 Task: Search one way flight ticket for 2 adults, 4 children and 1 infant on lap in business from Lincoln: Lincoln Airport (was Lincoln Municipal) to Springfield: Abraham Lincoln Capital Airport on 5-2-2023. Choice of flights is Westjet. Number of bags: 8 checked bags. Price is upto 60000. Outbound departure time preference is 4:45.
Action: Mouse moved to (359, 312)
Screenshot: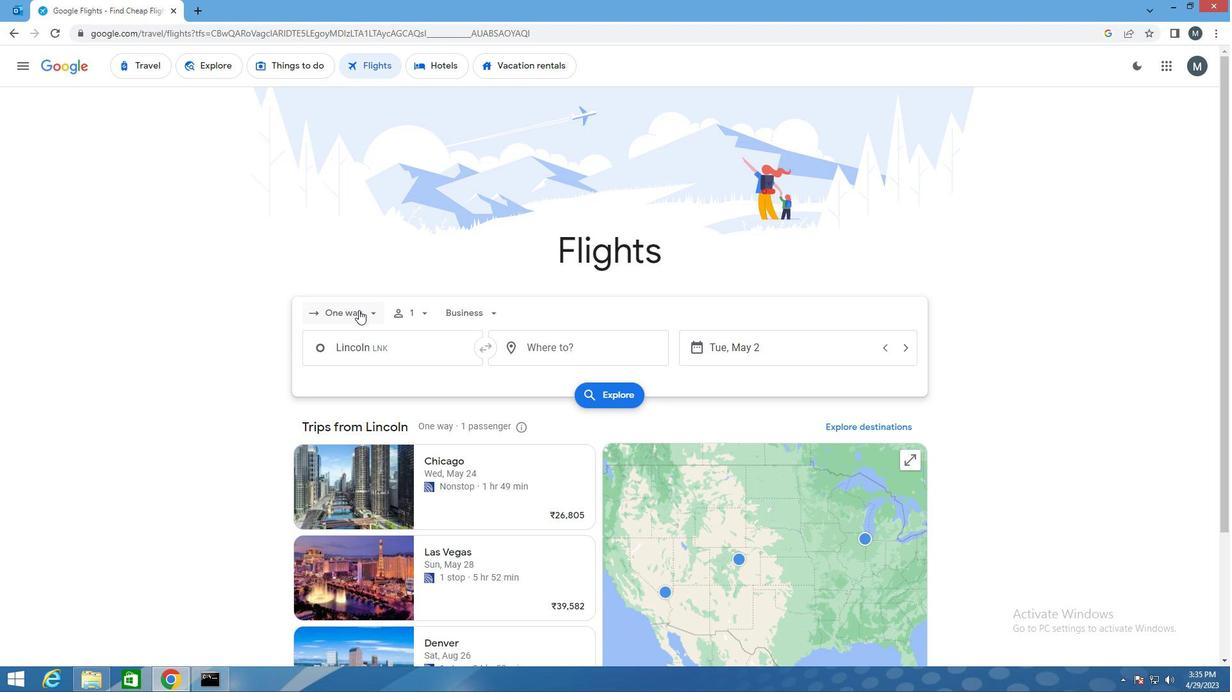 
Action: Mouse pressed left at (359, 312)
Screenshot: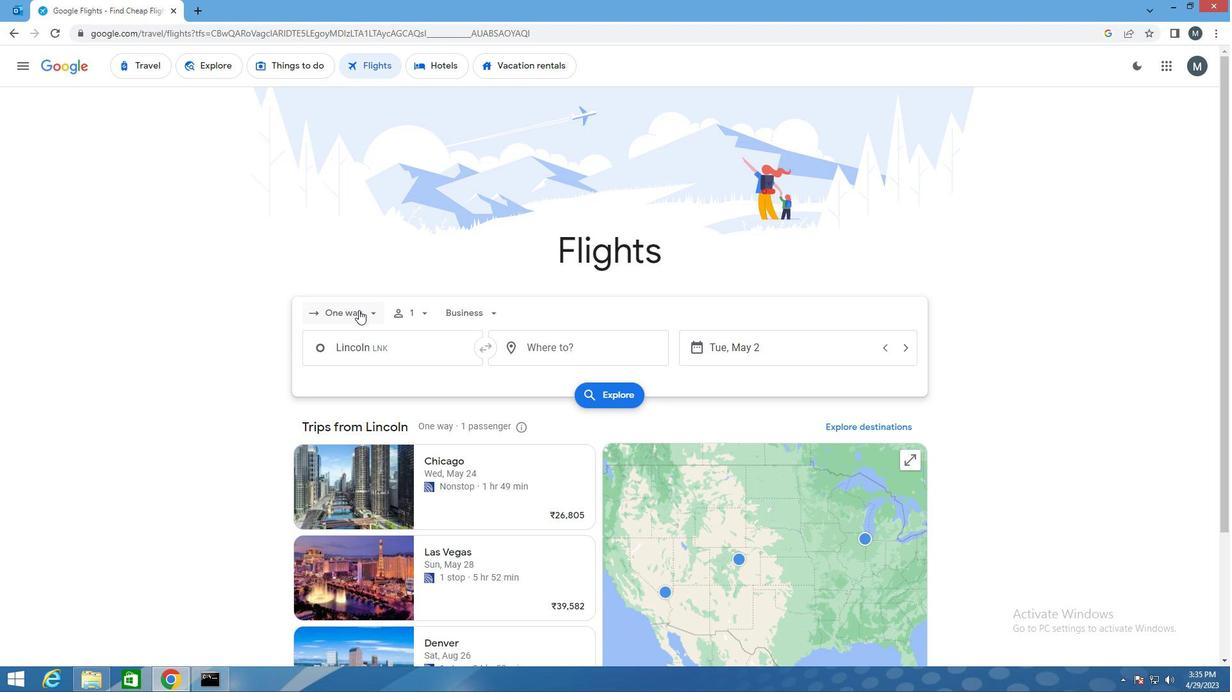 
Action: Mouse moved to (366, 370)
Screenshot: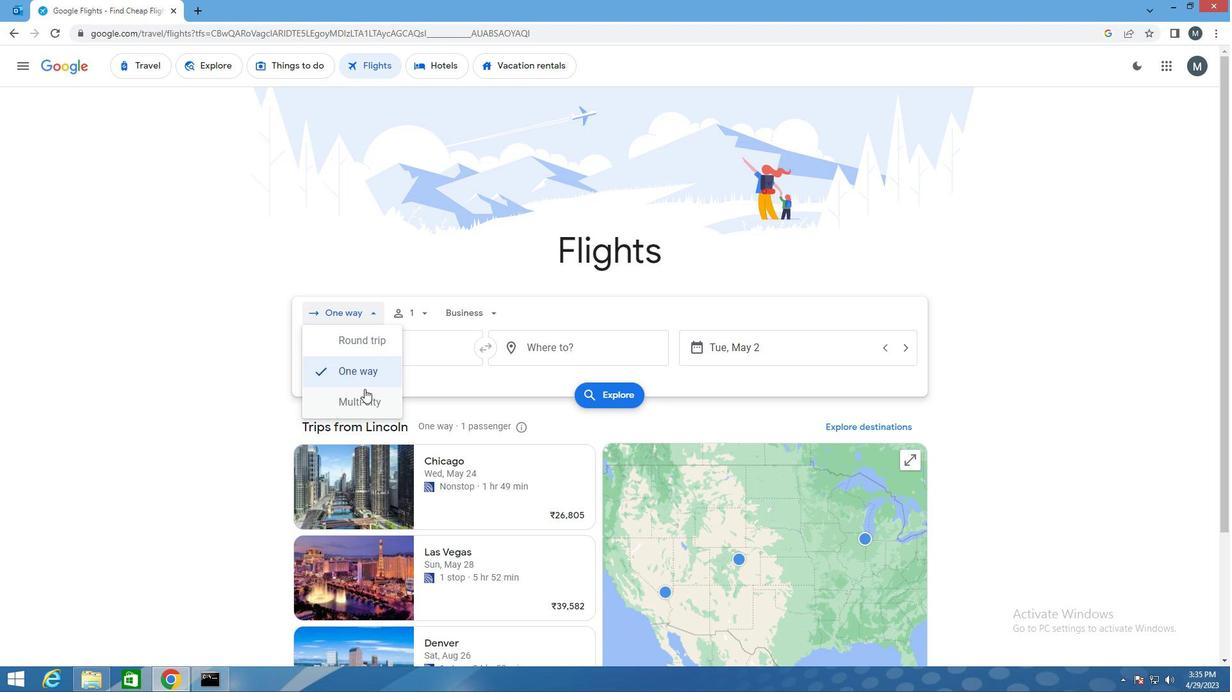 
Action: Mouse pressed left at (366, 370)
Screenshot: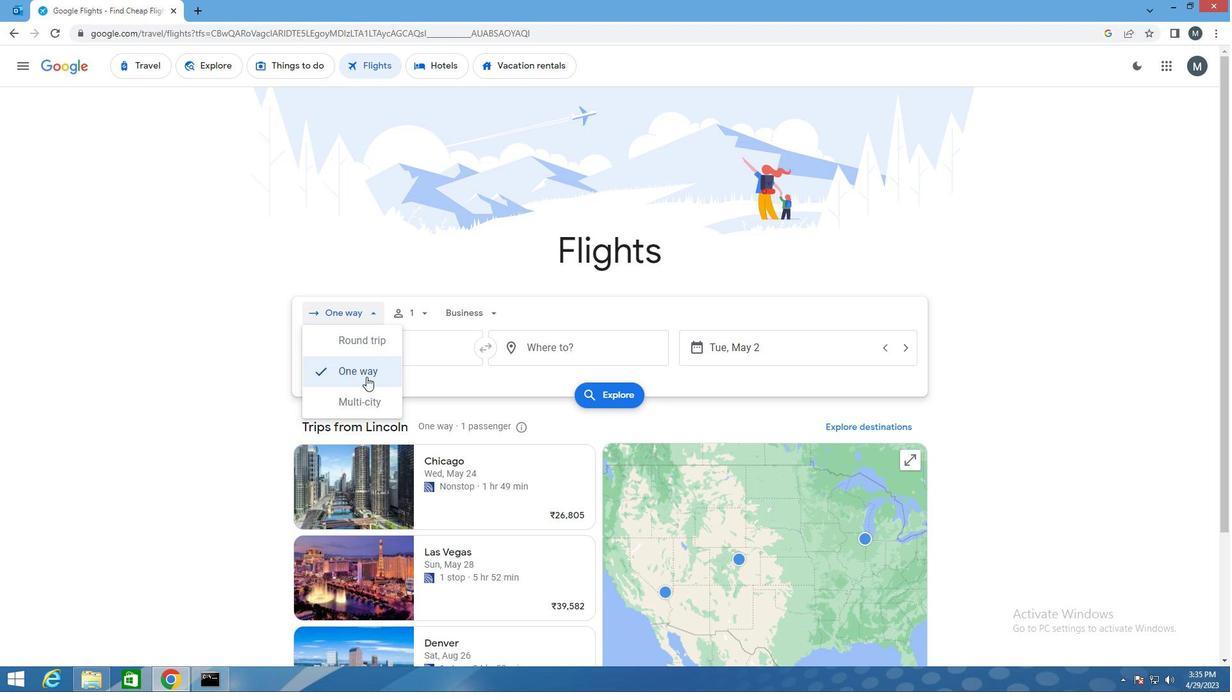 
Action: Mouse moved to (429, 316)
Screenshot: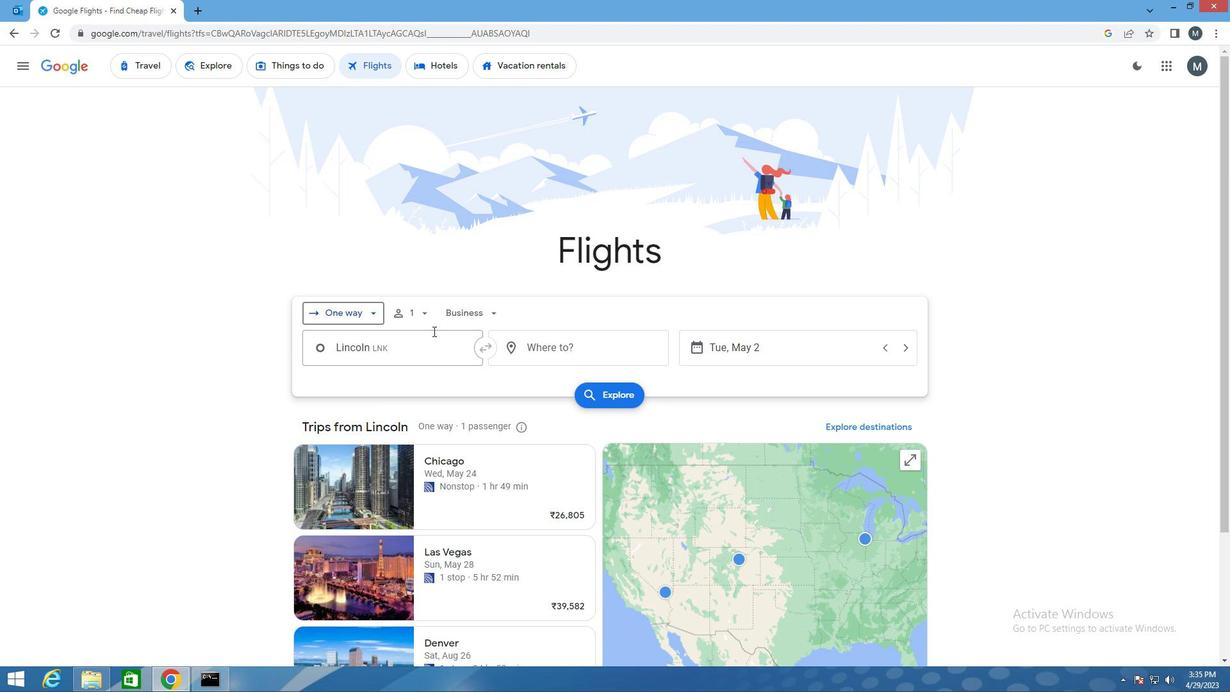 
Action: Mouse pressed left at (429, 316)
Screenshot: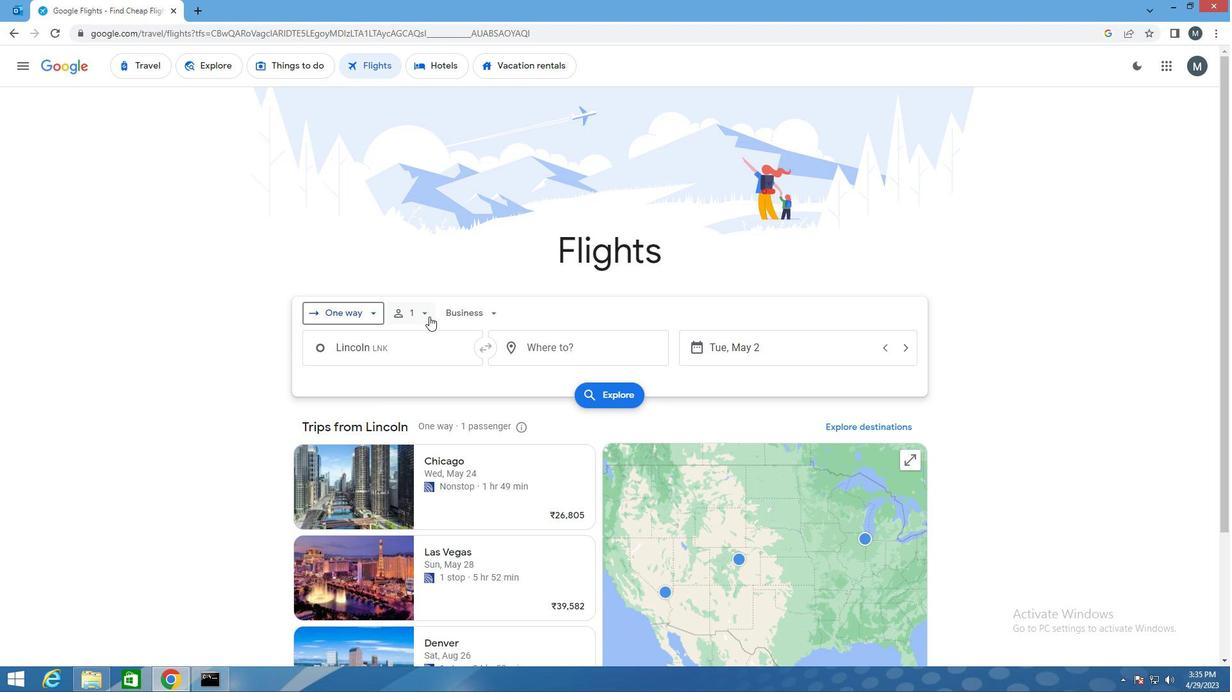 
Action: Mouse moved to (517, 347)
Screenshot: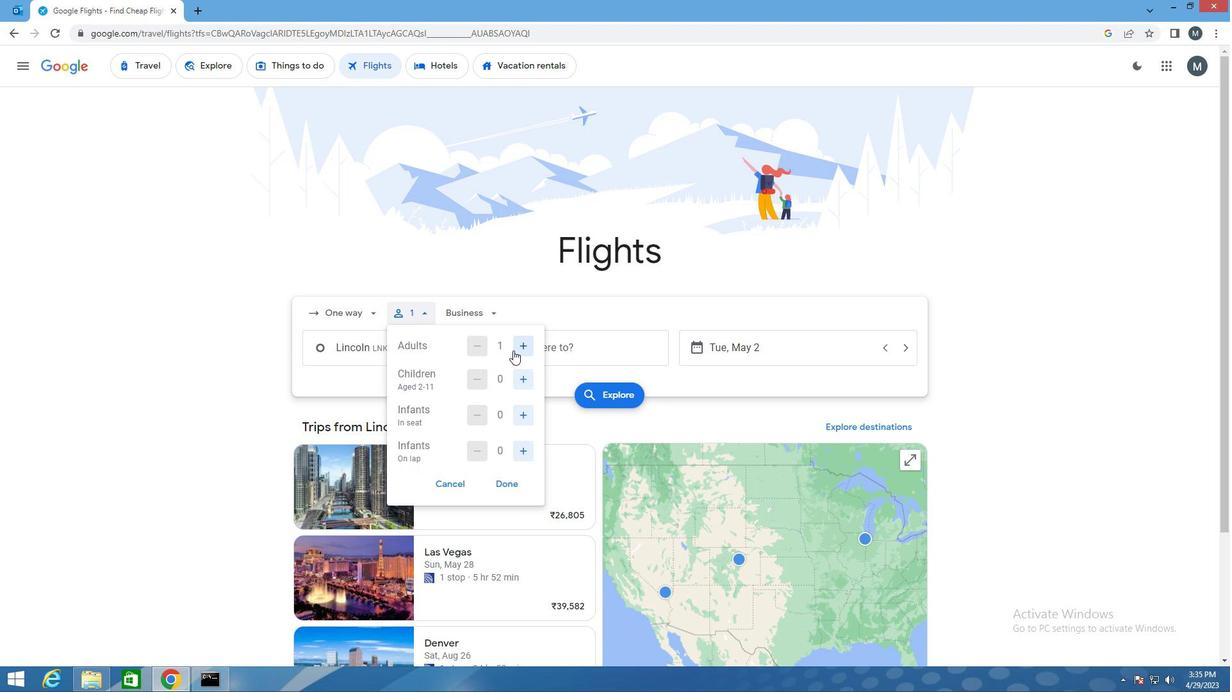 
Action: Mouse pressed left at (517, 347)
Screenshot: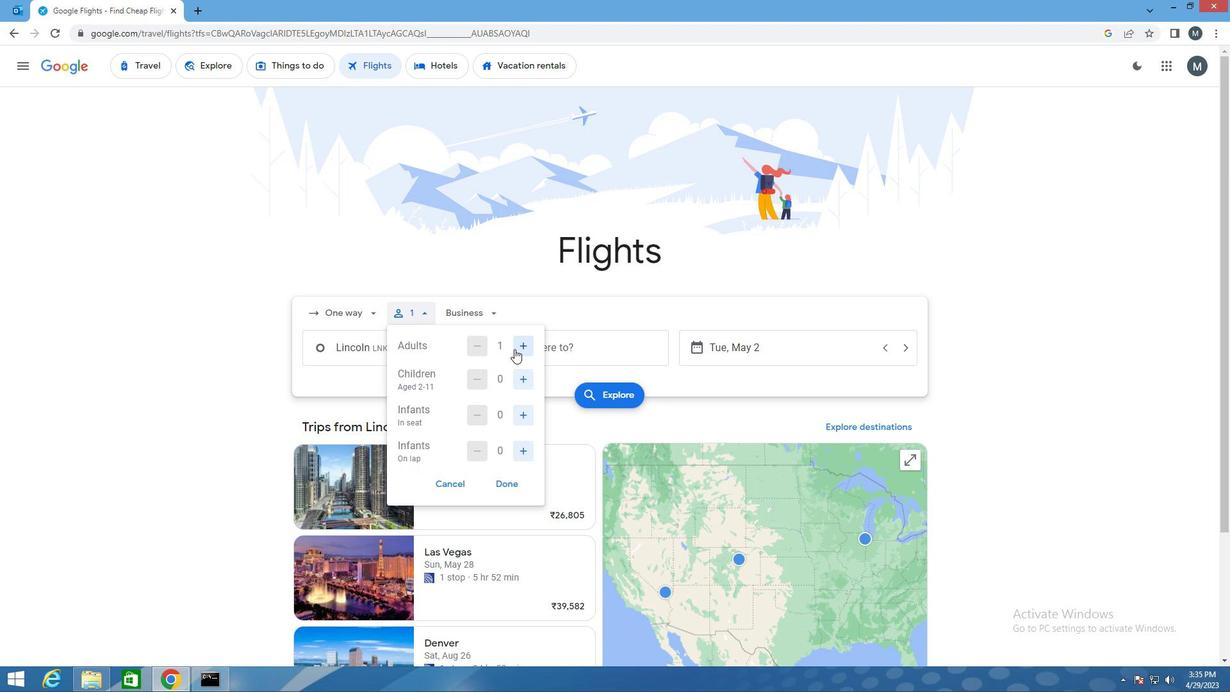 
Action: Mouse moved to (533, 377)
Screenshot: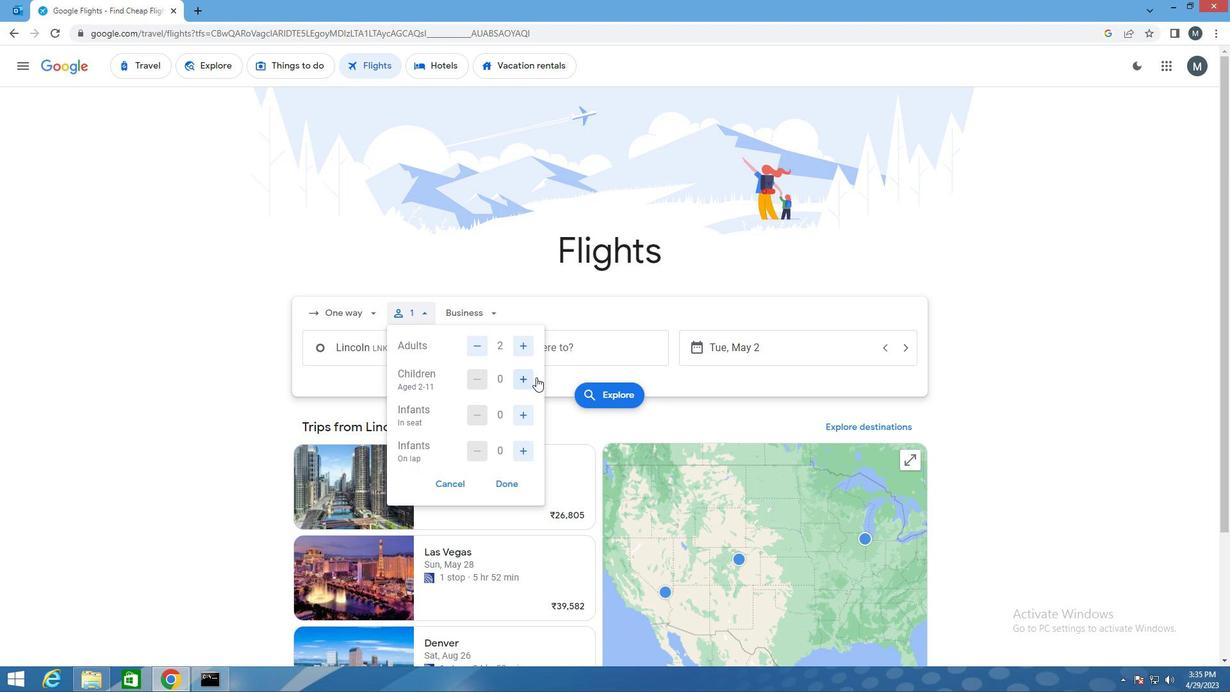 
Action: Mouse pressed left at (533, 377)
Screenshot: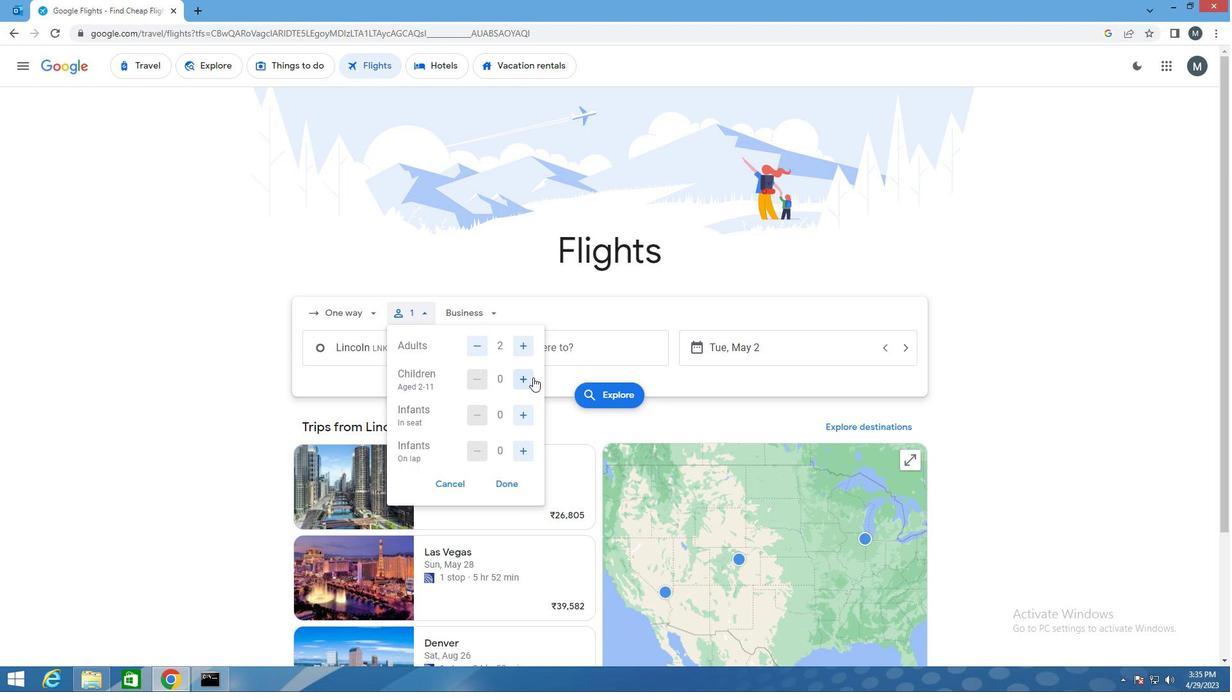 
Action: Mouse moved to (532, 377)
Screenshot: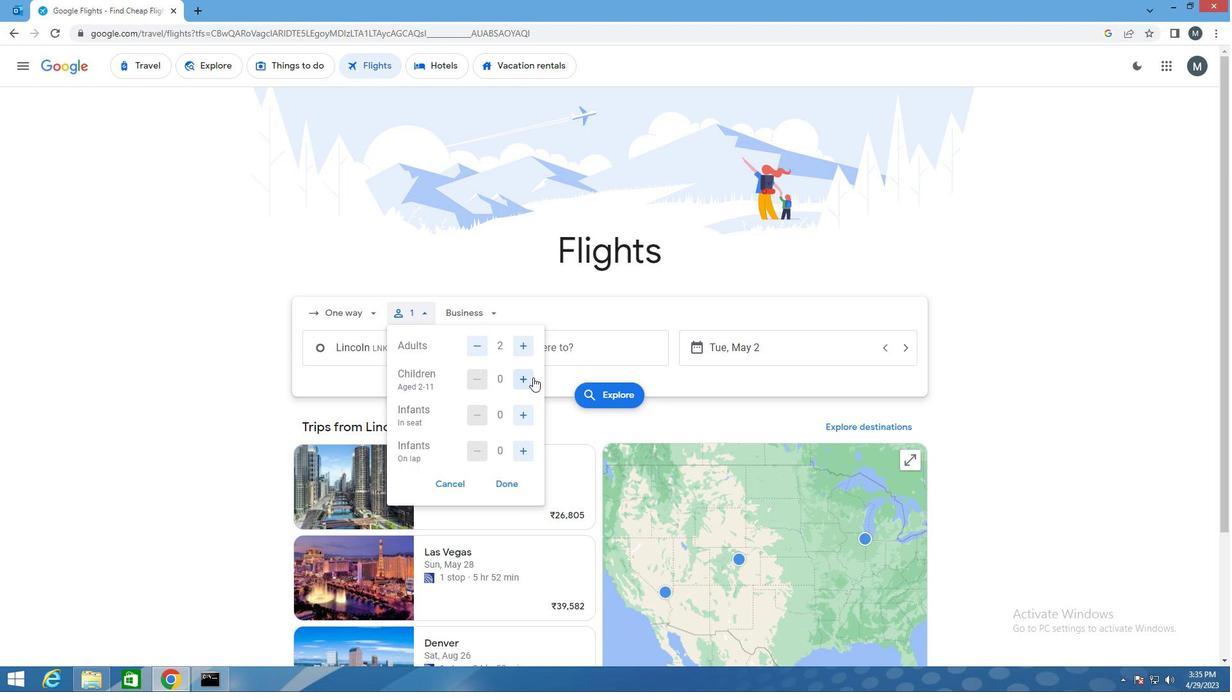 
Action: Mouse pressed left at (532, 377)
Screenshot: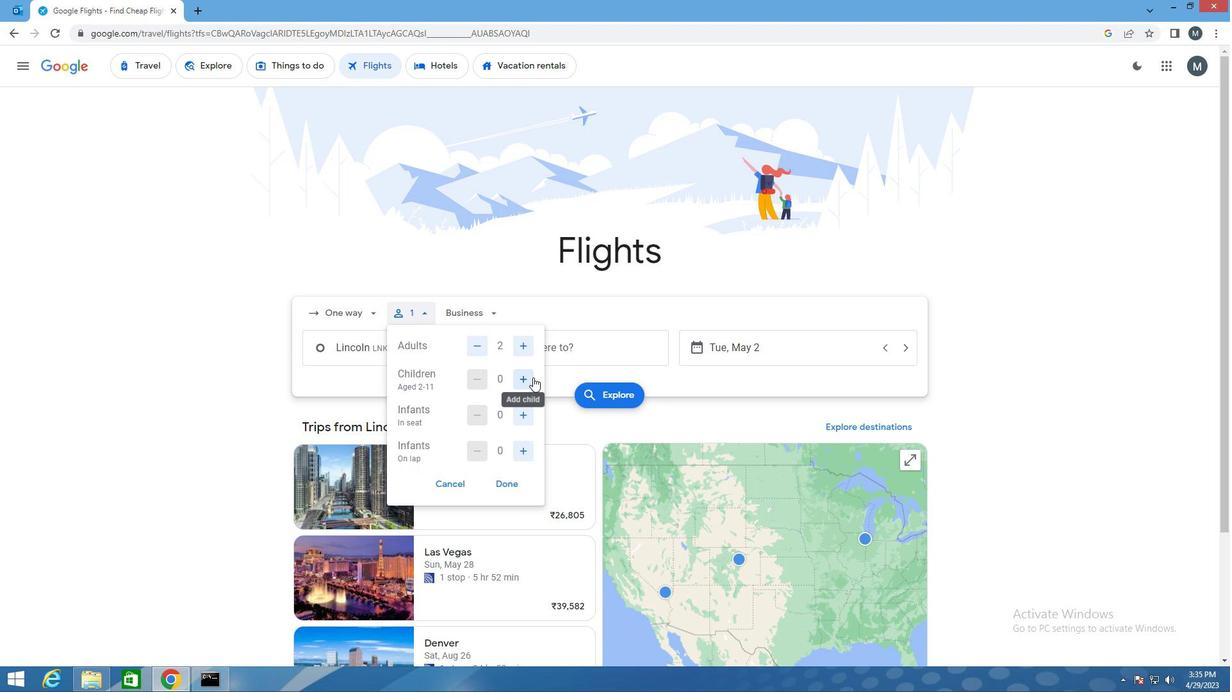 
Action: Mouse pressed left at (532, 377)
Screenshot: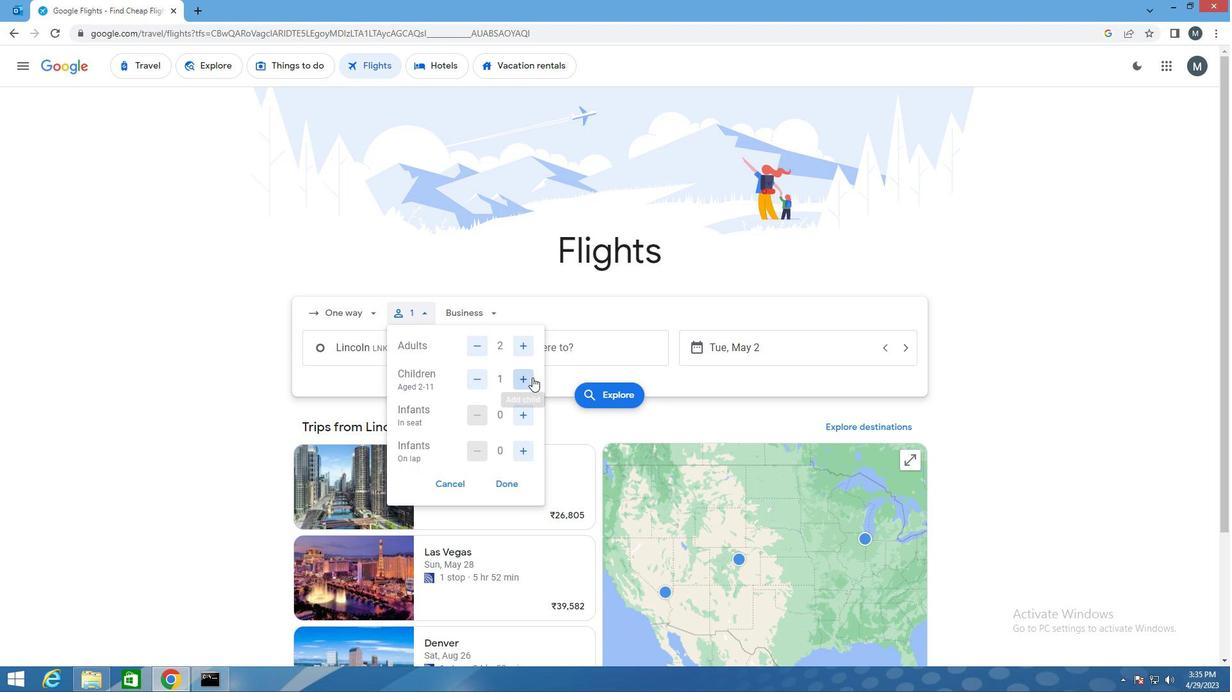 
Action: Mouse moved to (532, 378)
Screenshot: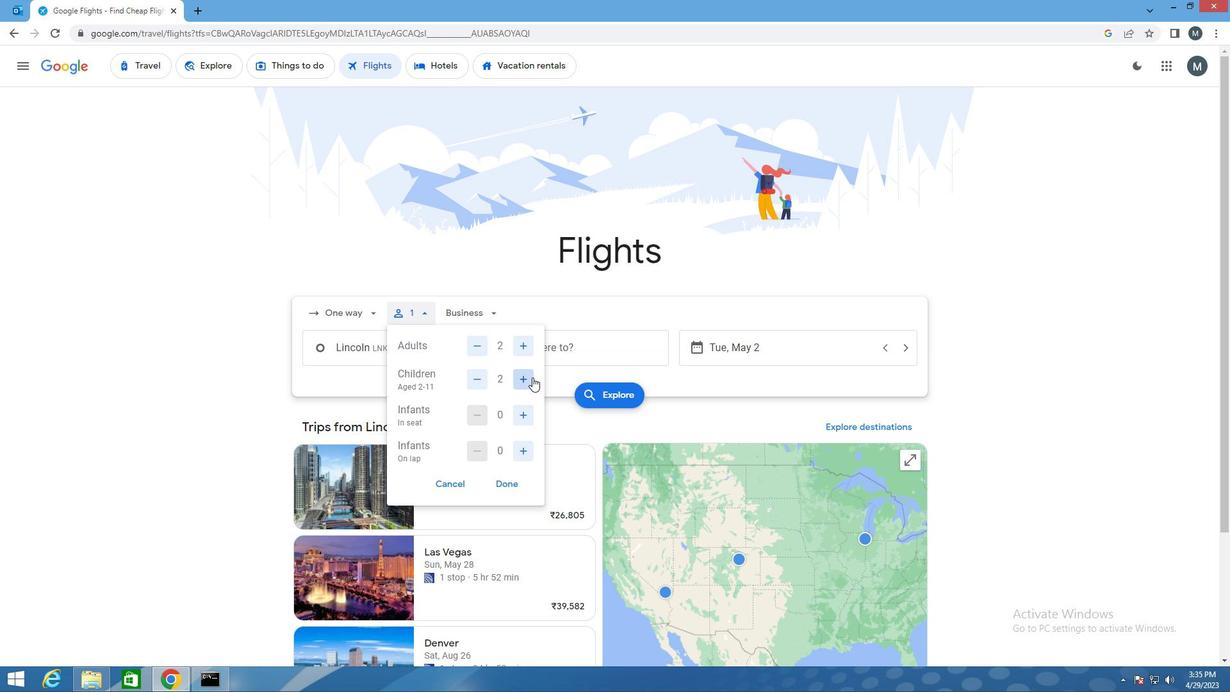 
Action: Mouse pressed left at (532, 378)
Screenshot: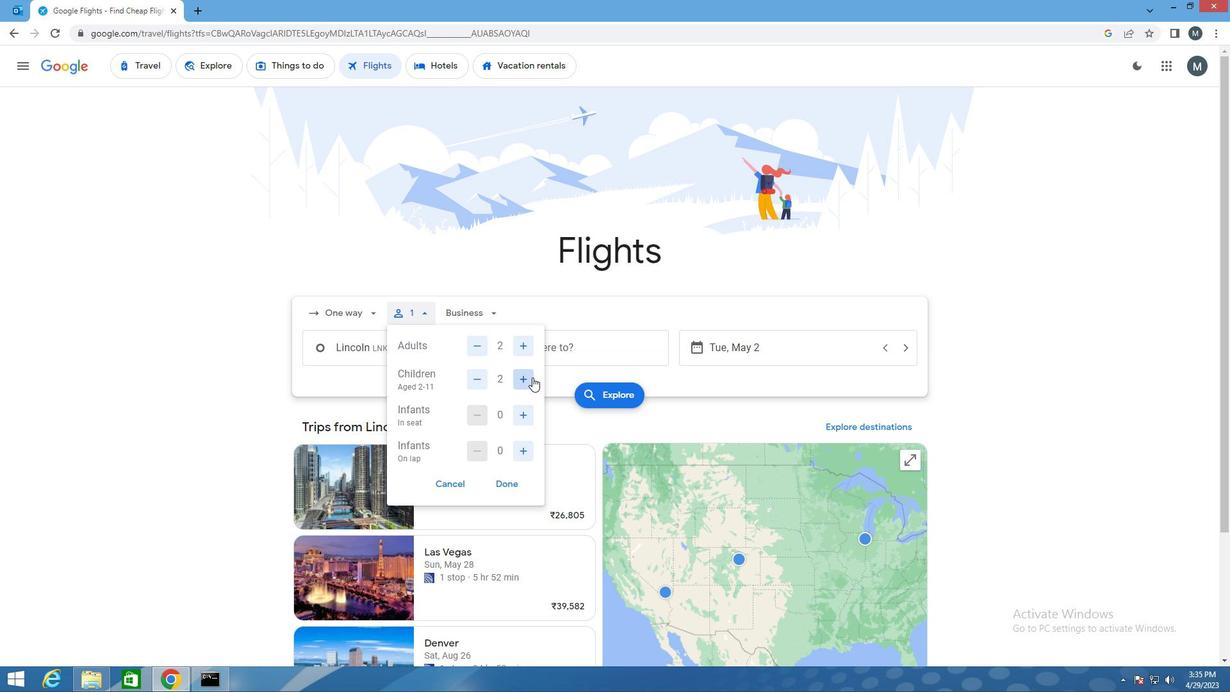 
Action: Mouse moved to (519, 455)
Screenshot: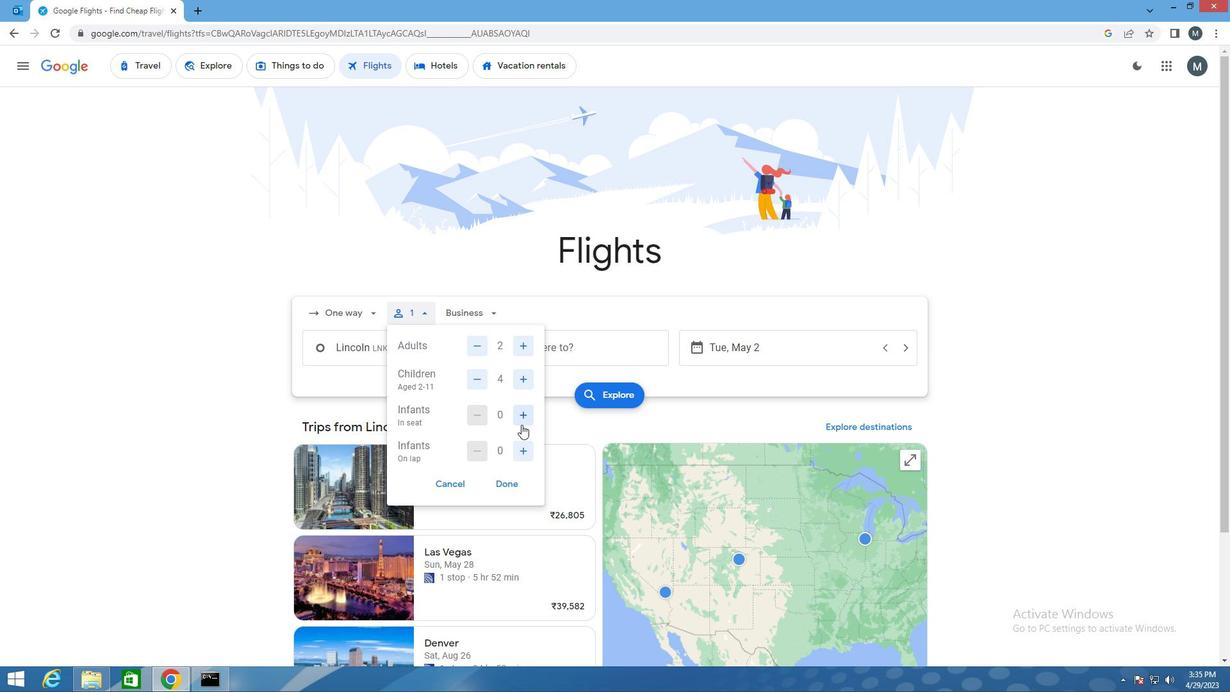 
Action: Mouse pressed left at (519, 455)
Screenshot: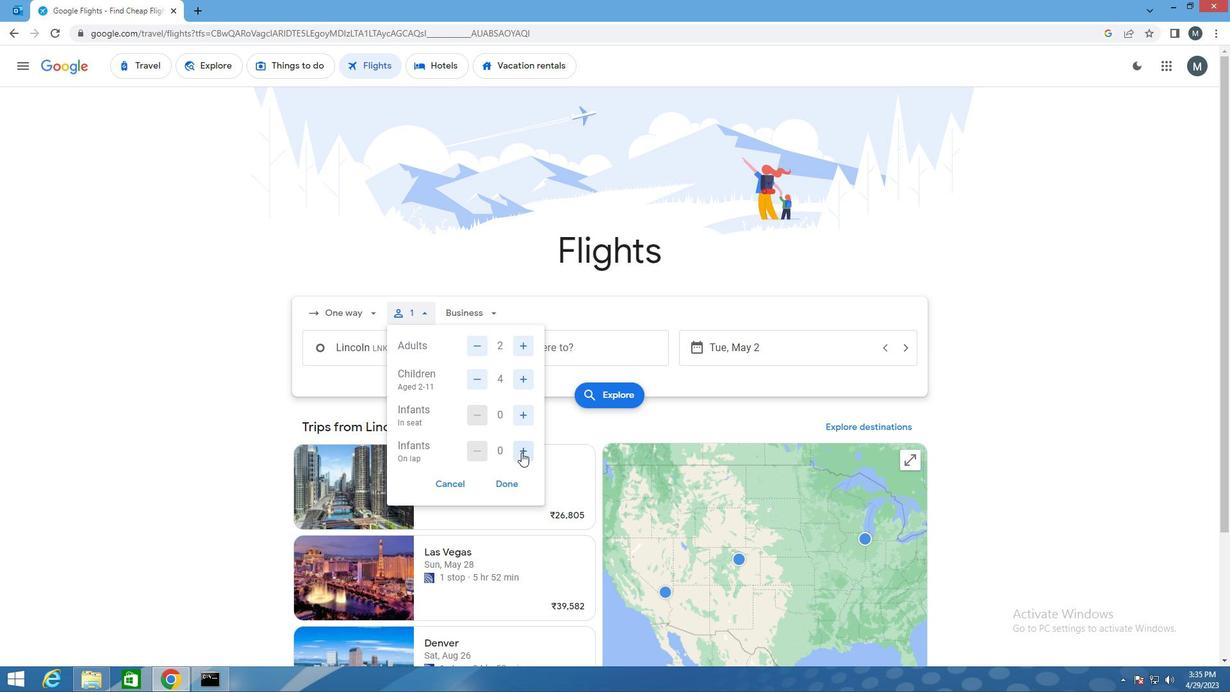 
Action: Mouse moved to (499, 485)
Screenshot: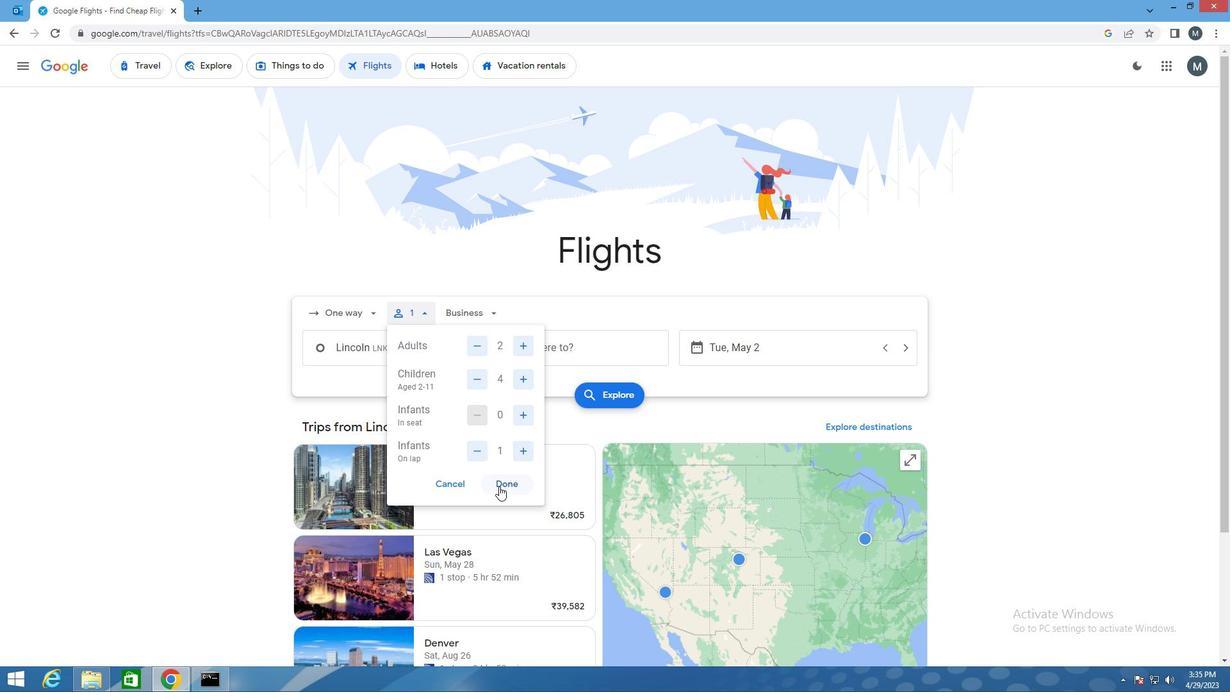
Action: Mouse pressed left at (499, 485)
Screenshot: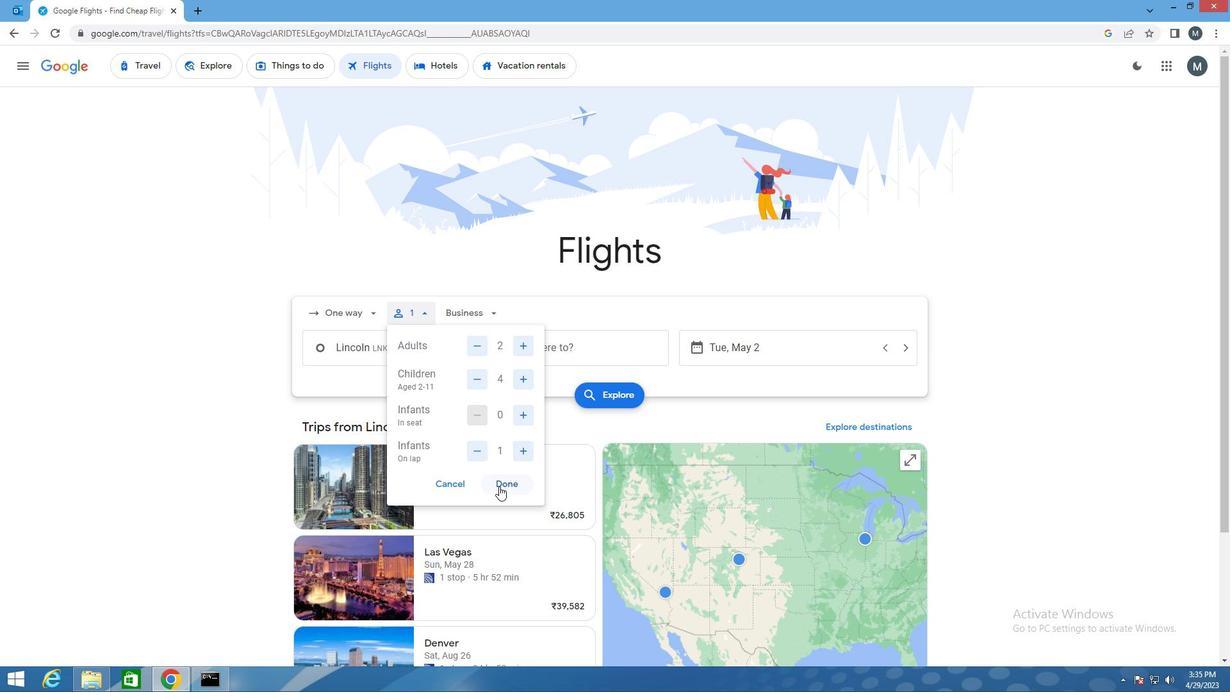 
Action: Mouse moved to (484, 312)
Screenshot: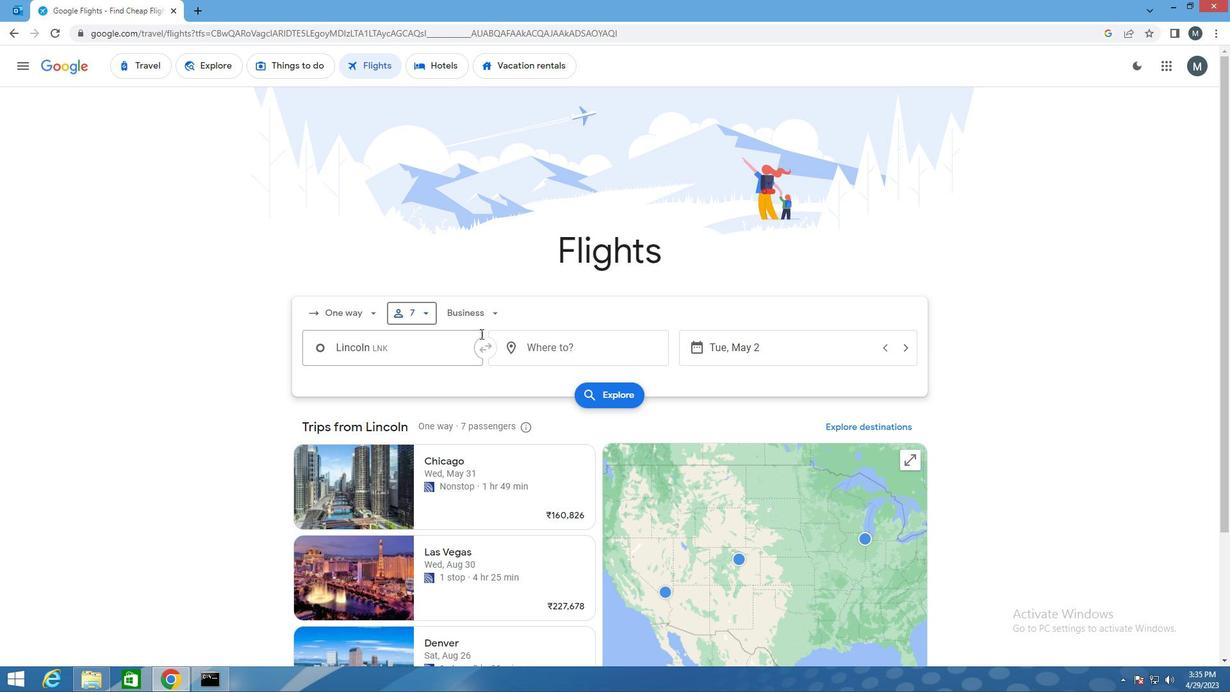 
Action: Mouse pressed left at (484, 312)
Screenshot: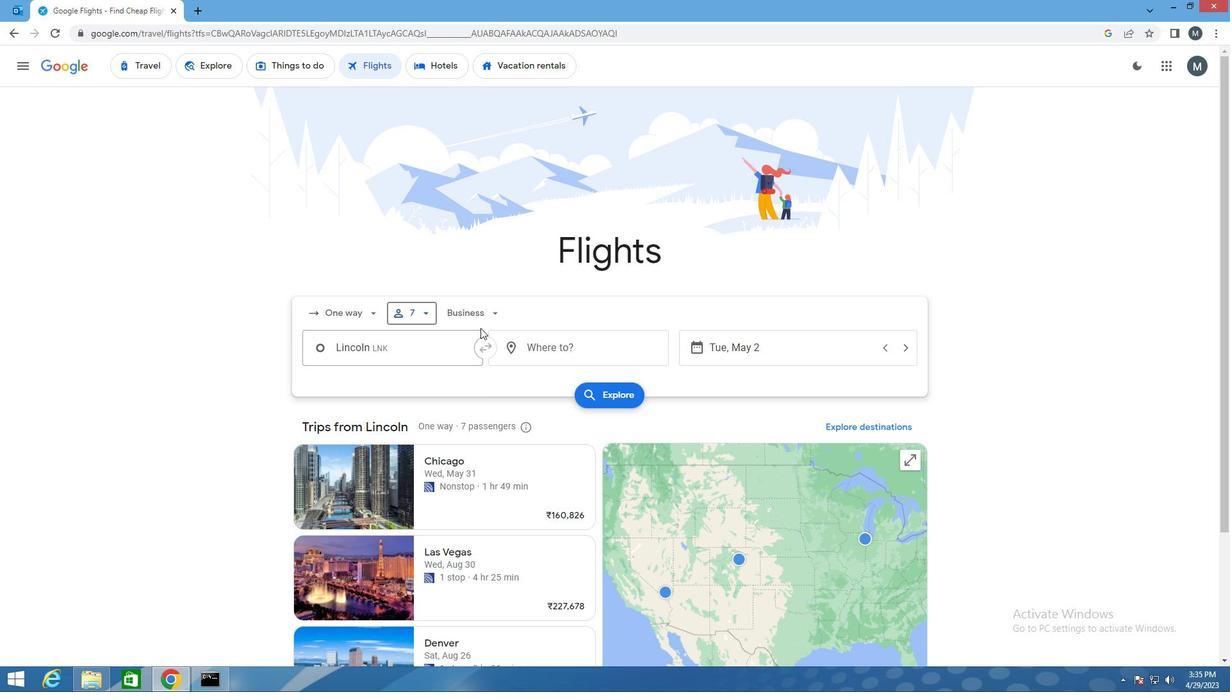 
Action: Mouse moved to (503, 401)
Screenshot: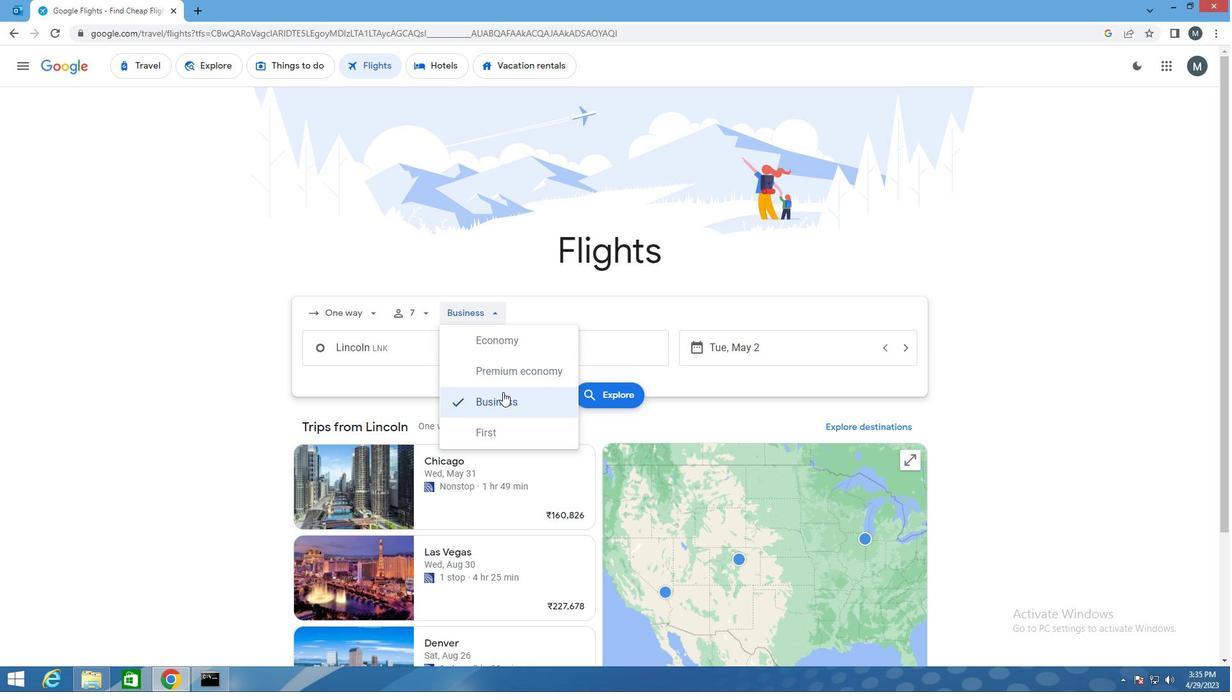 
Action: Mouse pressed left at (503, 401)
Screenshot: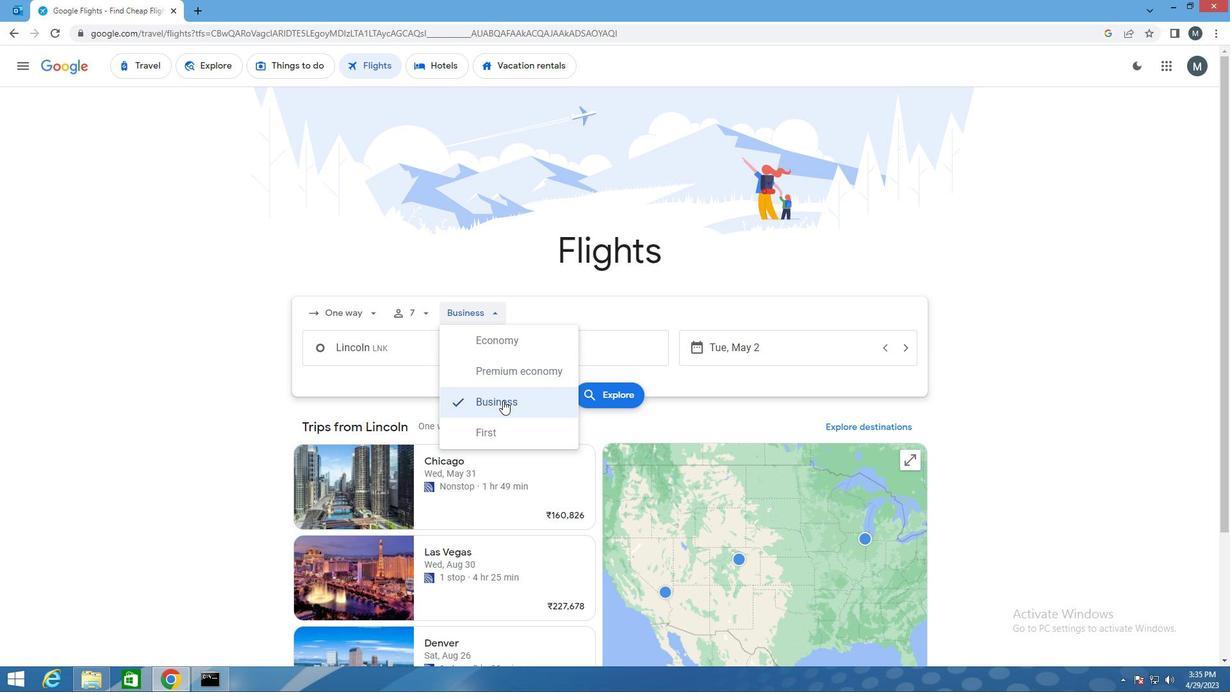 
Action: Mouse moved to (425, 359)
Screenshot: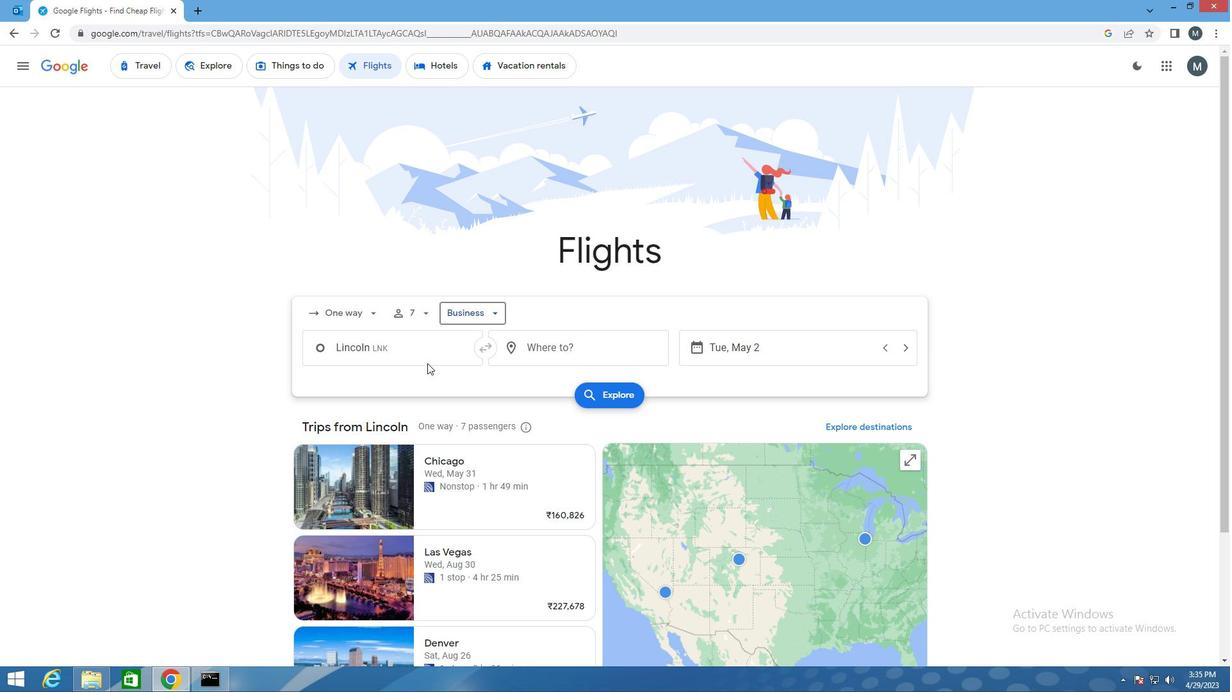 
Action: Mouse pressed left at (425, 359)
Screenshot: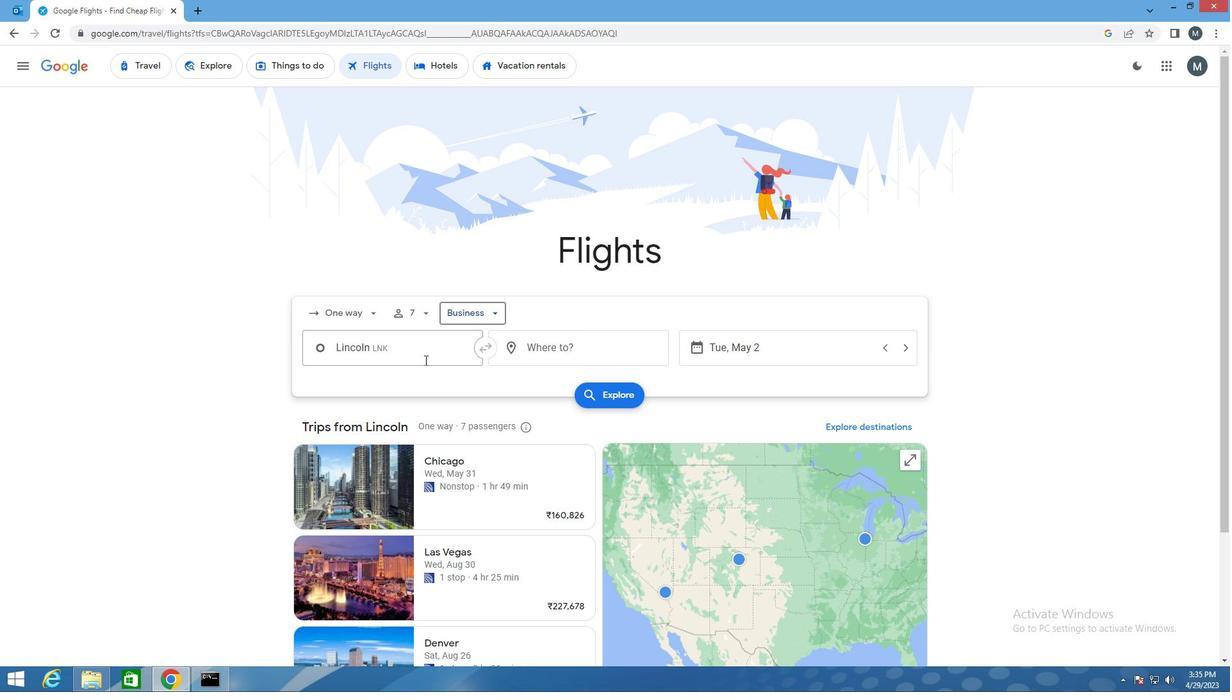 
Action: Key pressed lnk
Screenshot: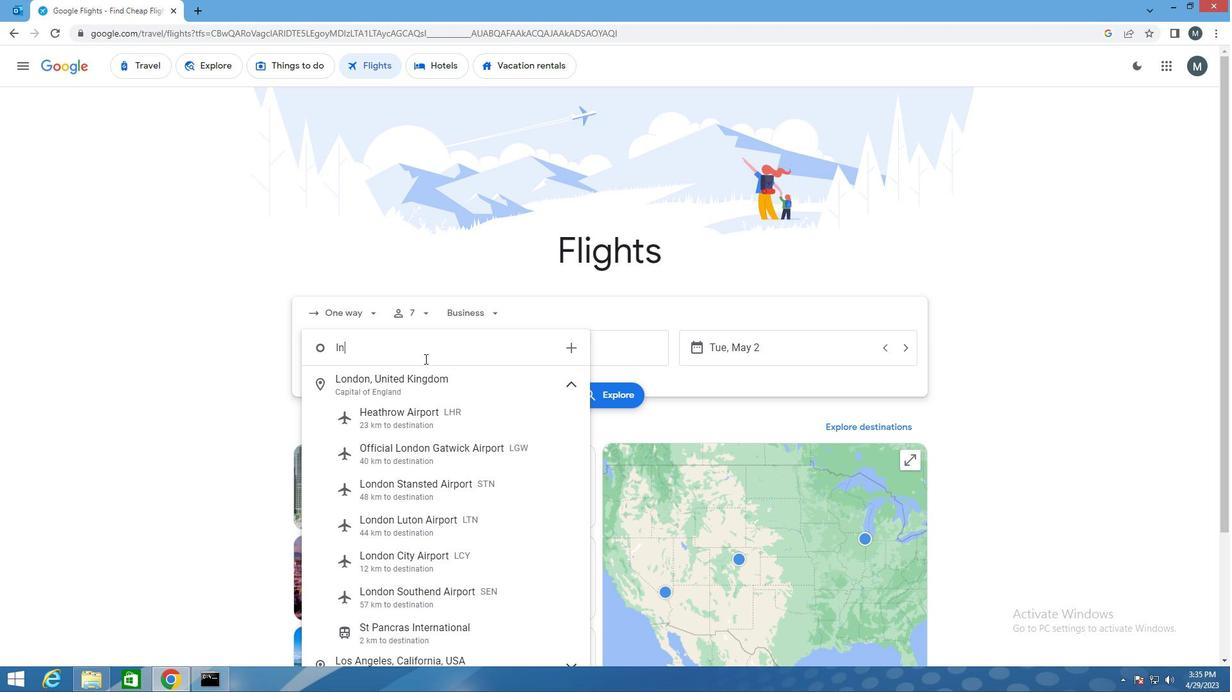 
Action: Mouse moved to (425, 391)
Screenshot: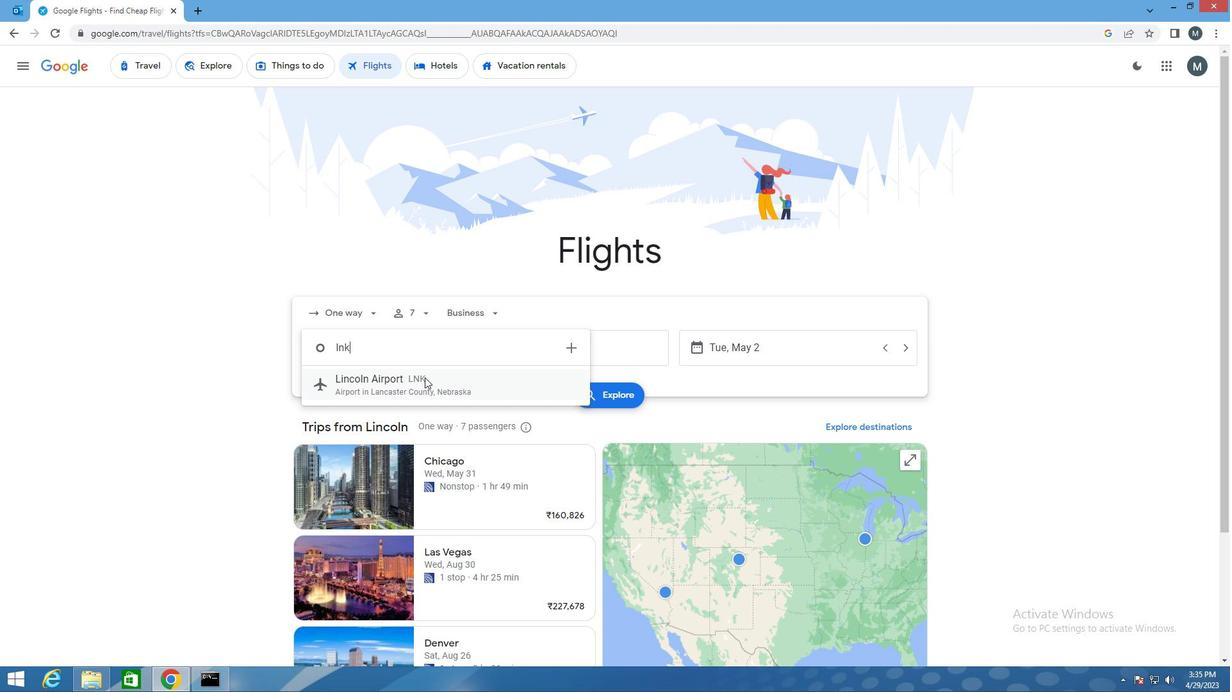 
Action: Mouse pressed left at (425, 391)
Screenshot: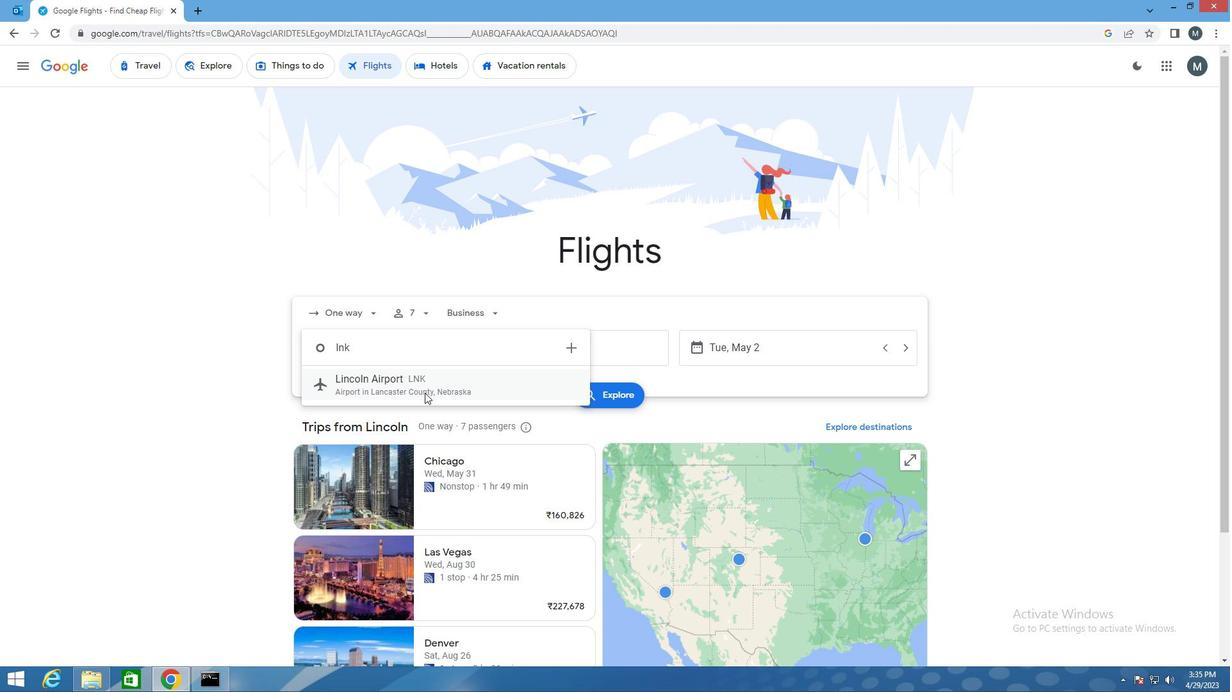 
Action: Mouse moved to (603, 353)
Screenshot: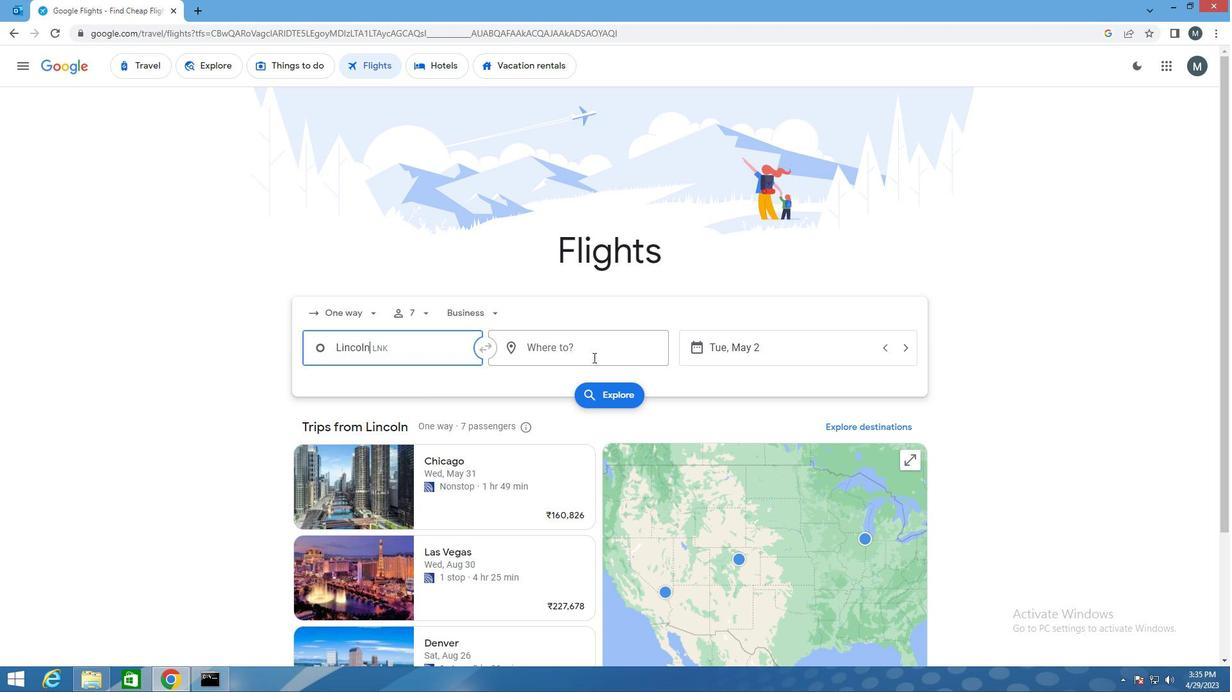 
Action: Mouse pressed left at (603, 353)
Screenshot: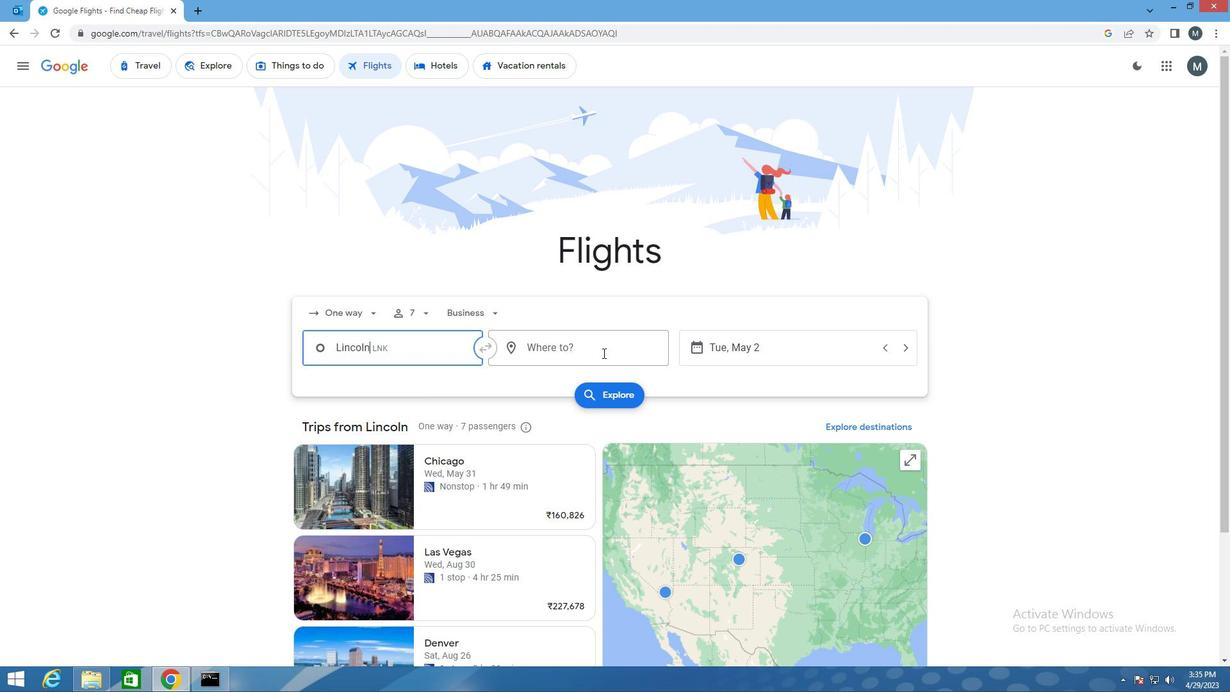
Action: Mouse moved to (602, 351)
Screenshot: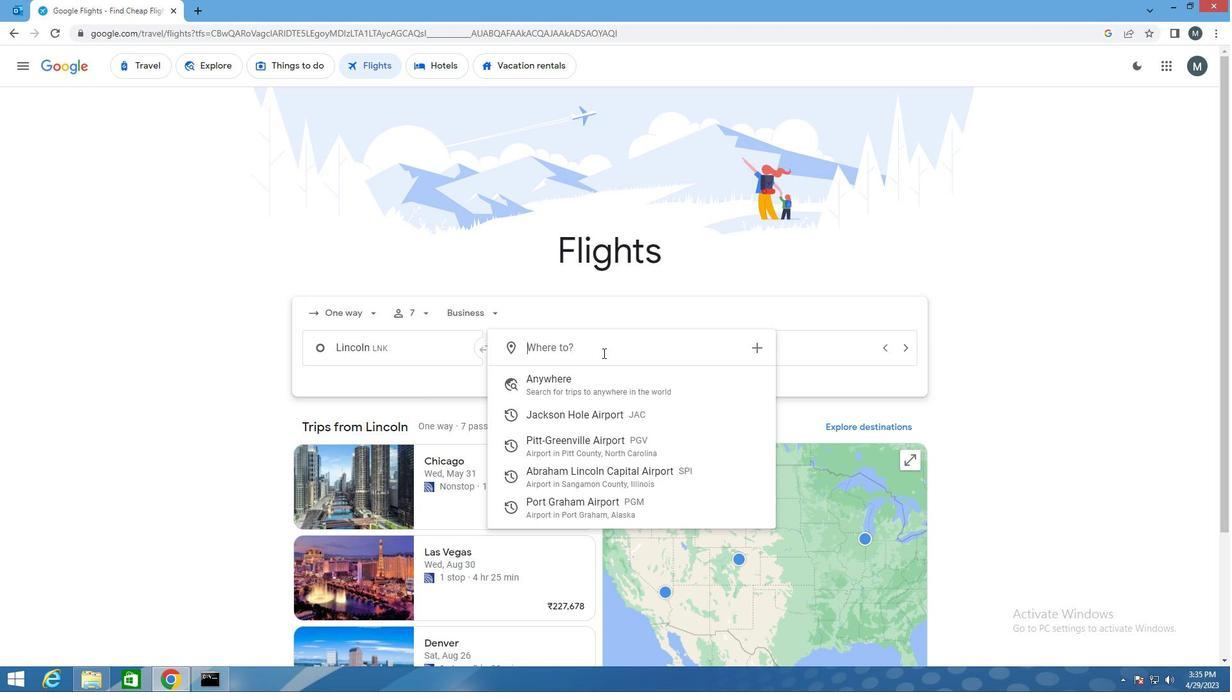 
Action: Key pressed s
Screenshot: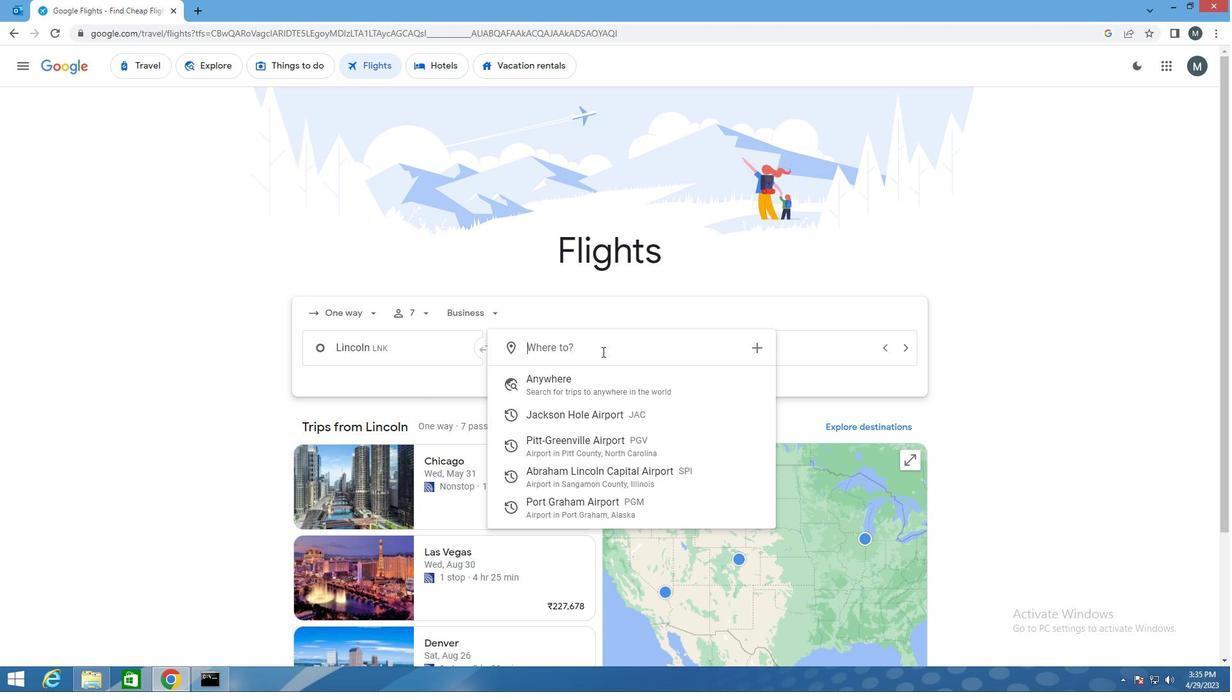 
Action: Mouse moved to (601, 351)
Screenshot: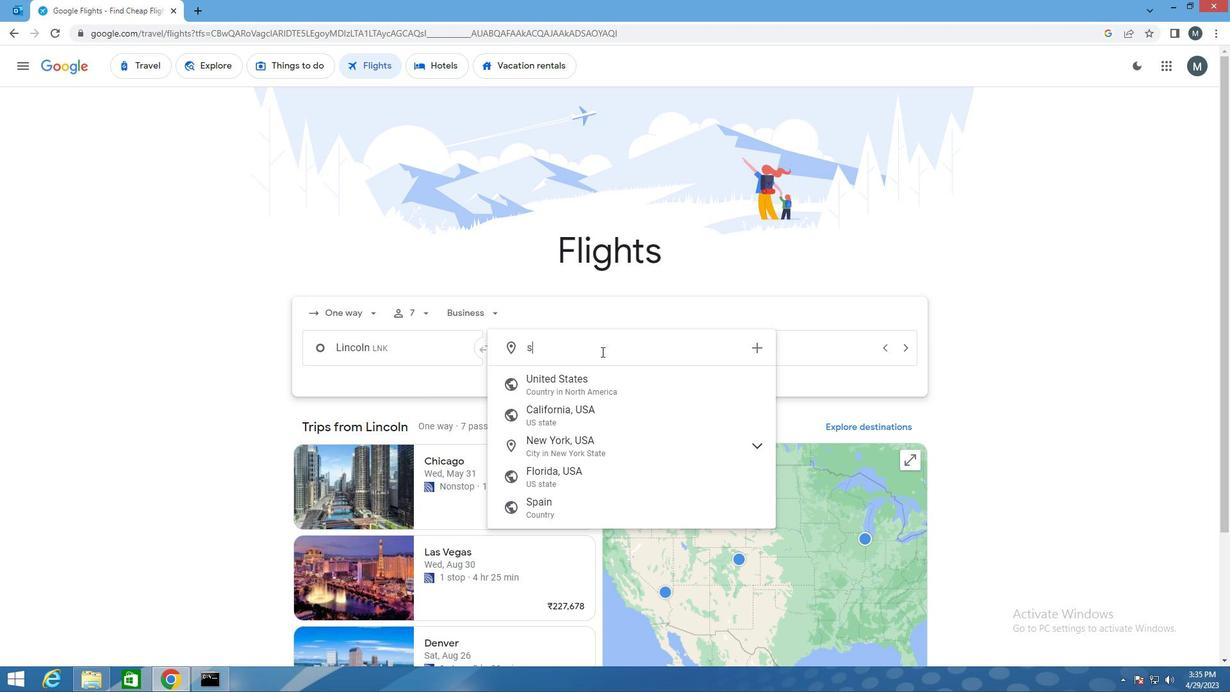 
Action: Key pressed pi
Screenshot: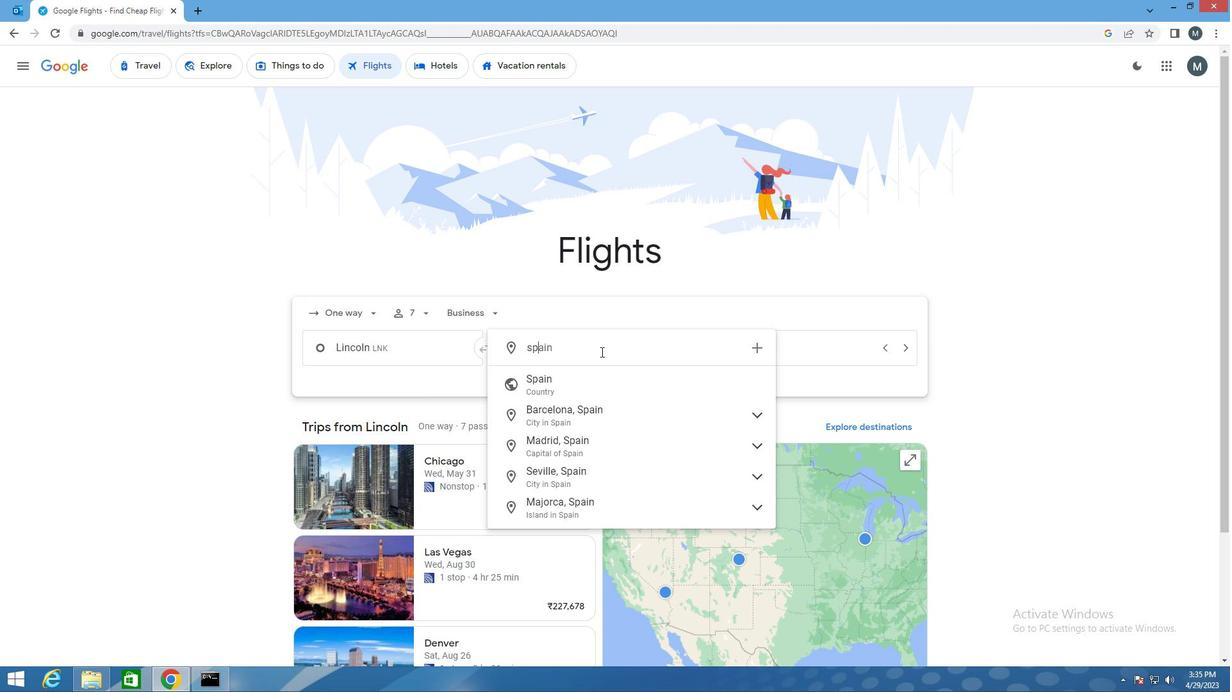 
Action: Mouse moved to (591, 378)
Screenshot: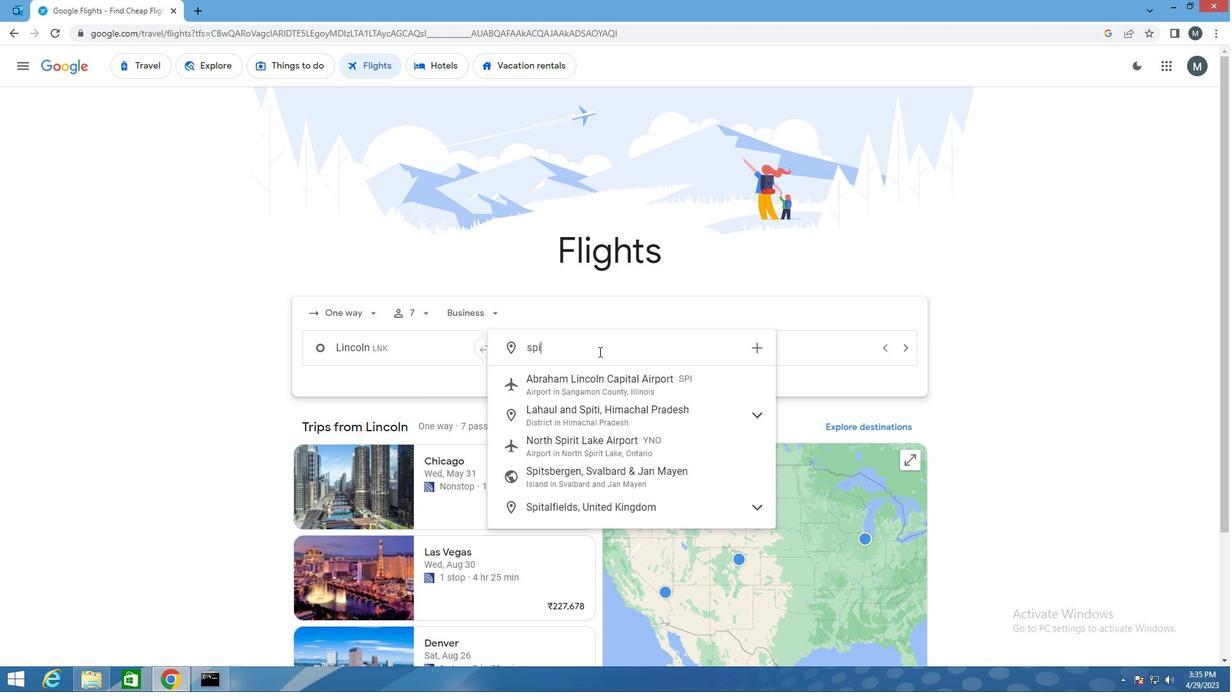 
Action: Mouse pressed left at (591, 378)
Screenshot: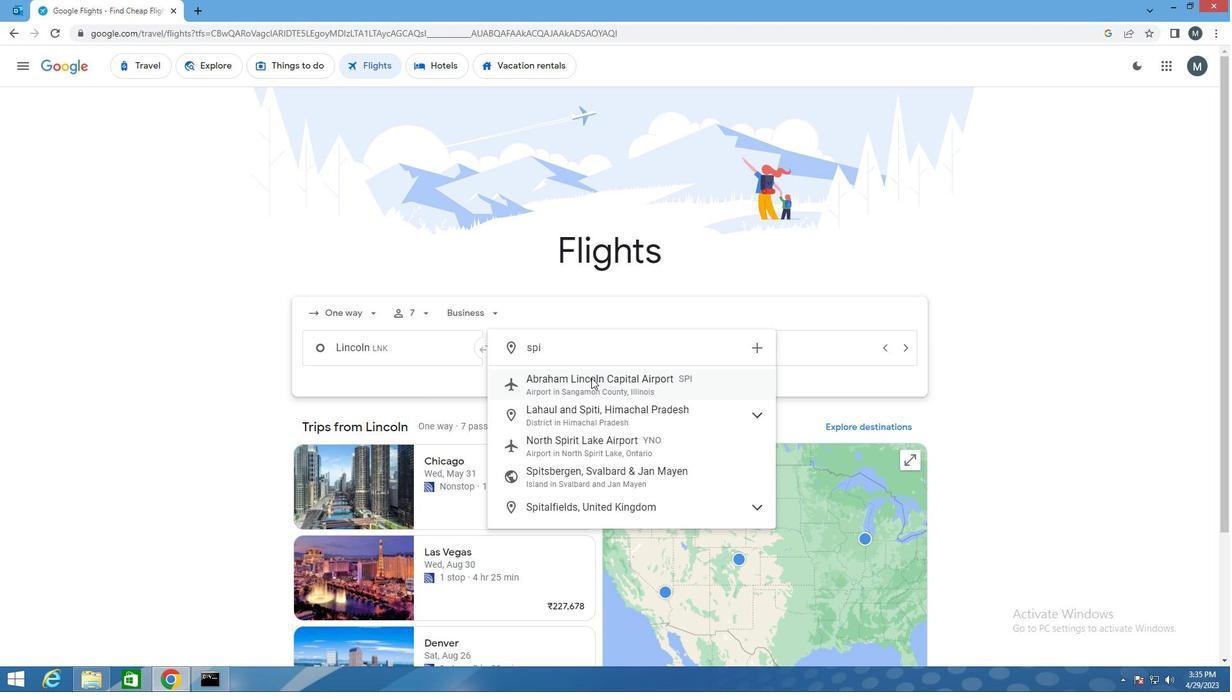 
Action: Mouse moved to (715, 353)
Screenshot: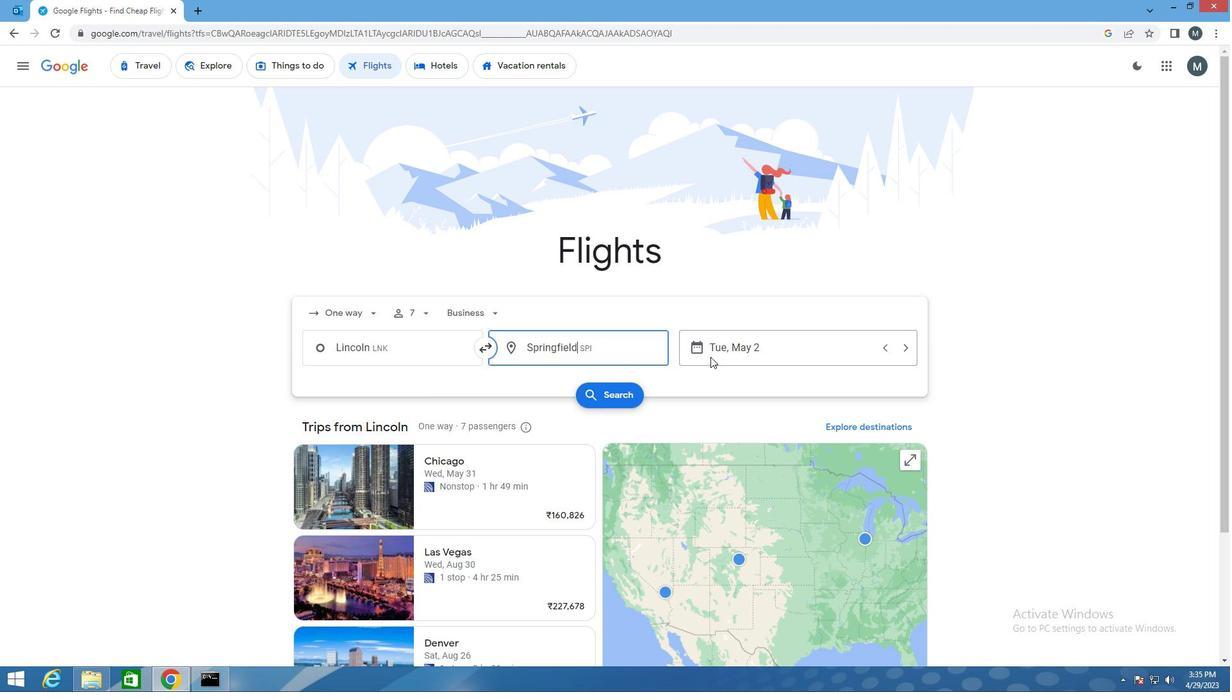 
Action: Mouse pressed left at (715, 353)
Screenshot: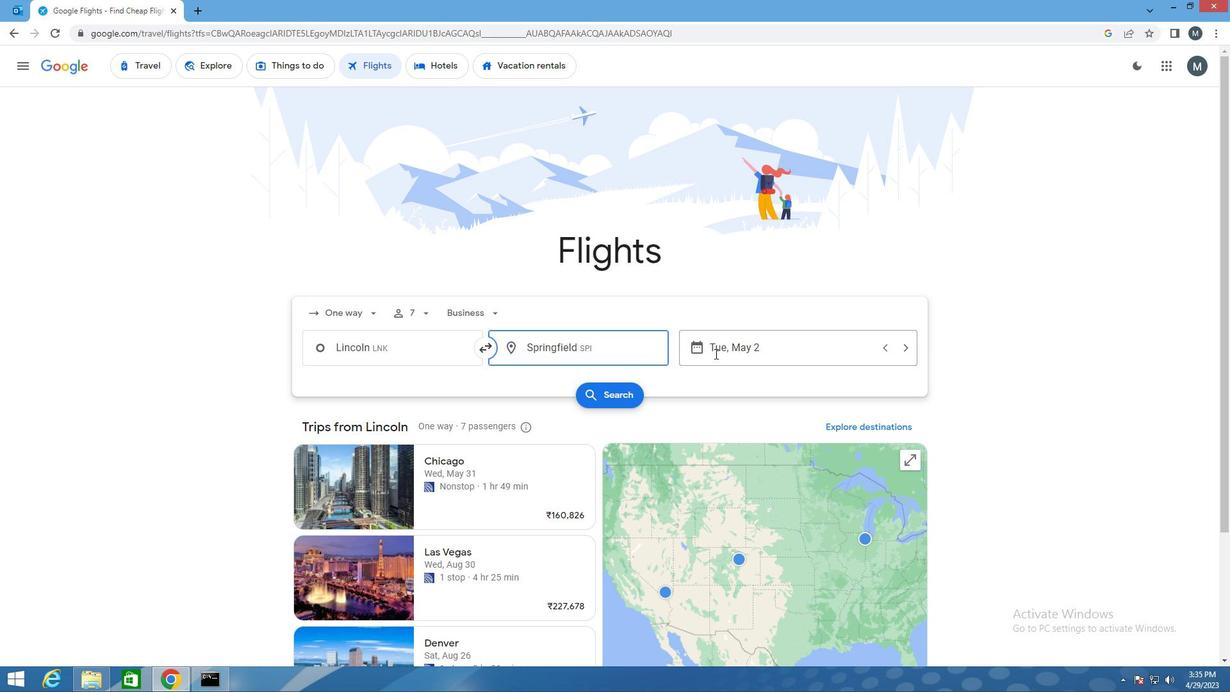 
Action: Mouse moved to (771, 441)
Screenshot: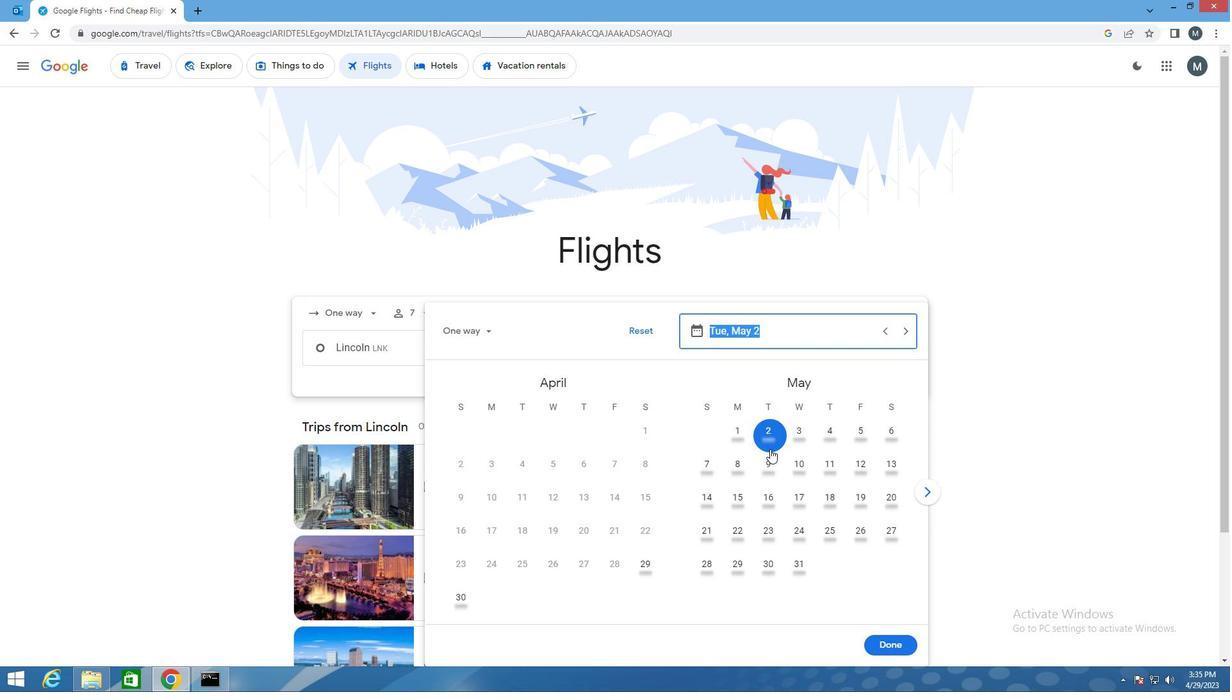 
Action: Mouse pressed left at (771, 441)
Screenshot: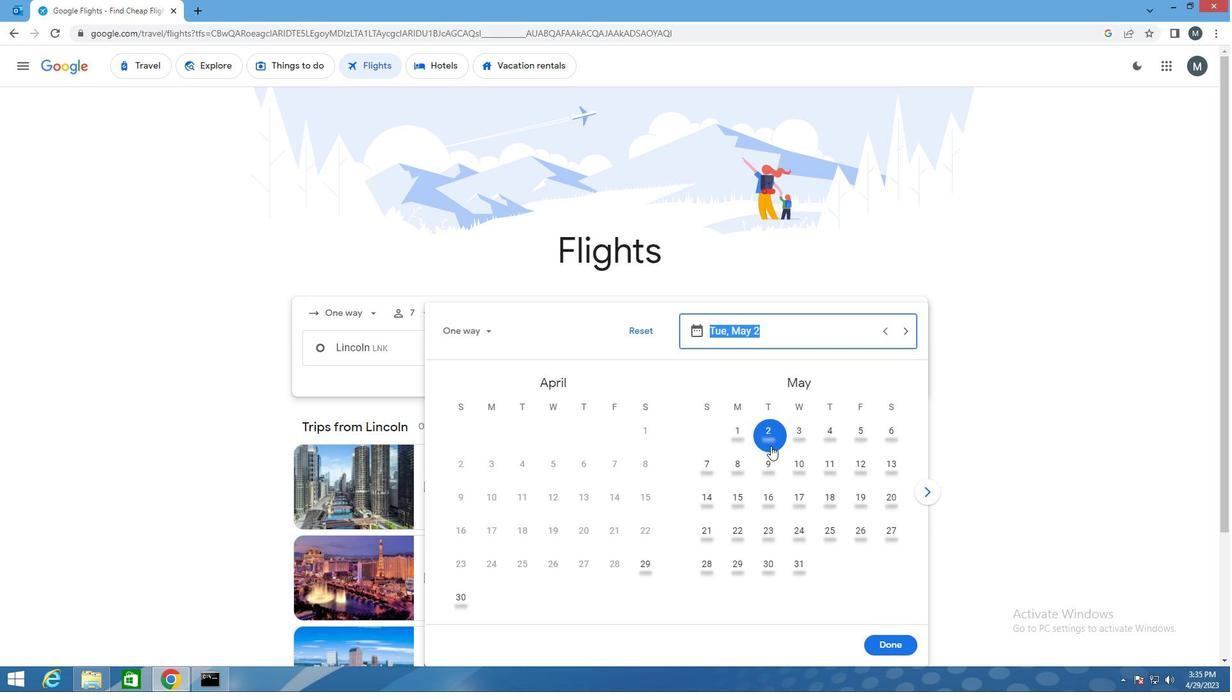 
Action: Mouse moved to (899, 635)
Screenshot: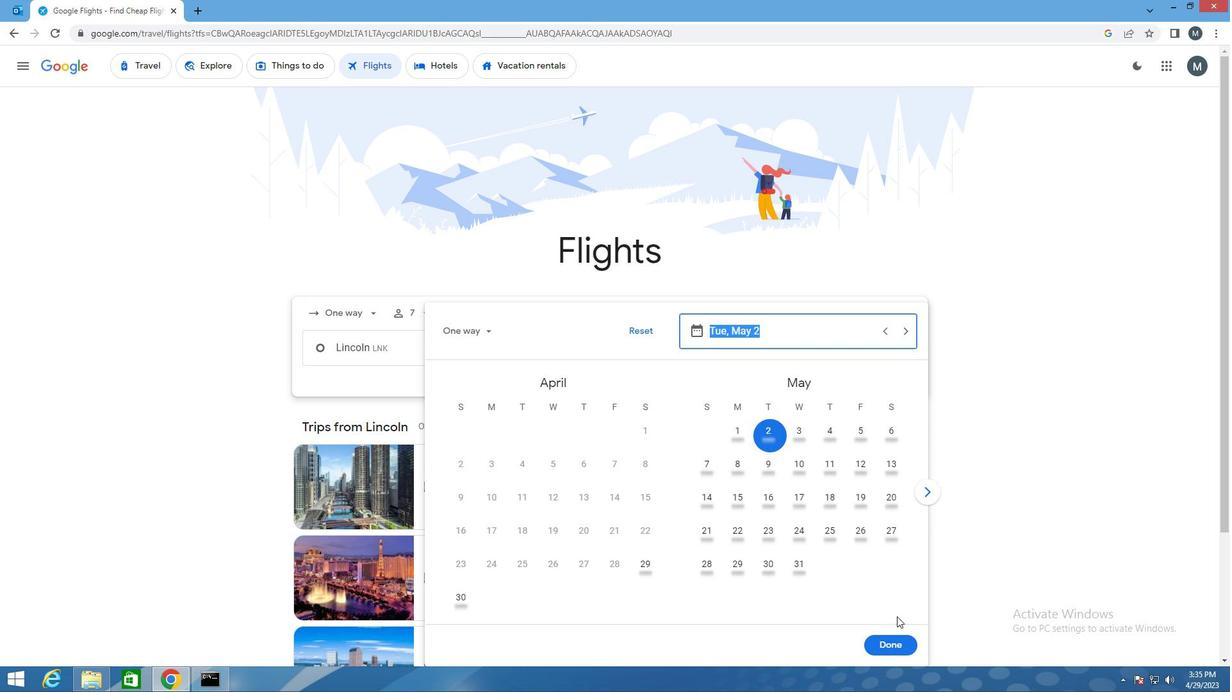 
Action: Mouse pressed left at (899, 635)
Screenshot: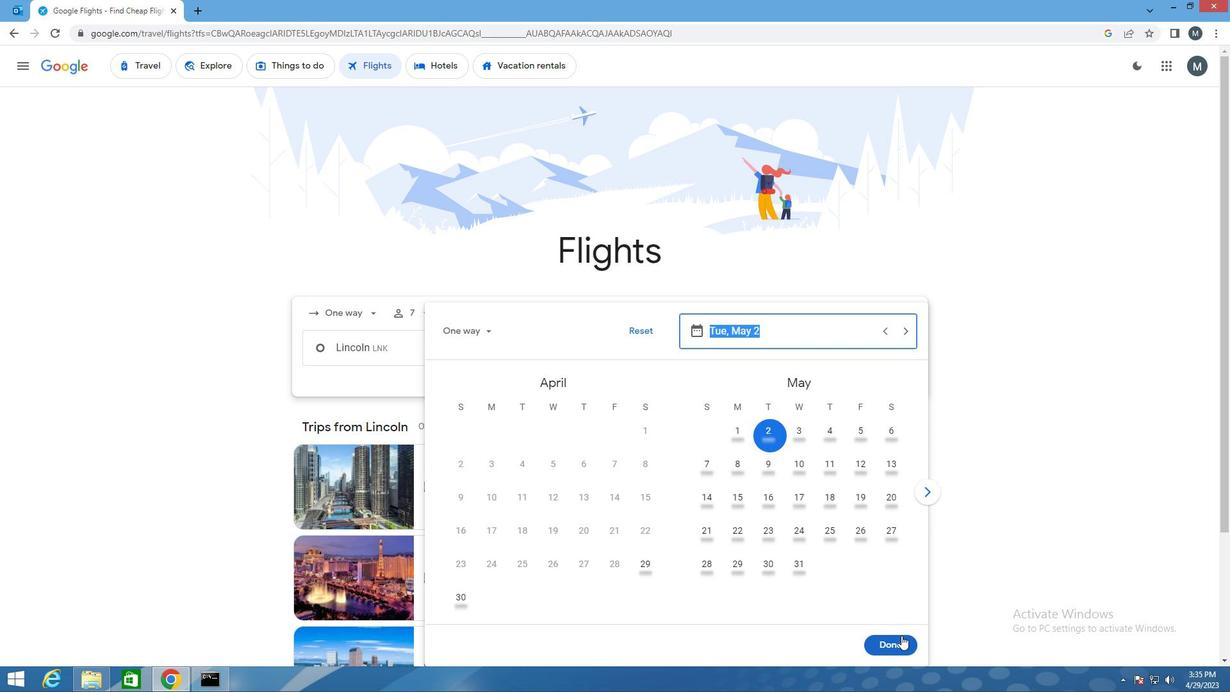 
Action: Mouse moved to (603, 393)
Screenshot: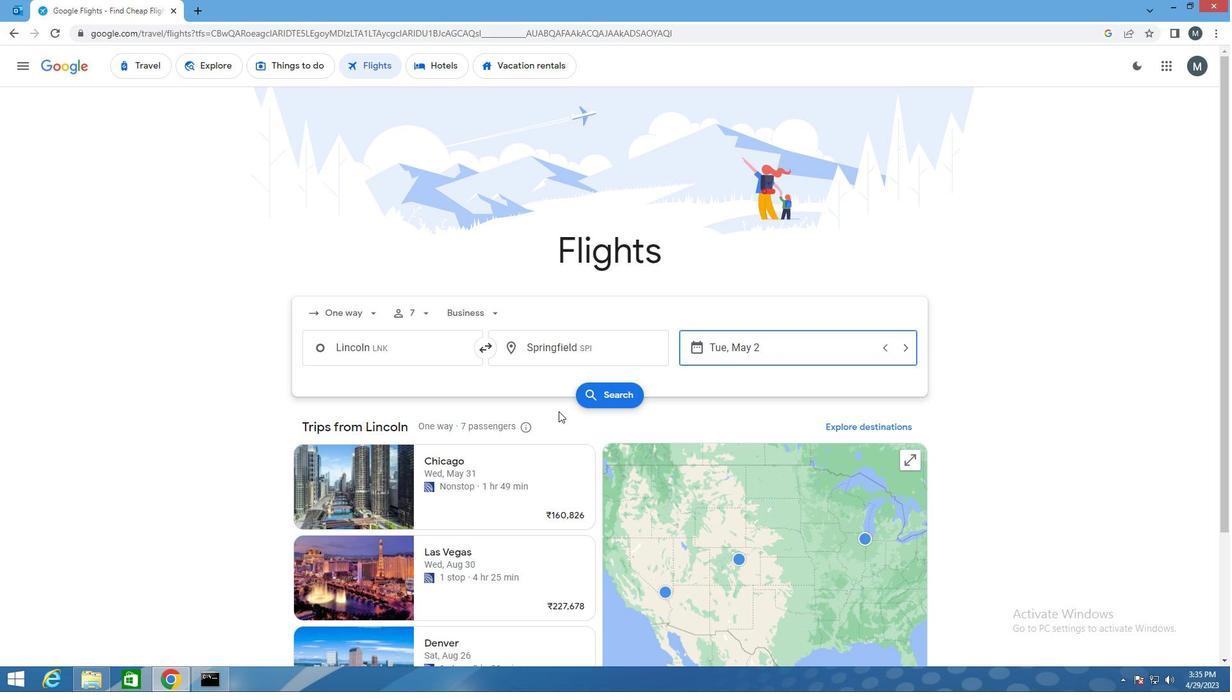 
Action: Mouse pressed left at (603, 393)
Screenshot: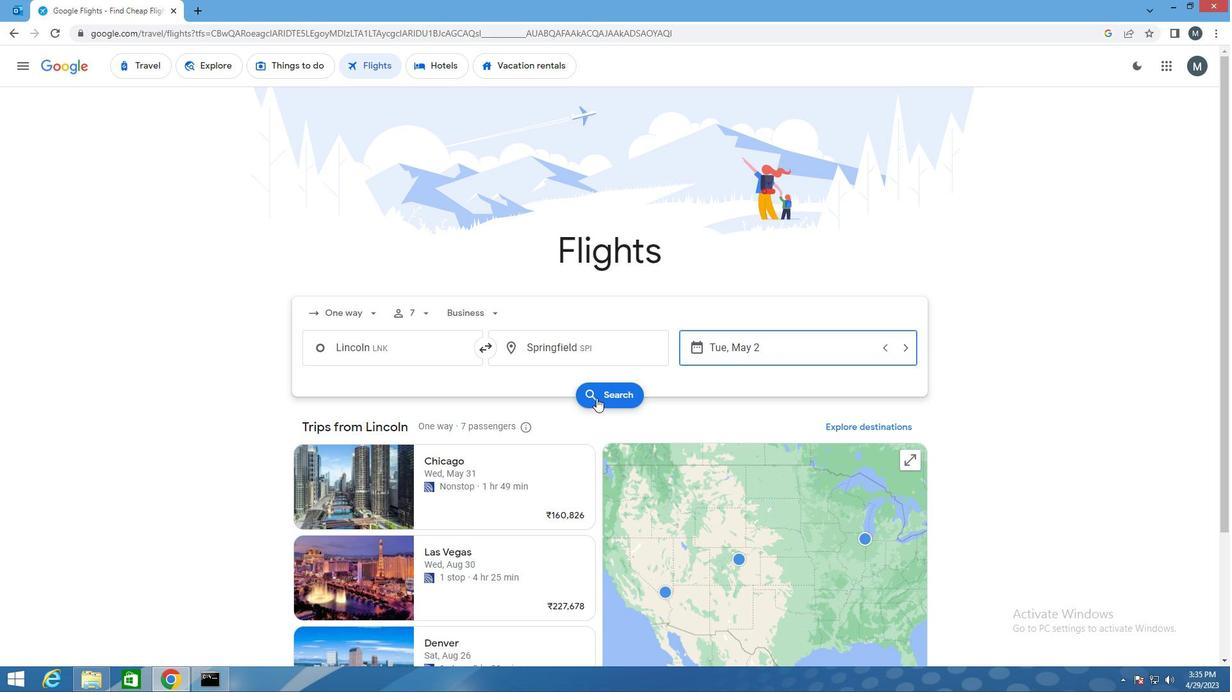 
Action: Mouse moved to (324, 181)
Screenshot: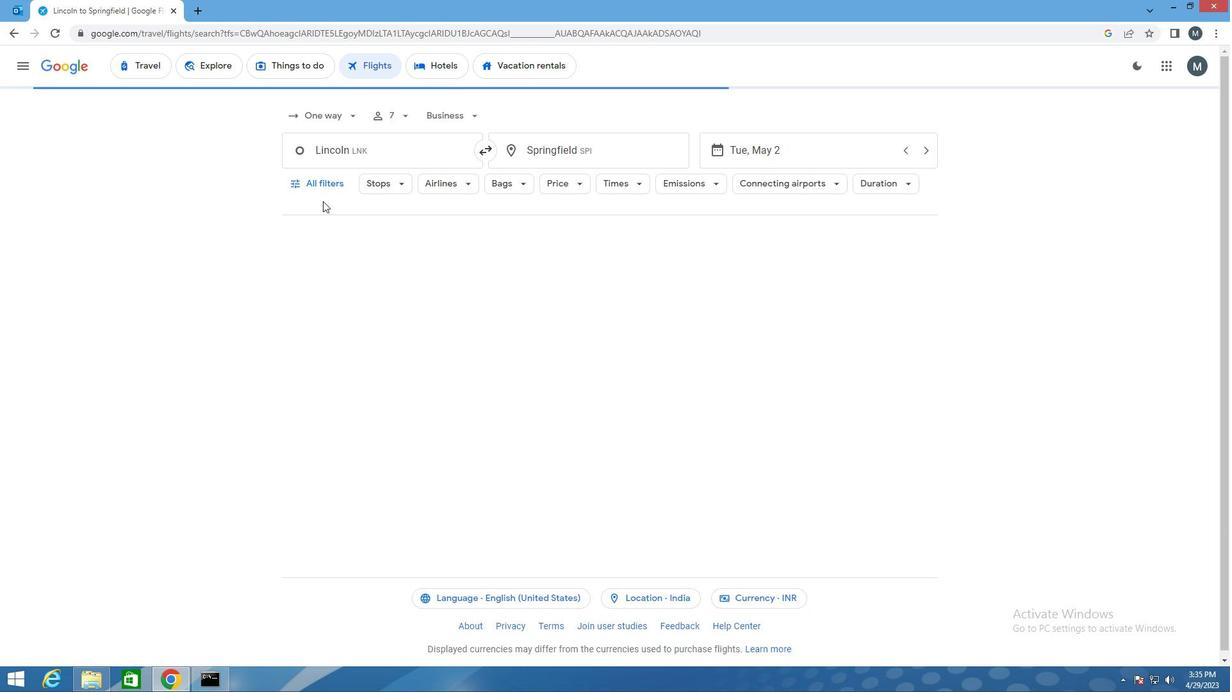 
Action: Mouse pressed left at (324, 181)
Screenshot: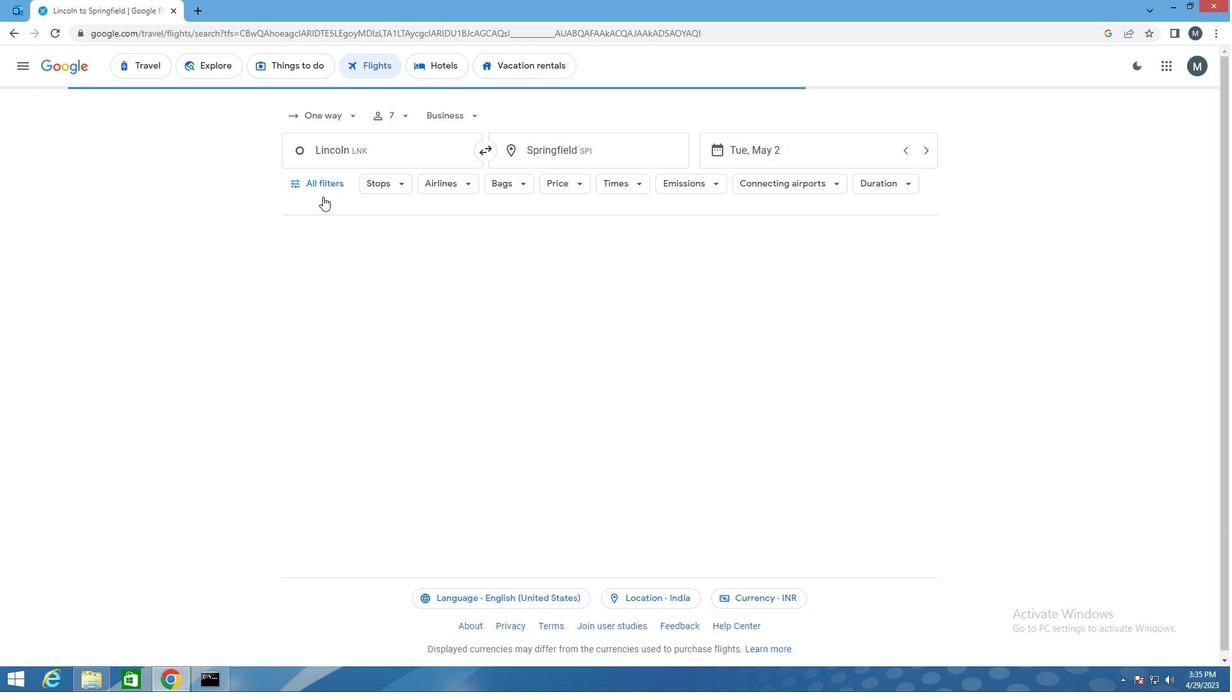 
Action: Mouse moved to (312, 342)
Screenshot: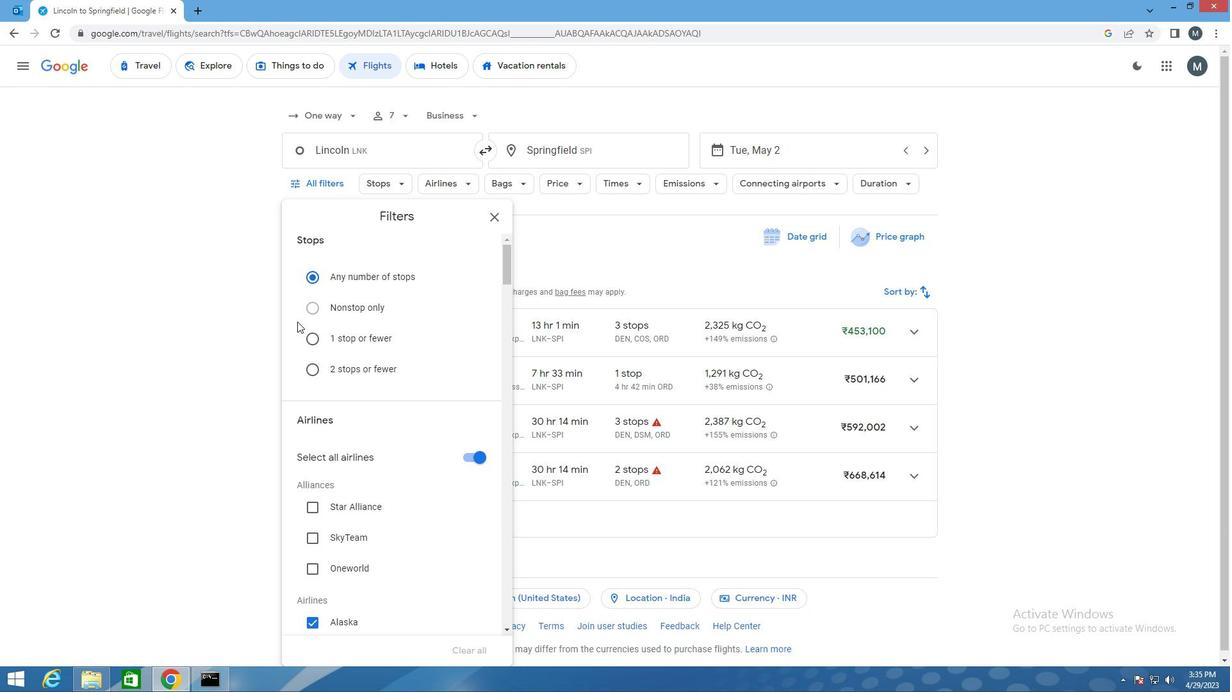 
Action: Mouse scrolled (312, 342) with delta (0, 0)
Screenshot: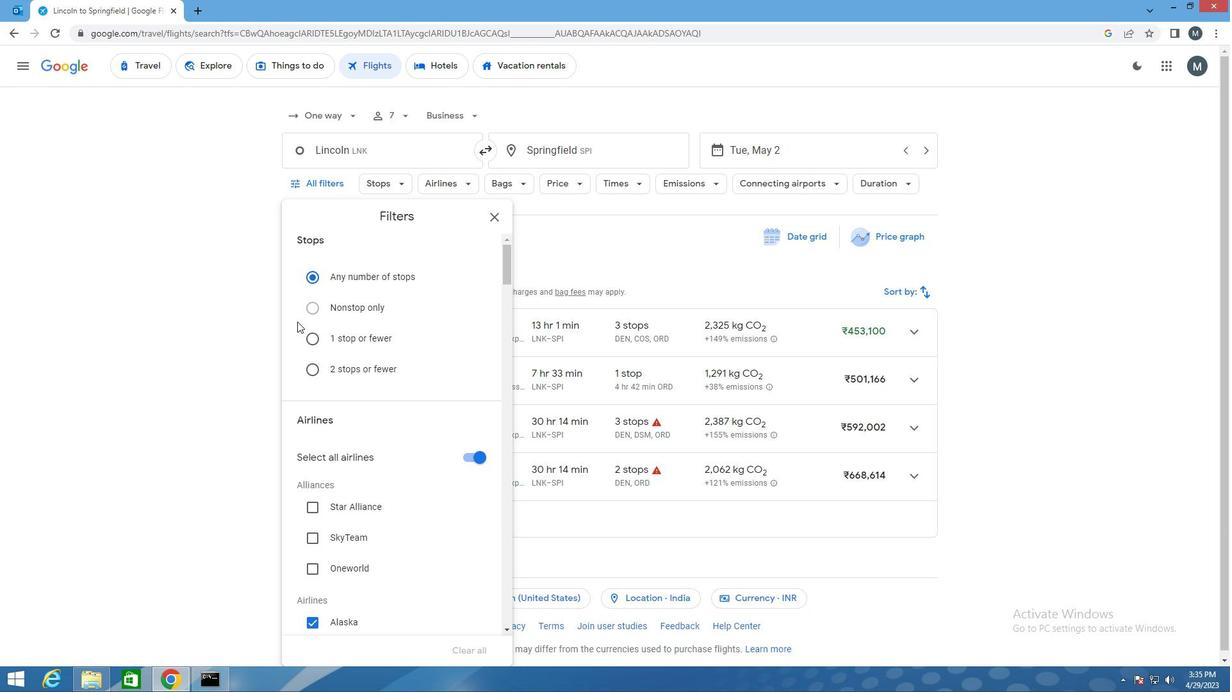 
Action: Mouse scrolled (312, 342) with delta (0, 0)
Screenshot: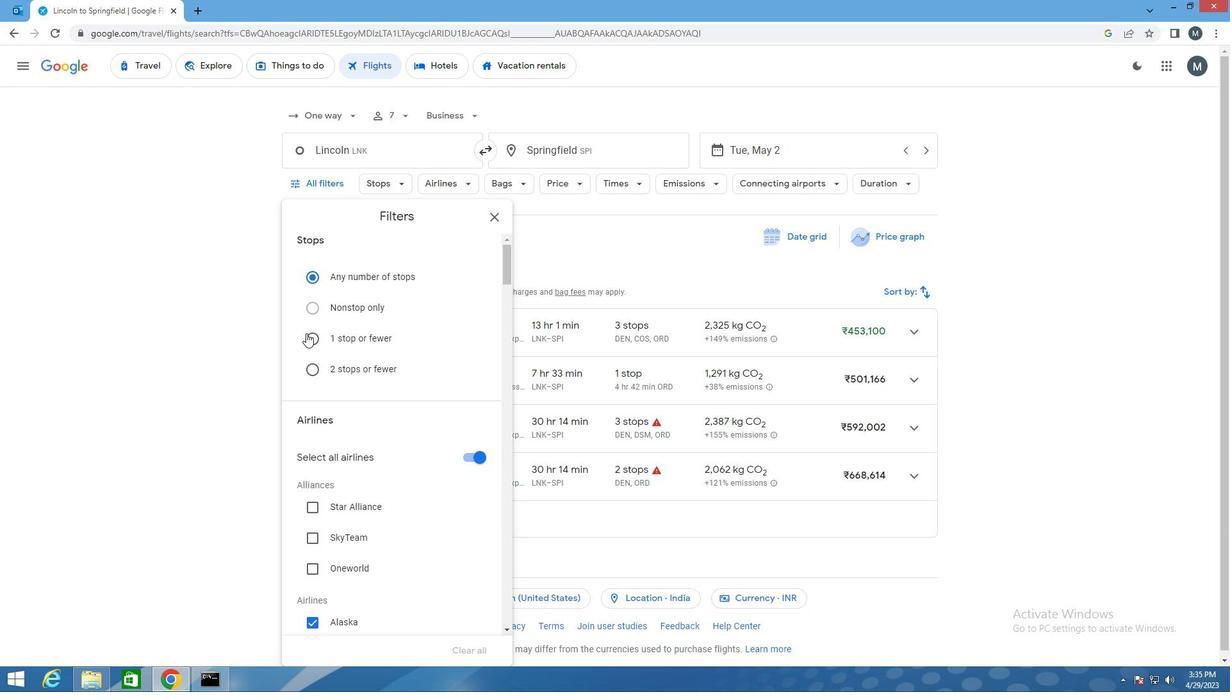 
Action: Mouse moved to (475, 329)
Screenshot: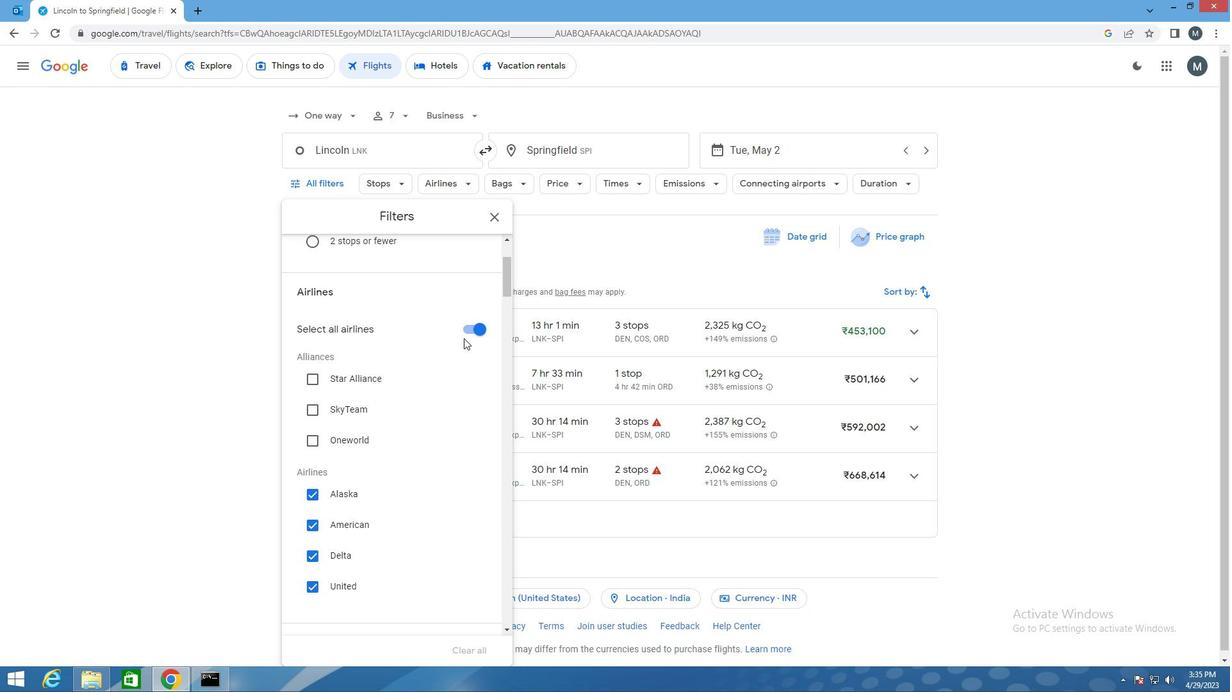 
Action: Mouse pressed left at (475, 329)
Screenshot: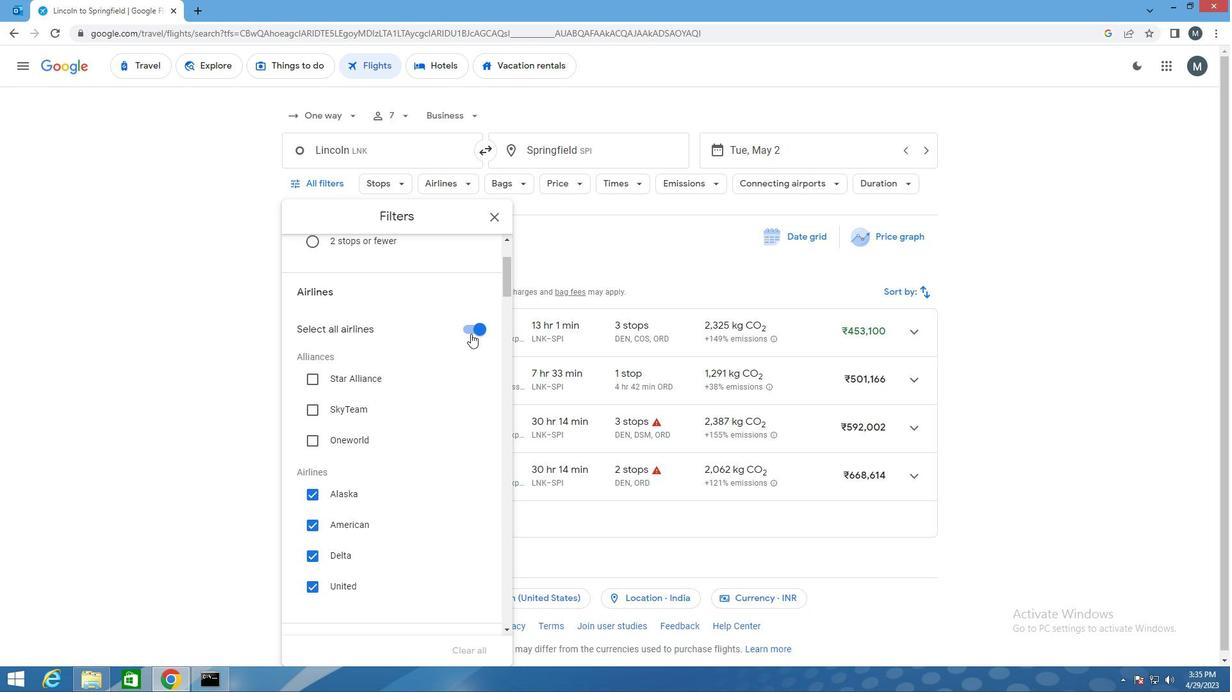
Action: Mouse moved to (390, 432)
Screenshot: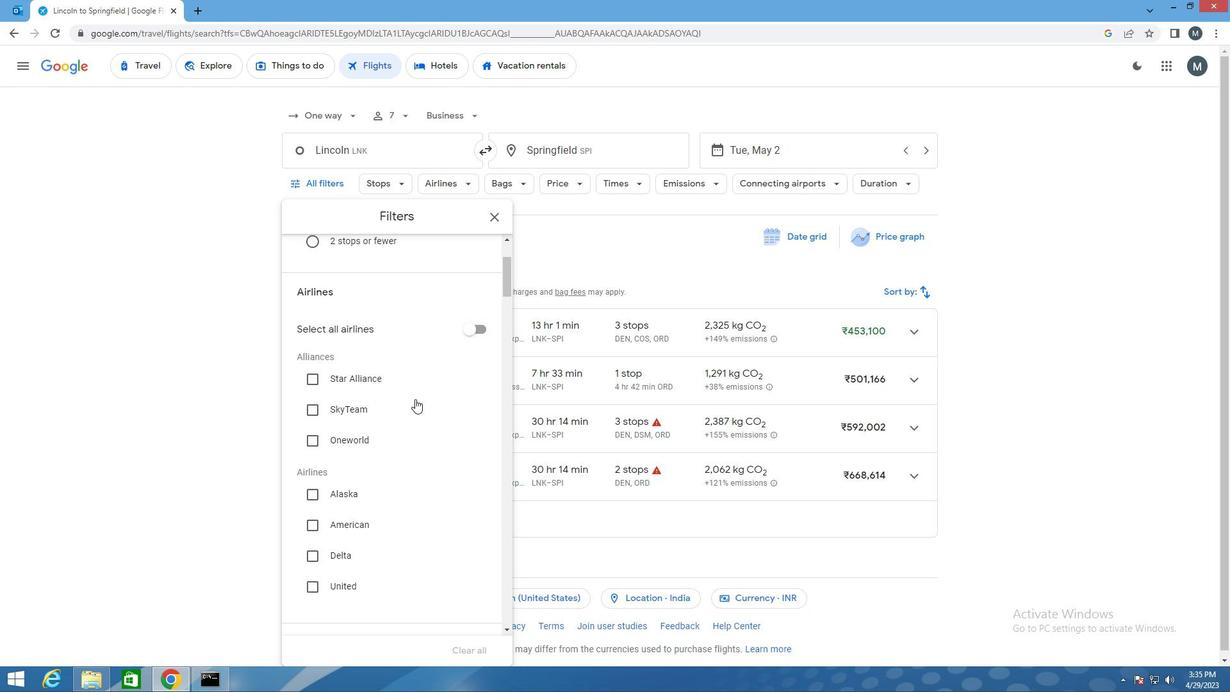 
Action: Mouse scrolled (390, 432) with delta (0, 0)
Screenshot: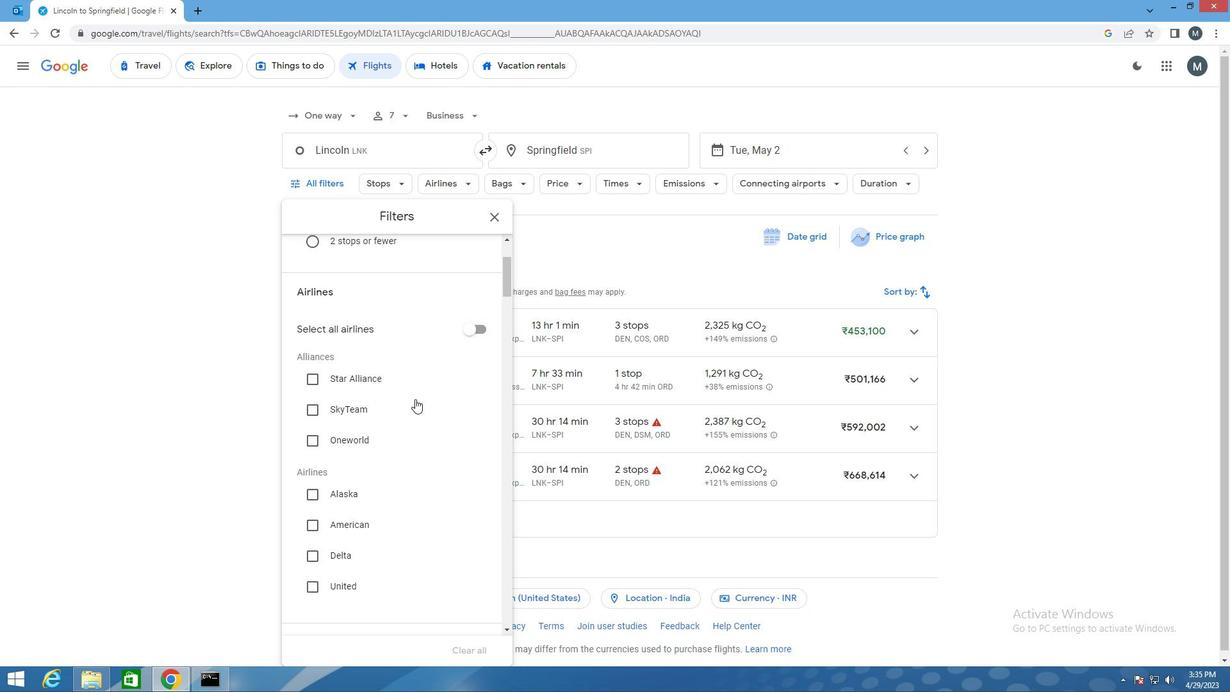 
Action: Mouse moved to (390, 435)
Screenshot: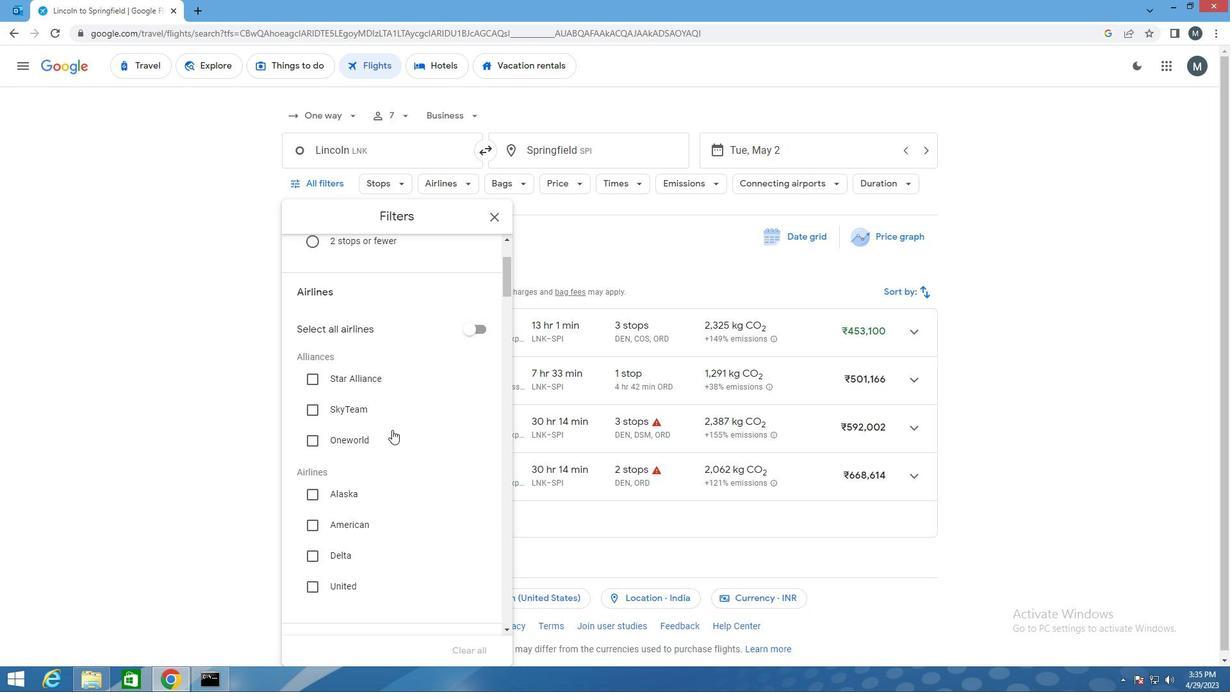 
Action: Mouse scrolled (390, 434) with delta (0, 0)
Screenshot: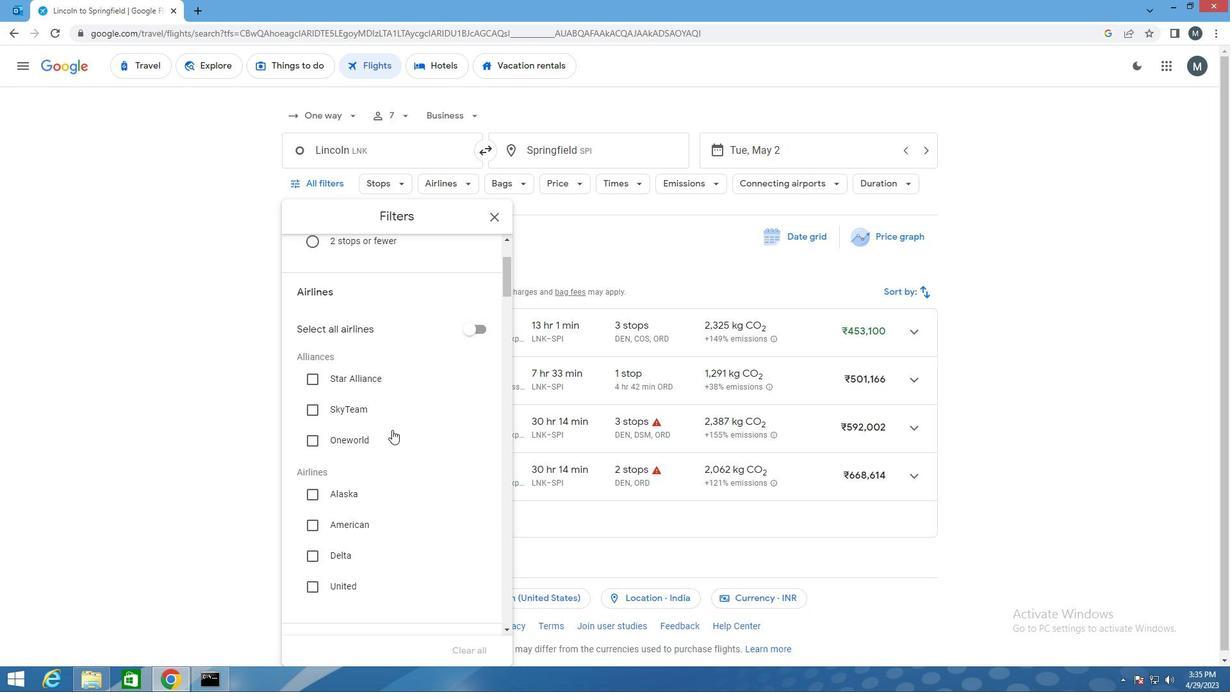 
Action: Mouse scrolled (390, 434) with delta (0, 0)
Screenshot: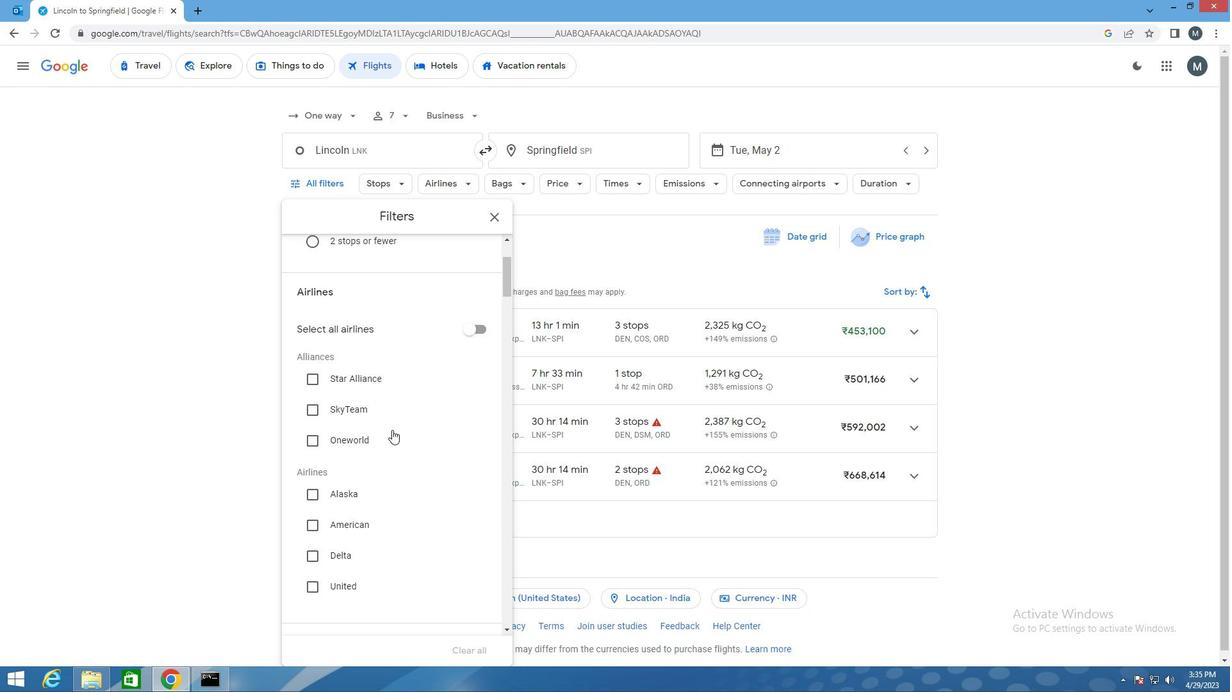 
Action: Mouse moved to (382, 428)
Screenshot: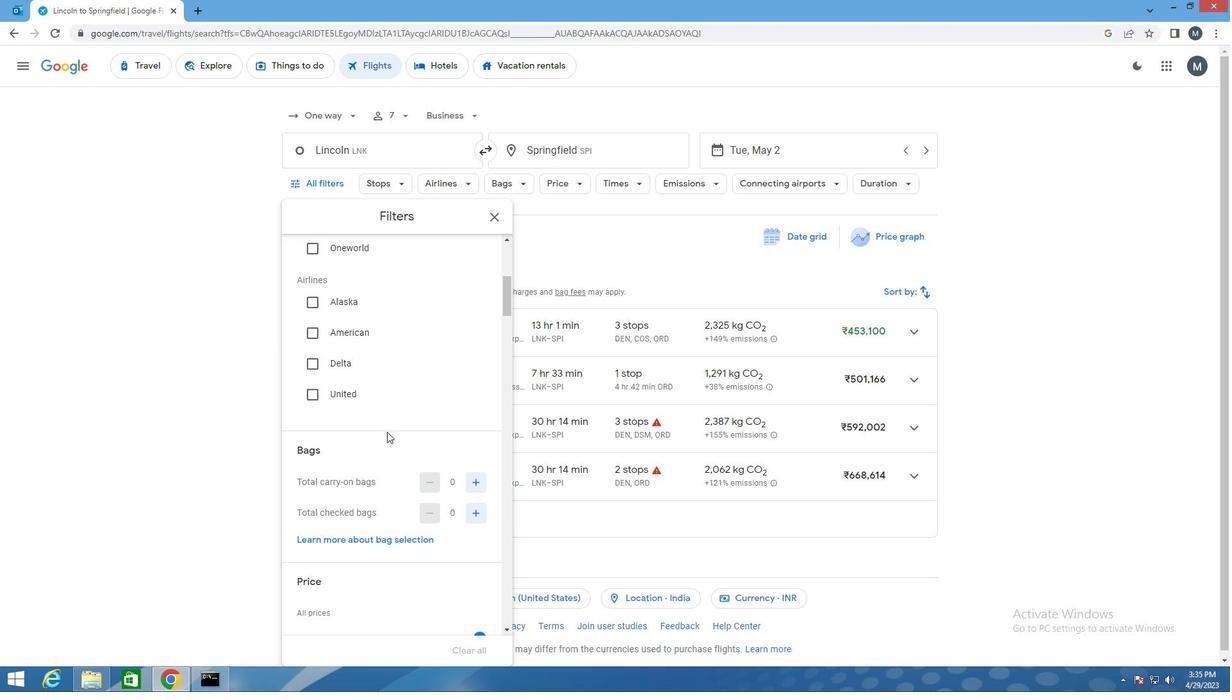 
Action: Mouse scrolled (382, 428) with delta (0, 0)
Screenshot: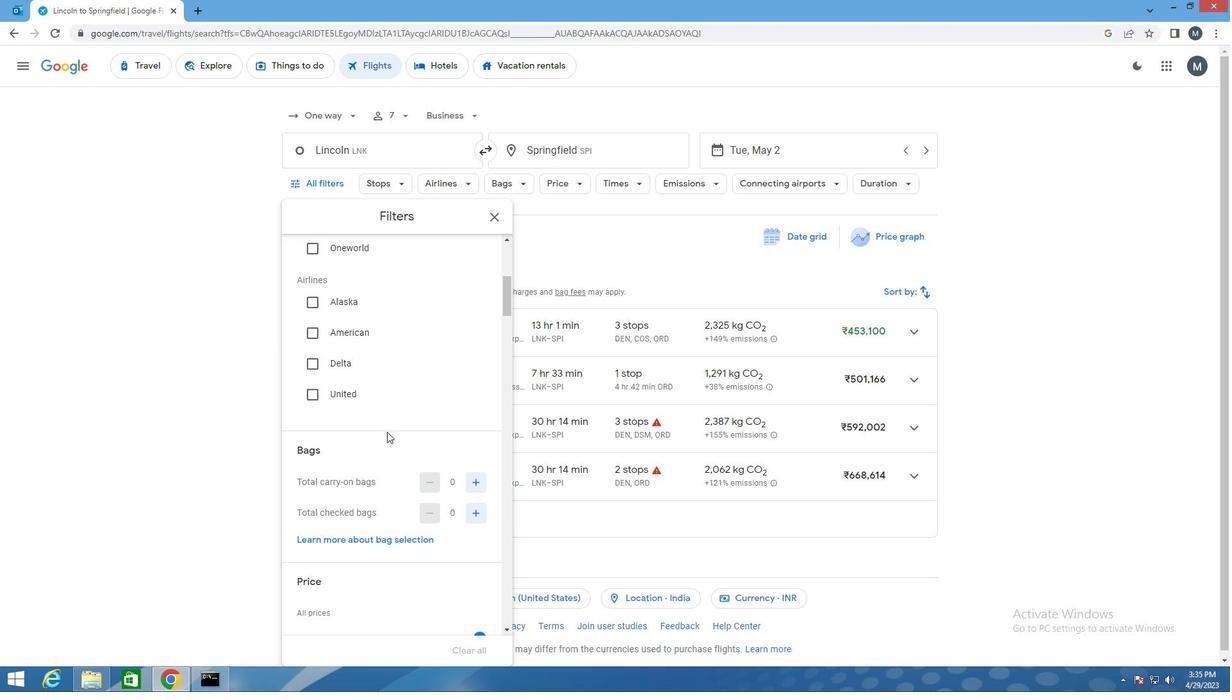 
Action: Mouse moved to (380, 425)
Screenshot: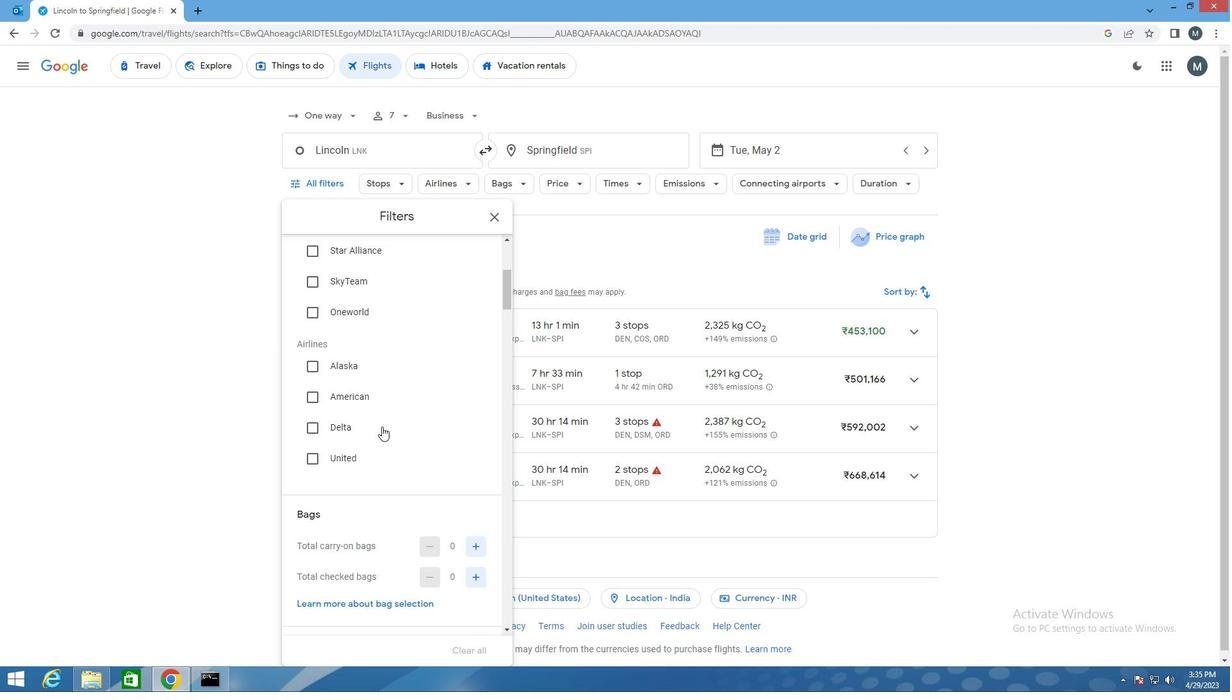 
Action: Mouse scrolled (380, 426) with delta (0, 0)
Screenshot: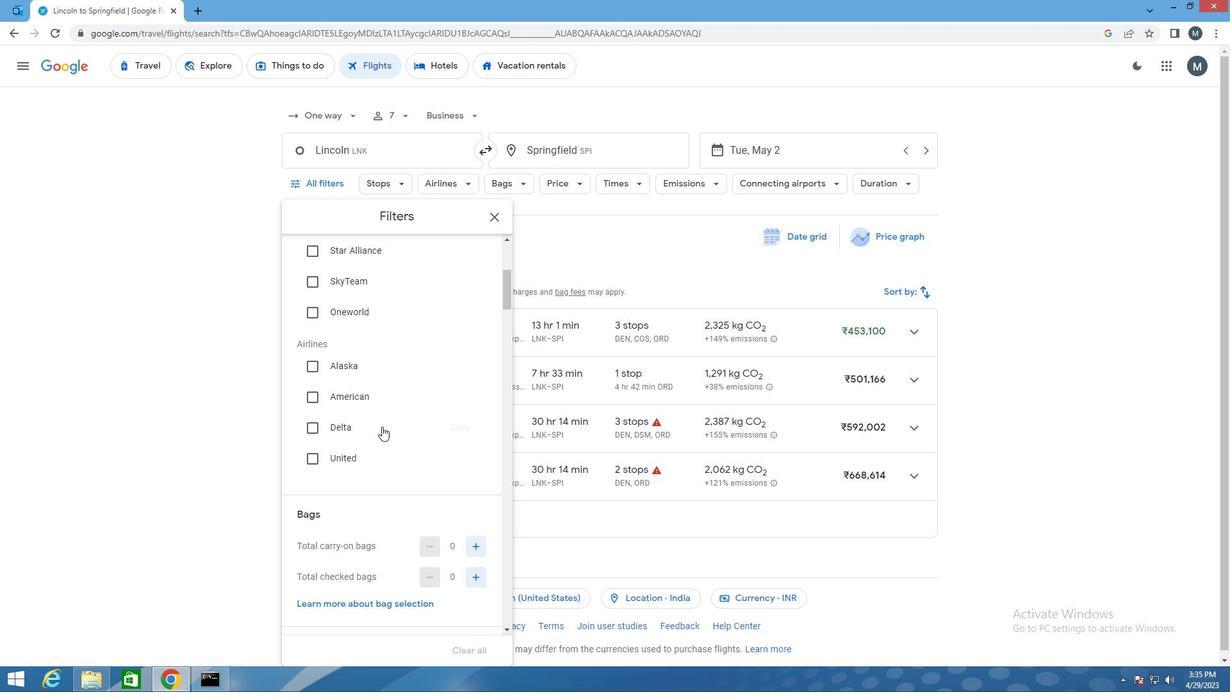 
Action: Mouse moved to (376, 393)
Screenshot: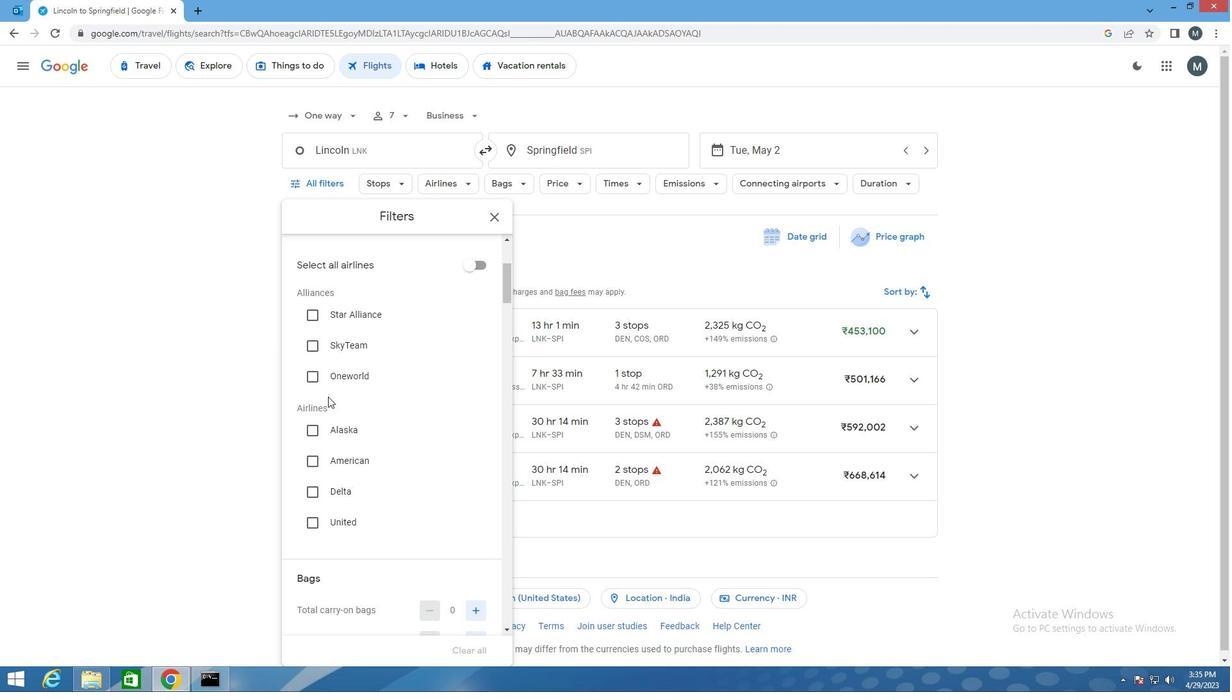 
Action: Mouse scrolled (376, 393) with delta (0, 0)
Screenshot: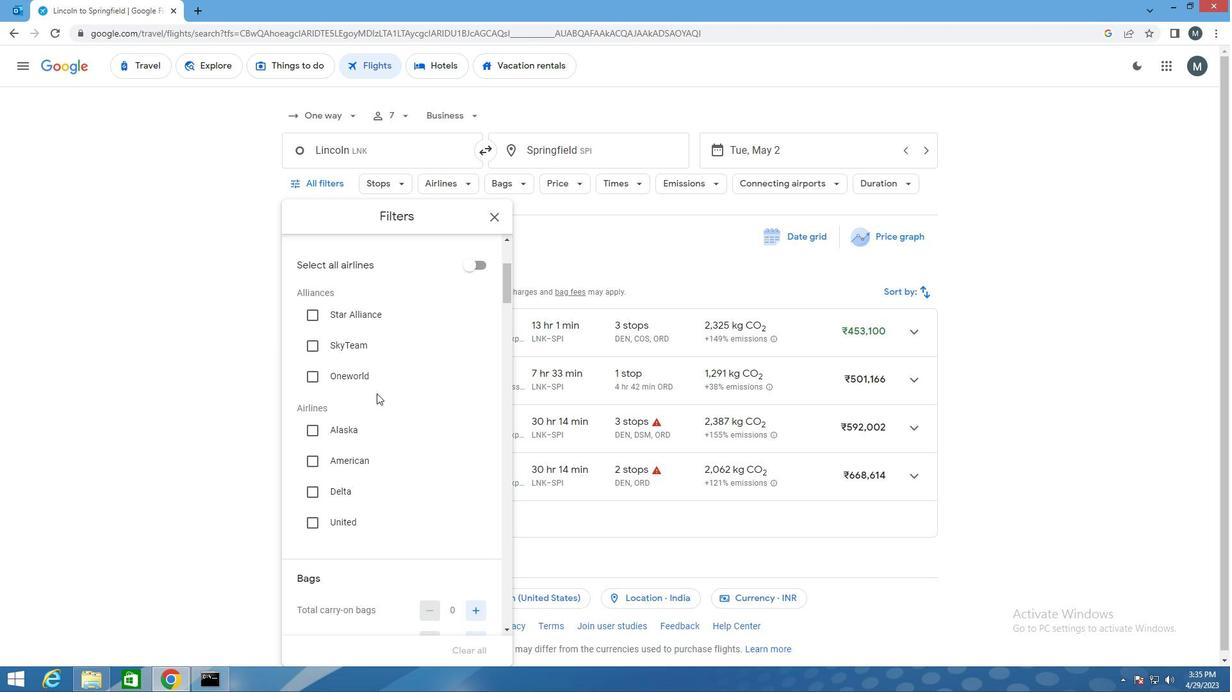 
Action: Mouse moved to (376, 393)
Screenshot: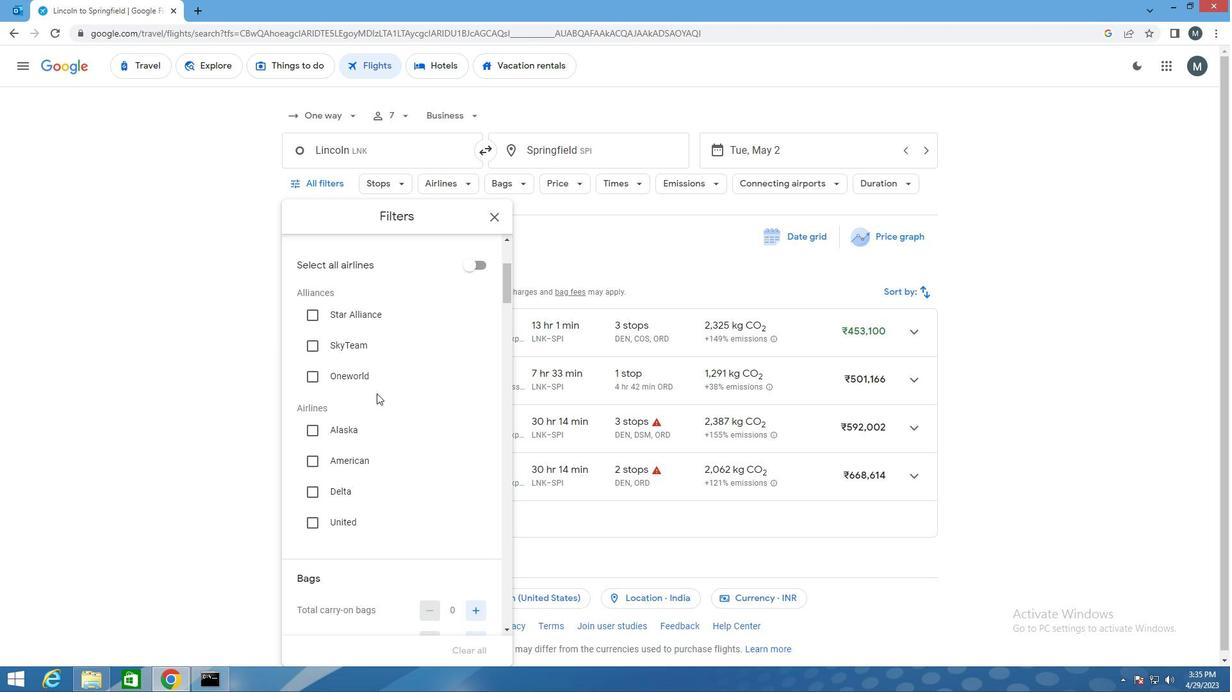 
Action: Mouse scrolled (376, 393) with delta (0, 0)
Screenshot: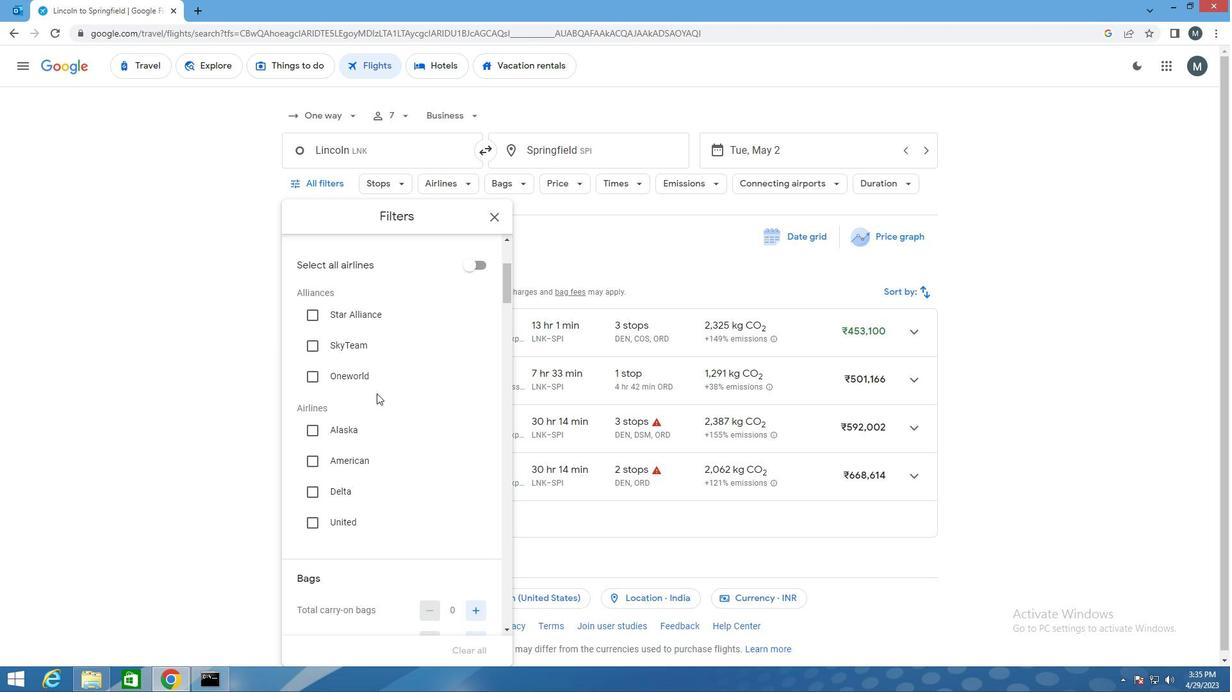 
Action: Mouse moved to (394, 427)
Screenshot: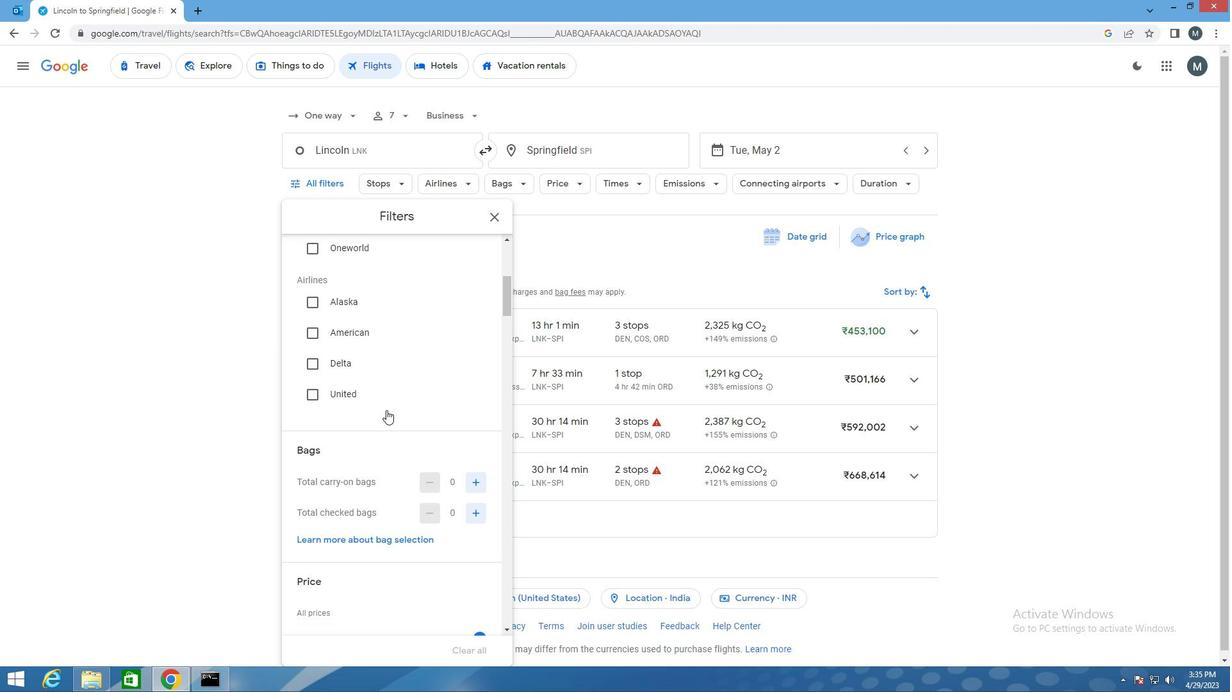 
Action: Mouse scrolled (394, 426) with delta (0, 0)
Screenshot: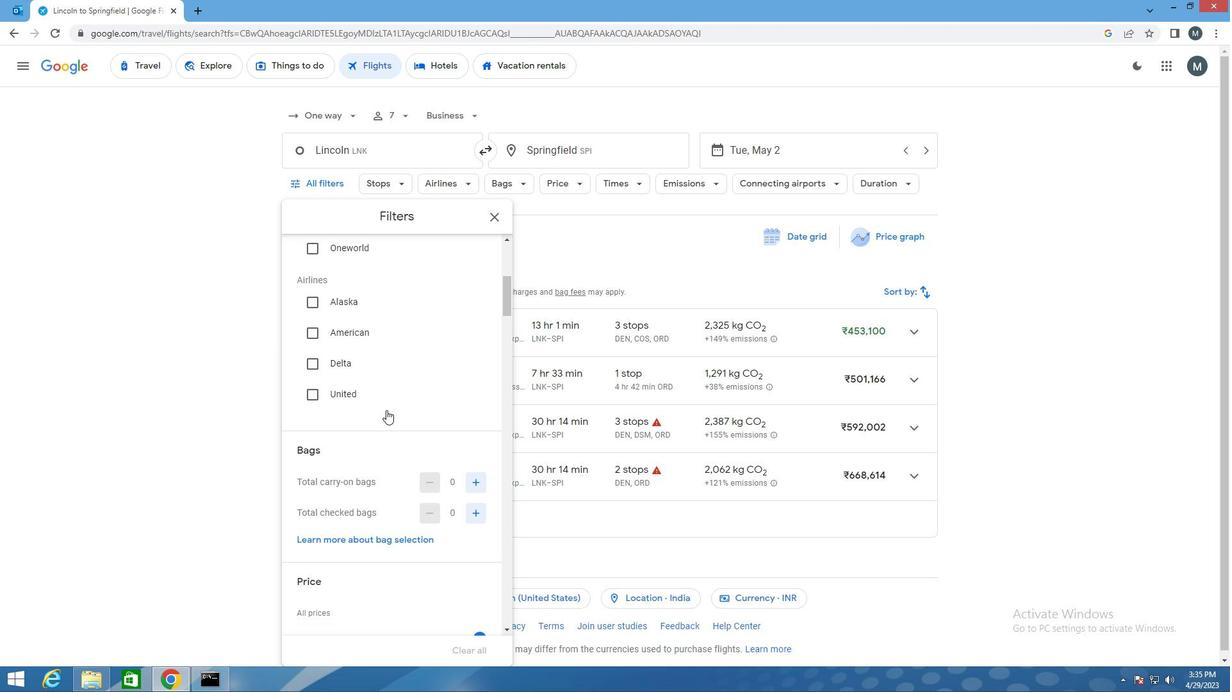 
Action: Mouse moved to (394, 428)
Screenshot: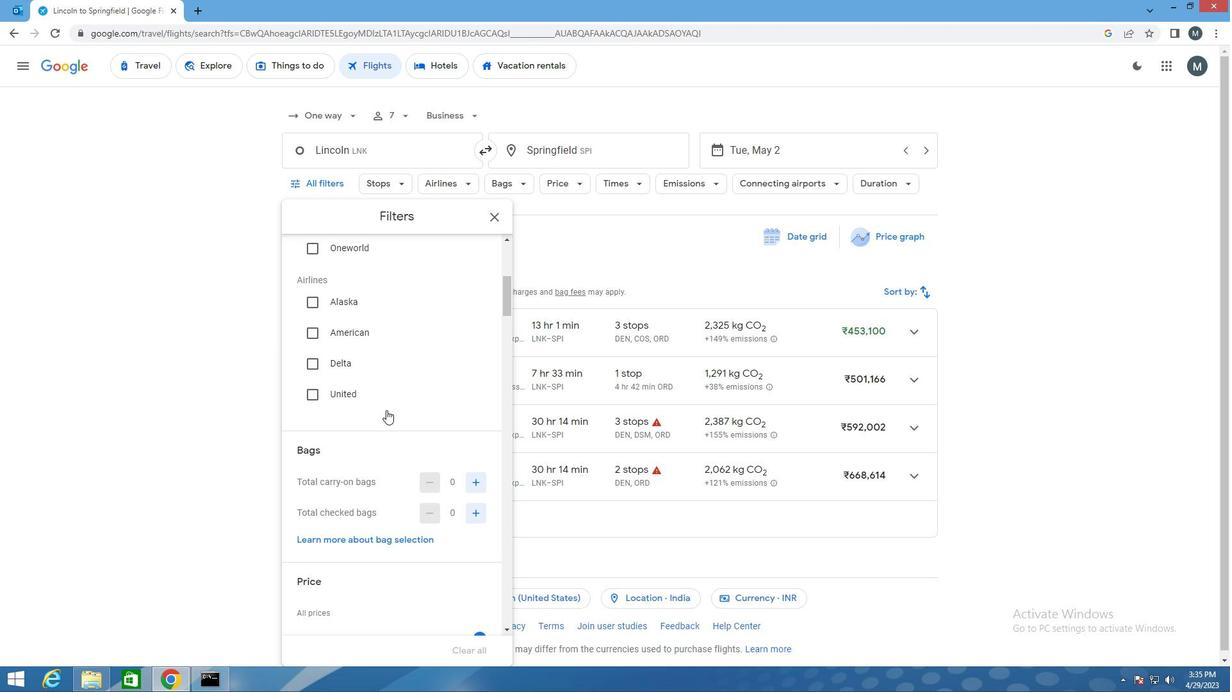 
Action: Mouse scrolled (394, 428) with delta (0, 0)
Screenshot: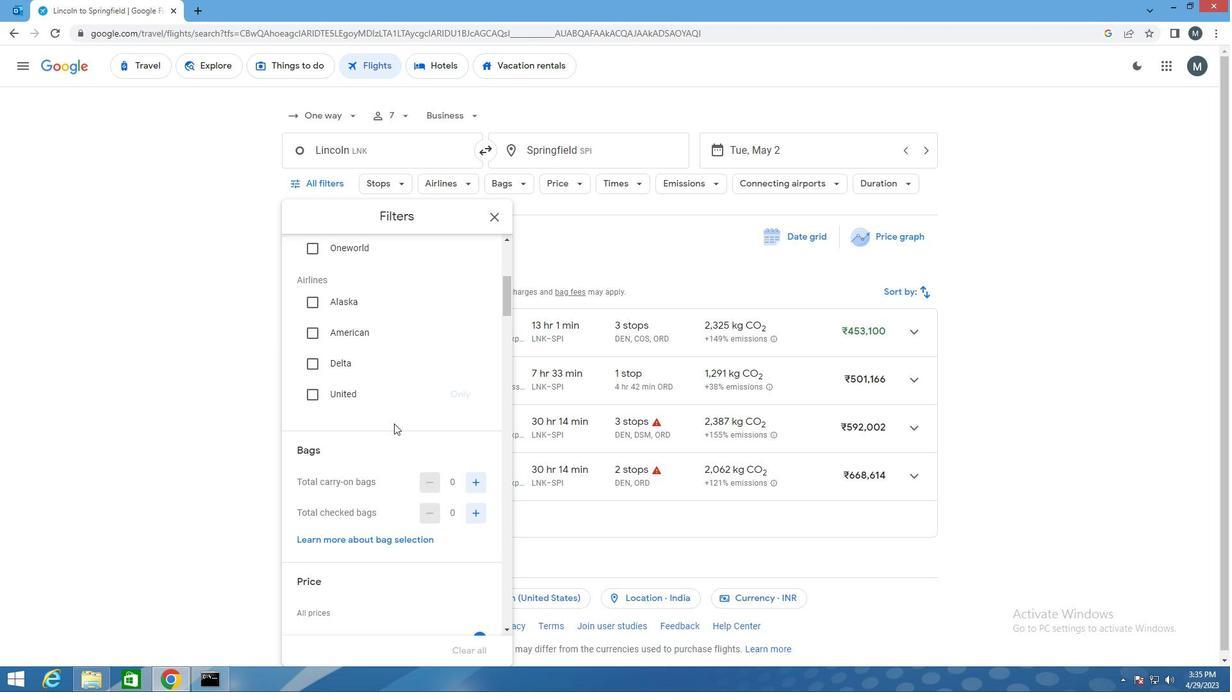 
Action: Mouse moved to (482, 380)
Screenshot: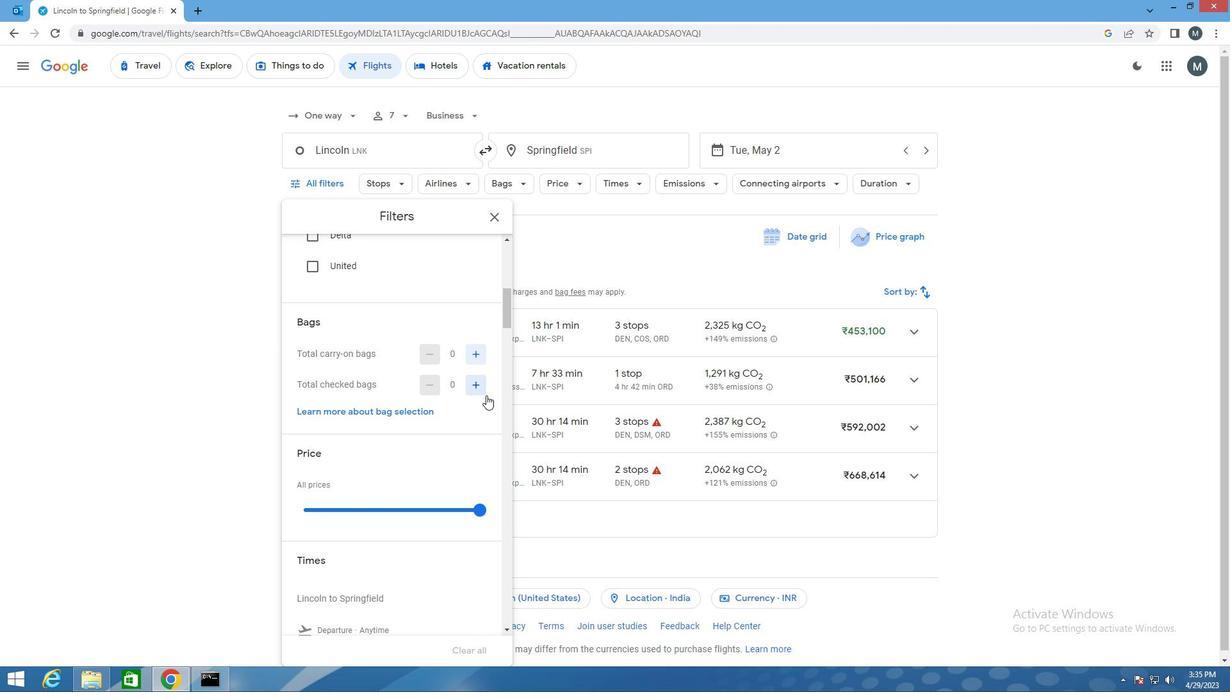 
Action: Mouse pressed left at (482, 380)
Screenshot: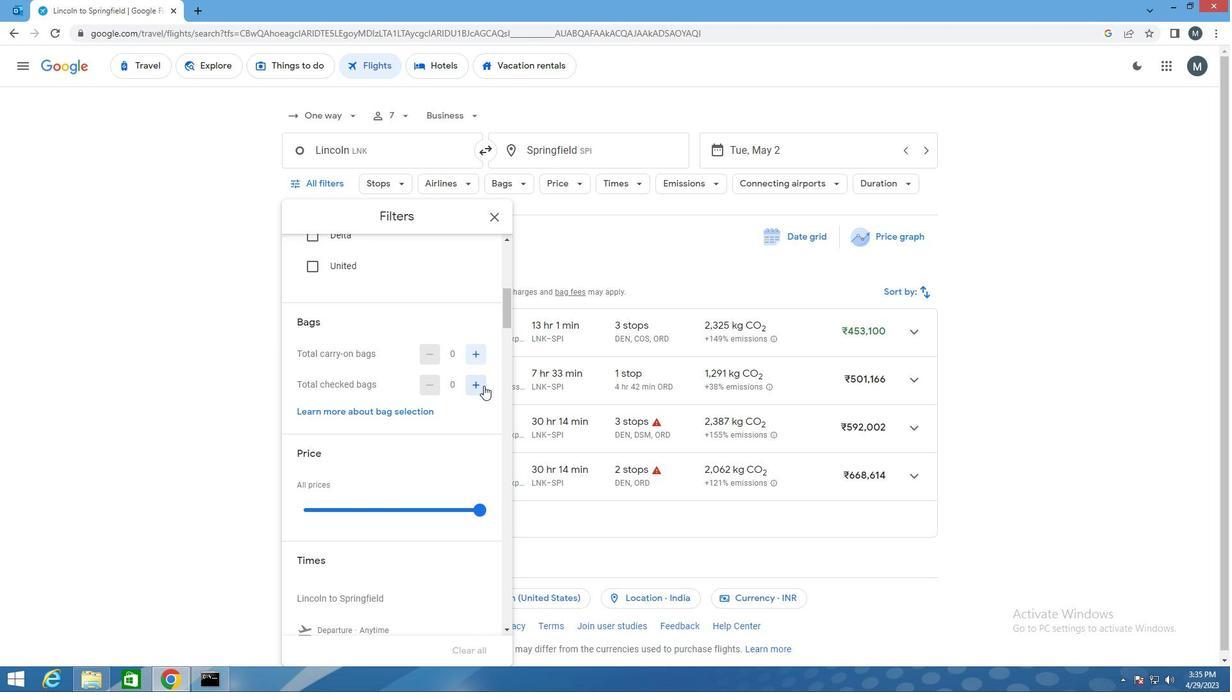 
Action: Mouse pressed left at (482, 380)
Screenshot: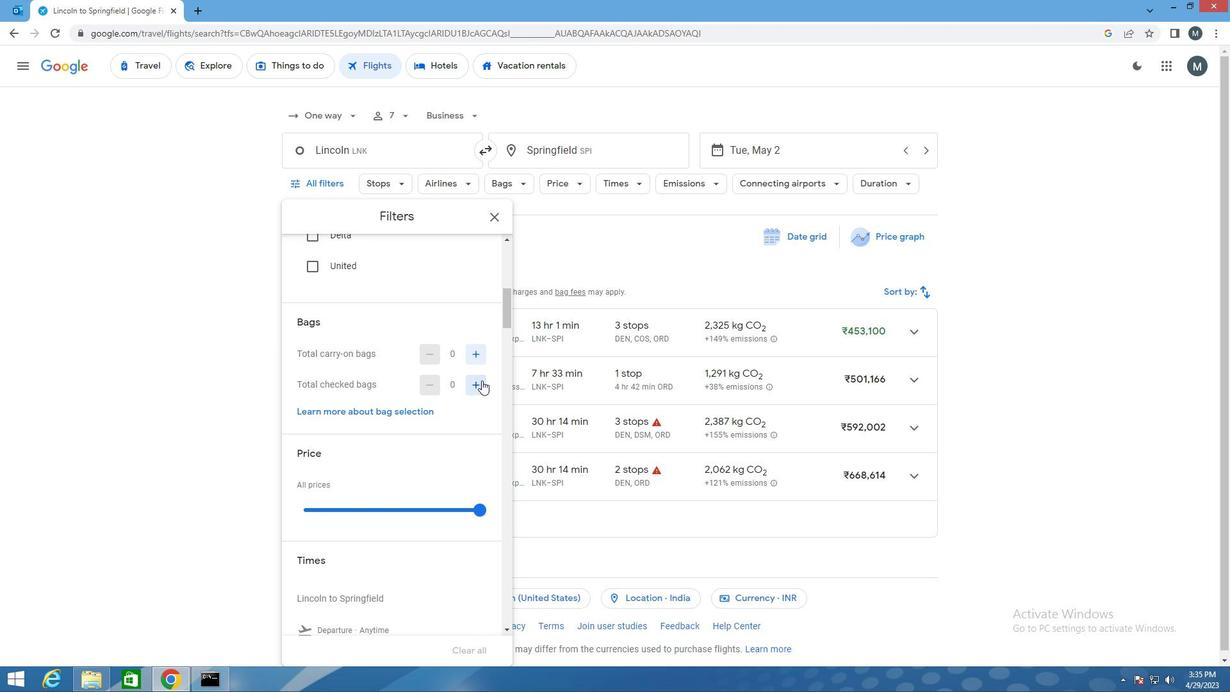 
Action: Mouse pressed left at (482, 380)
Screenshot: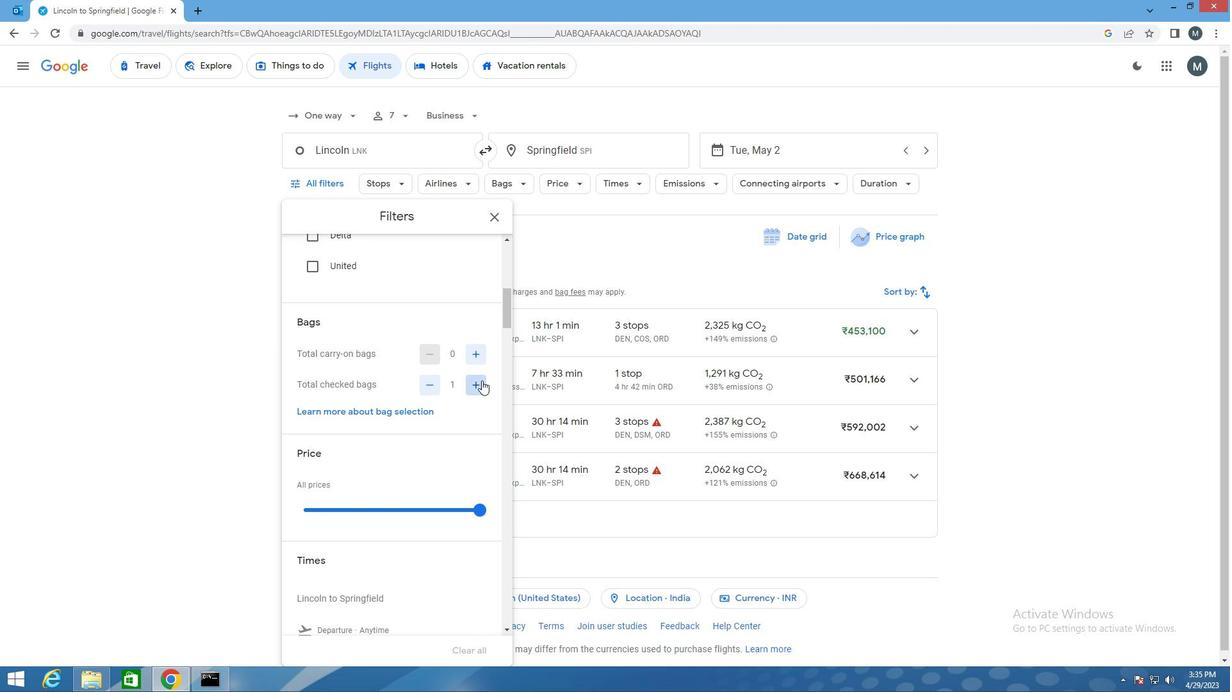 
Action: Mouse pressed left at (482, 380)
Screenshot: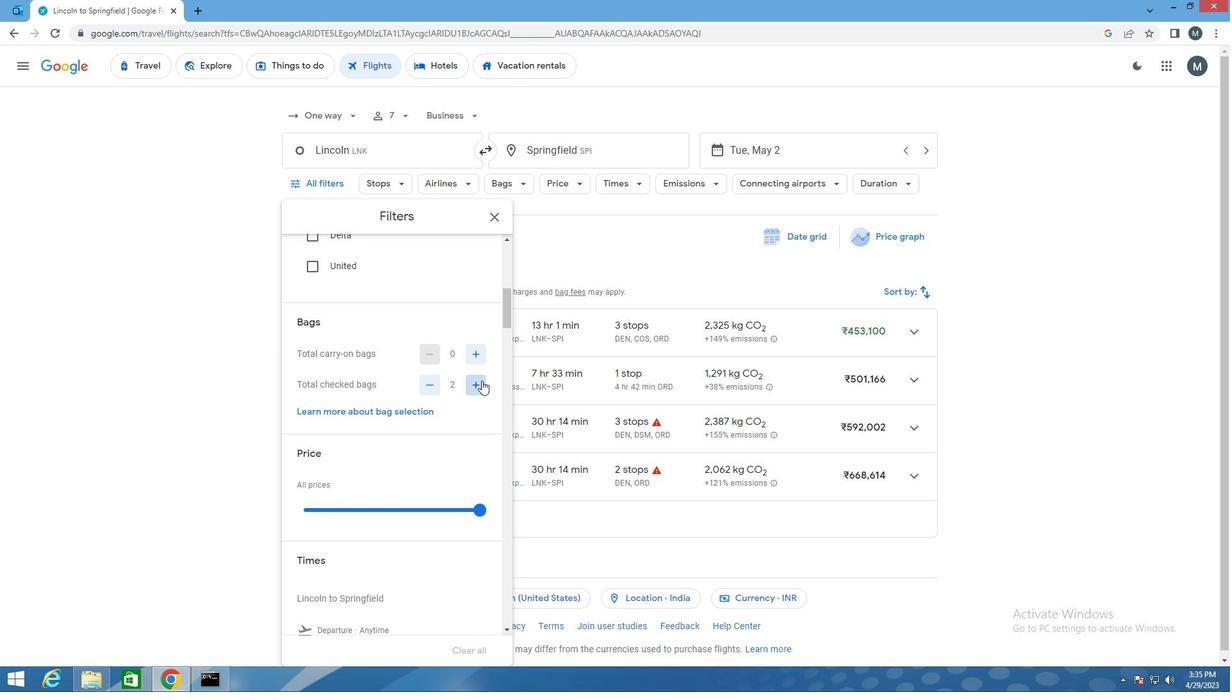 
Action: Mouse pressed left at (482, 380)
Screenshot: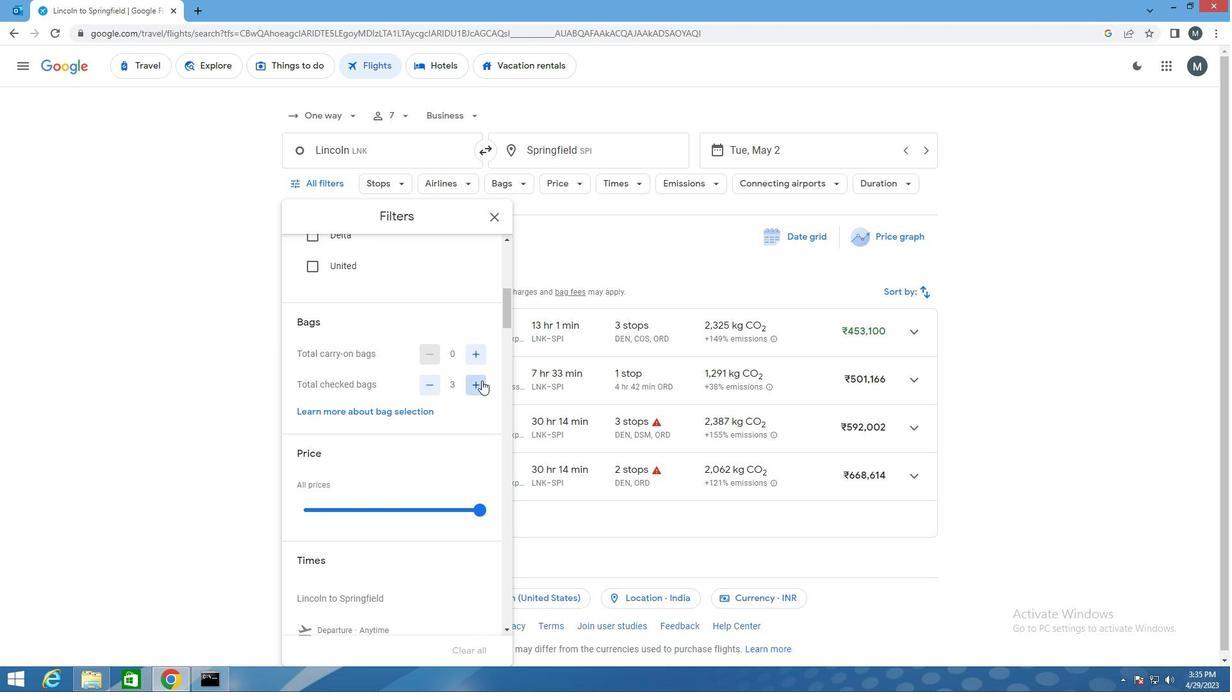 
Action: Mouse pressed left at (482, 380)
Screenshot: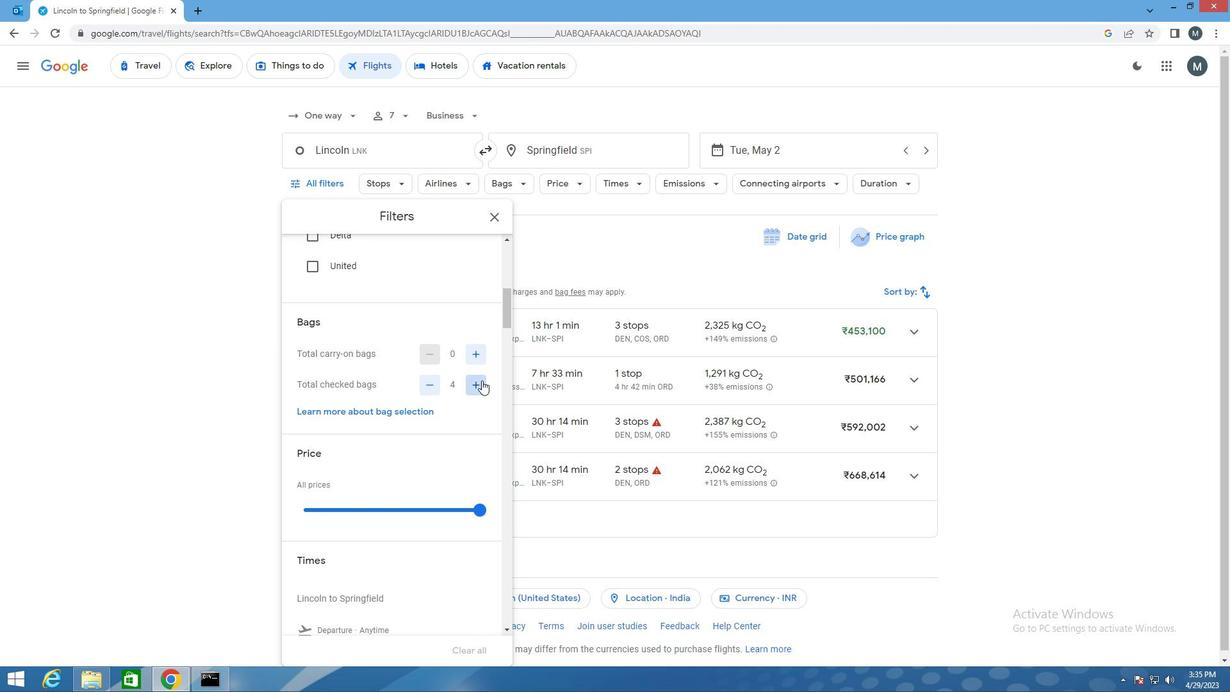 
Action: Mouse pressed left at (482, 380)
Screenshot: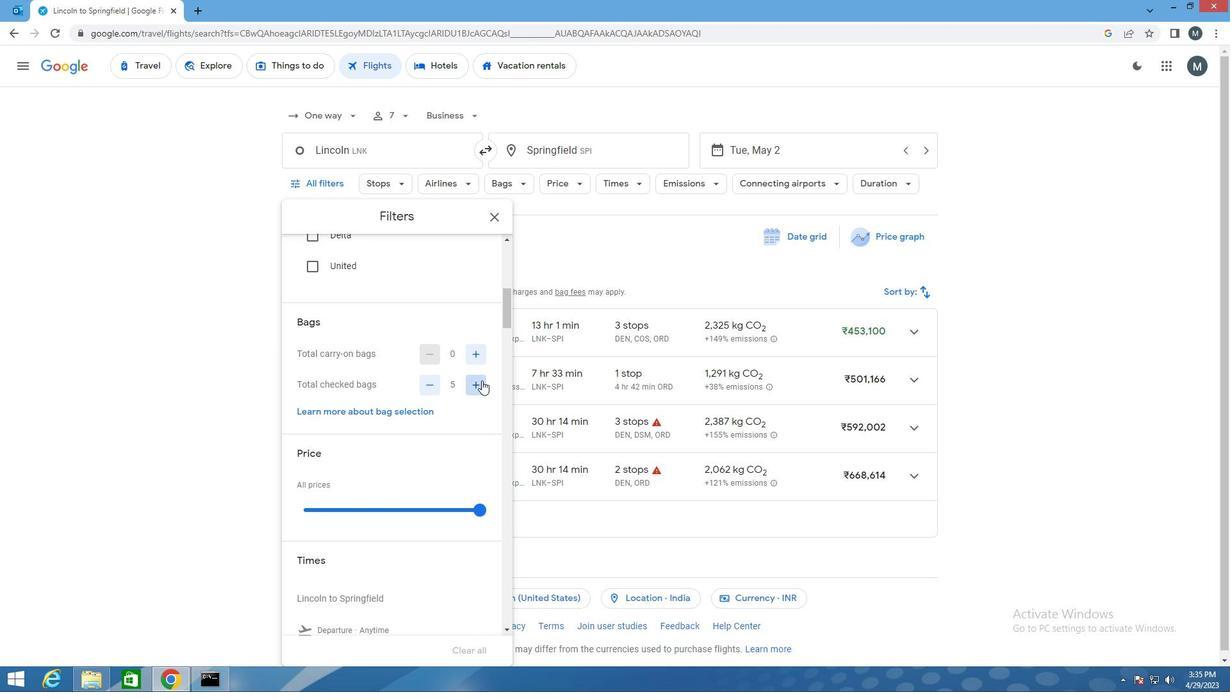 
Action: Mouse pressed left at (482, 380)
Screenshot: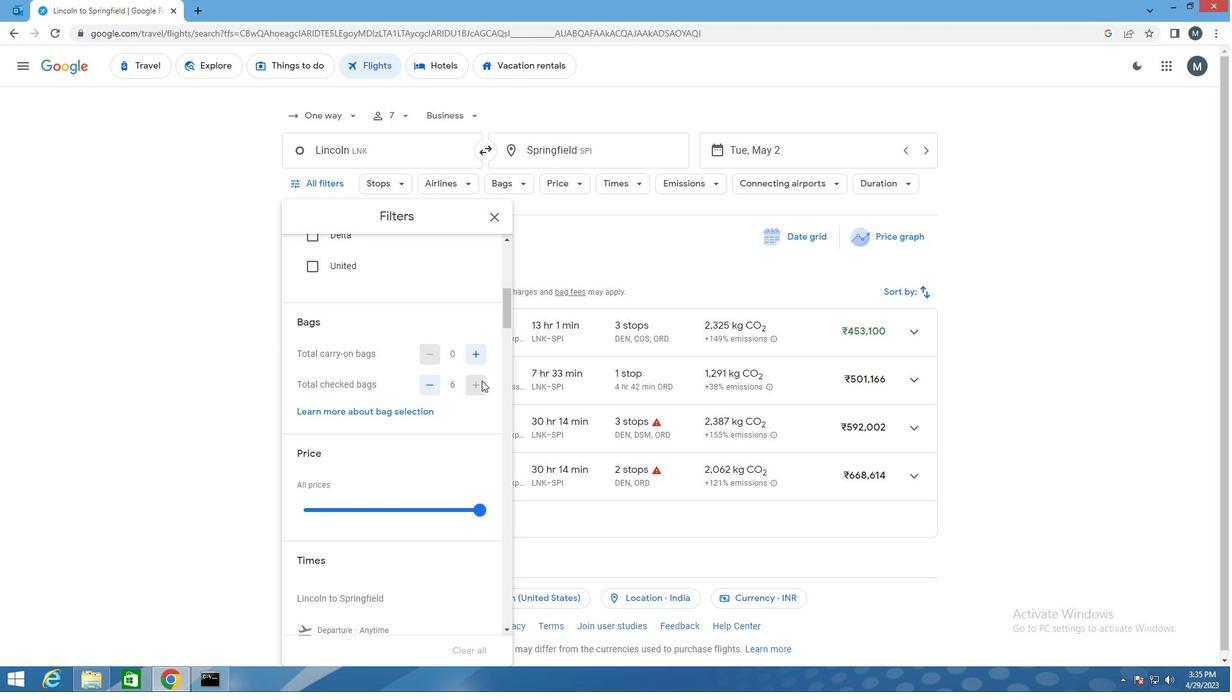 
Action: Mouse moved to (385, 510)
Screenshot: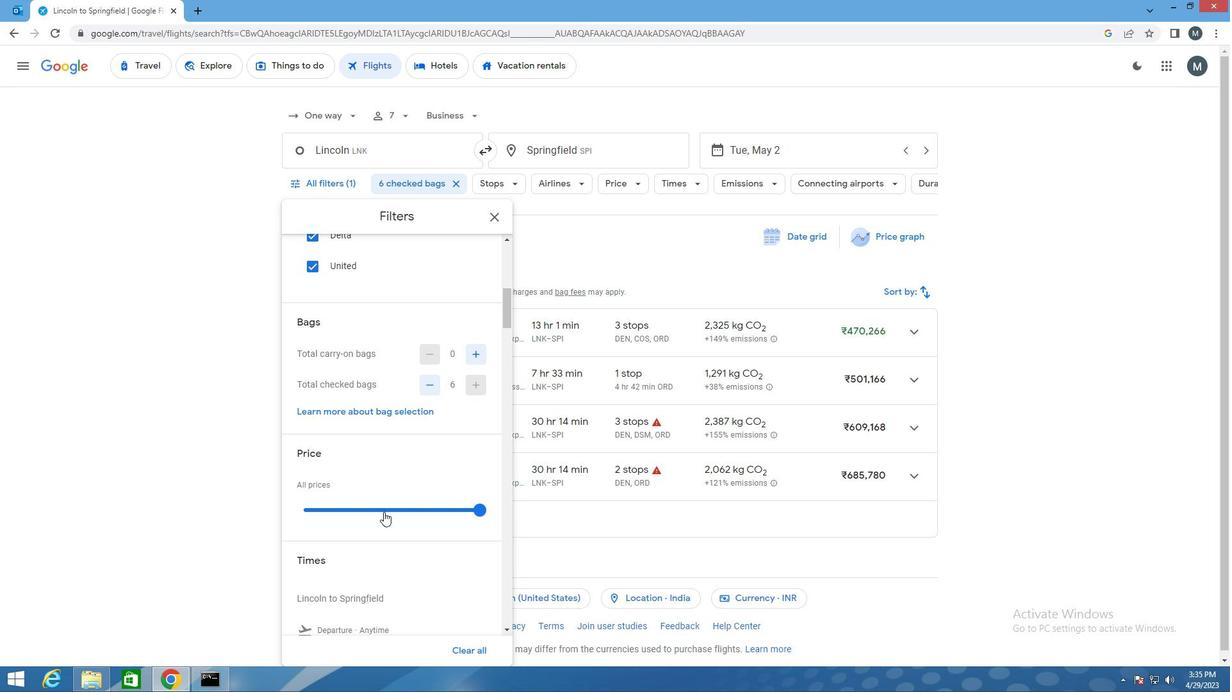 
Action: Mouse pressed left at (385, 510)
Screenshot: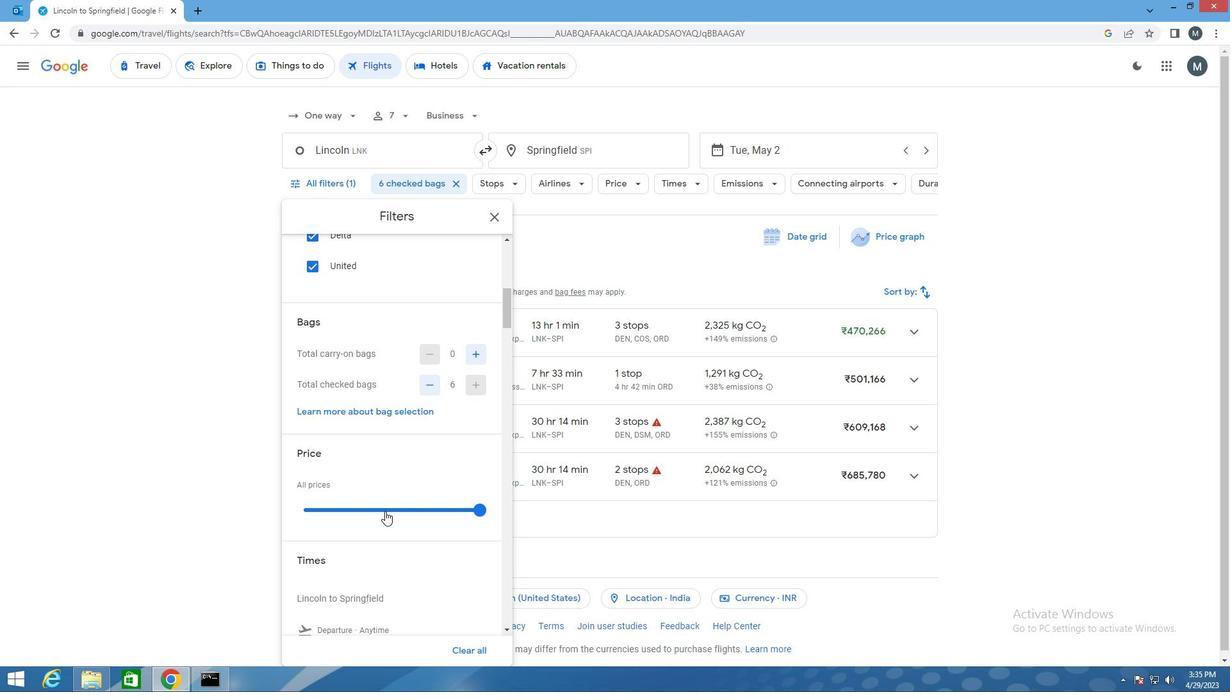 
Action: Mouse moved to (385, 509)
Screenshot: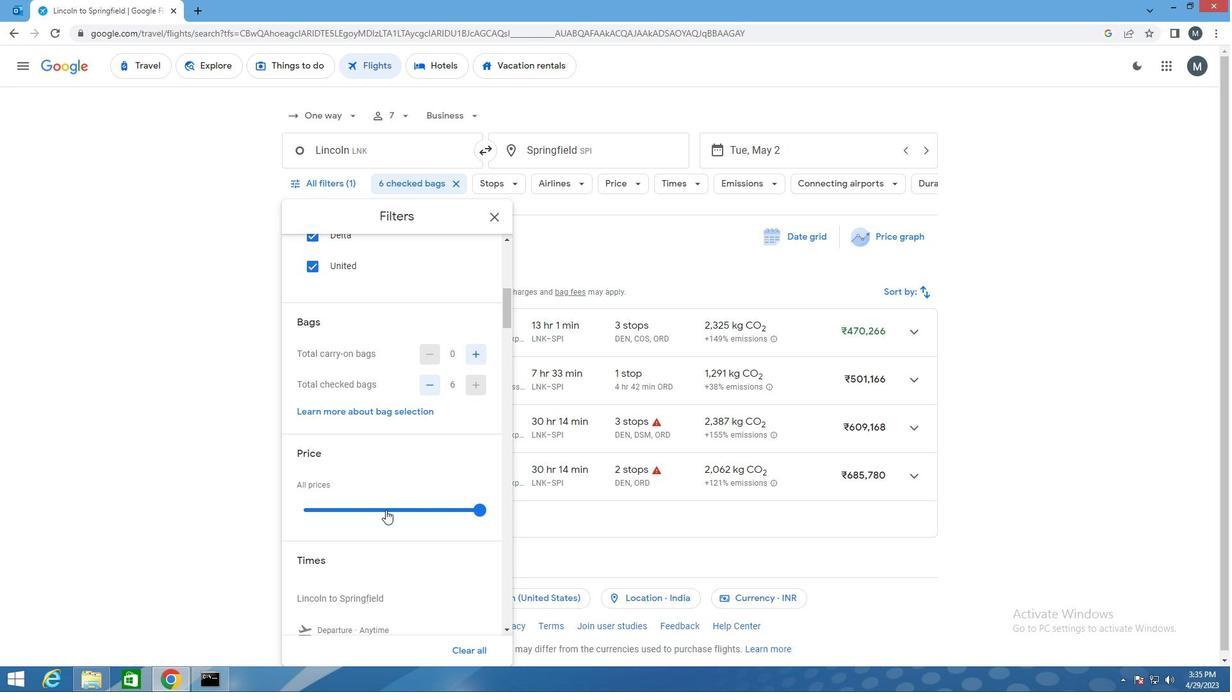 
Action: Mouse pressed left at (385, 509)
Screenshot: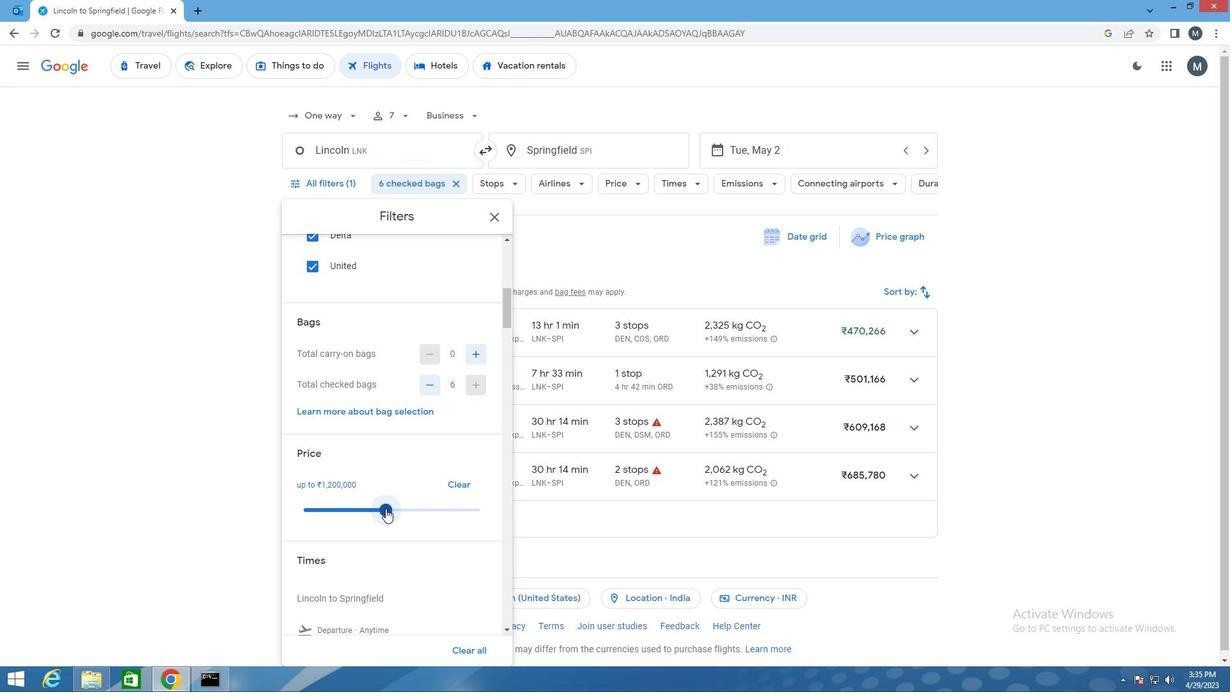 
Action: Mouse moved to (374, 481)
Screenshot: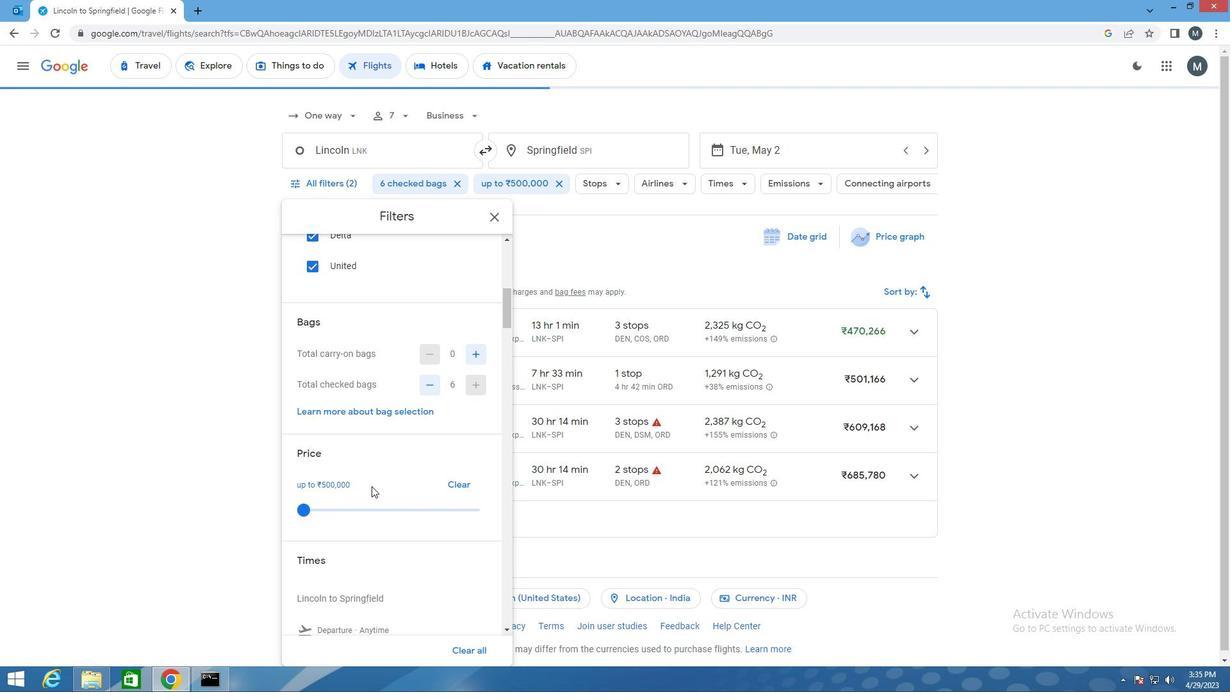
Action: Mouse scrolled (374, 480) with delta (0, 0)
Screenshot: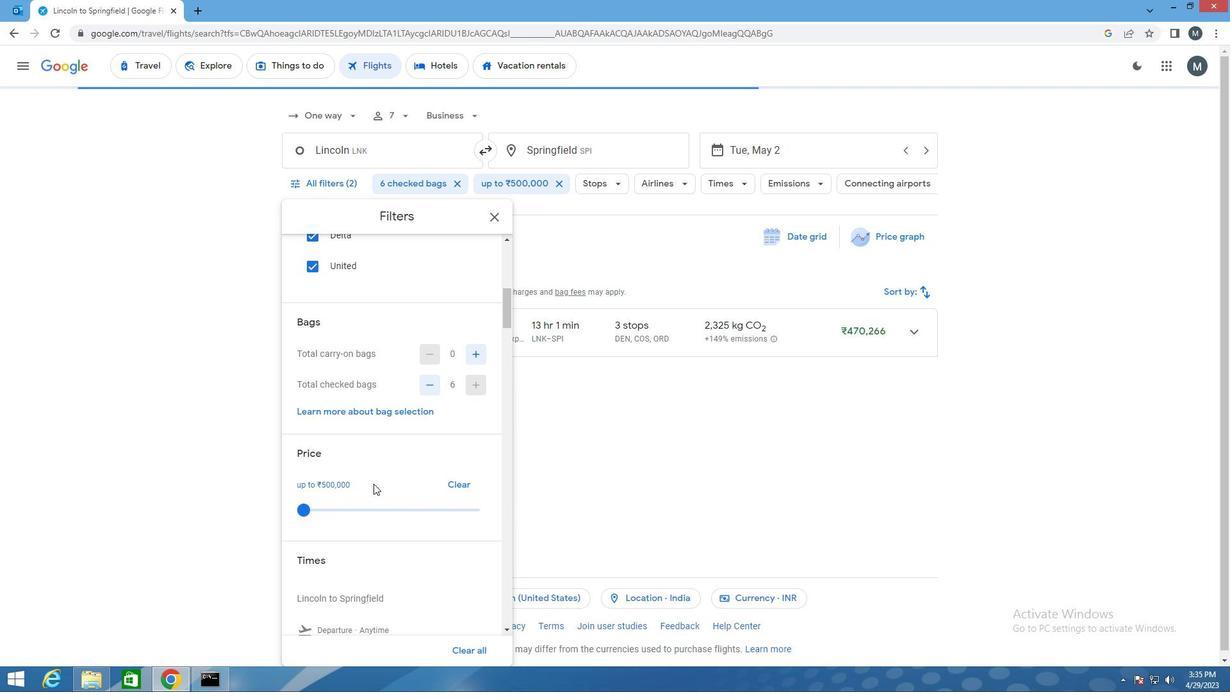
Action: Mouse scrolled (374, 480) with delta (0, 0)
Screenshot: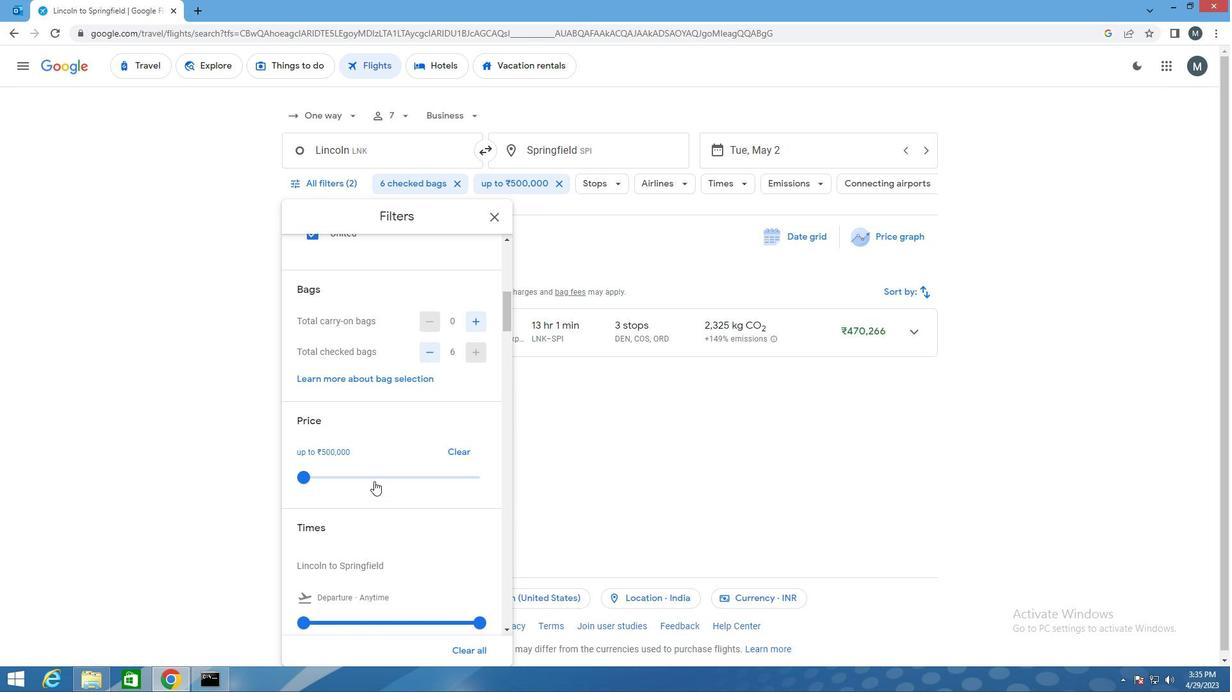
Action: Mouse moved to (330, 440)
Screenshot: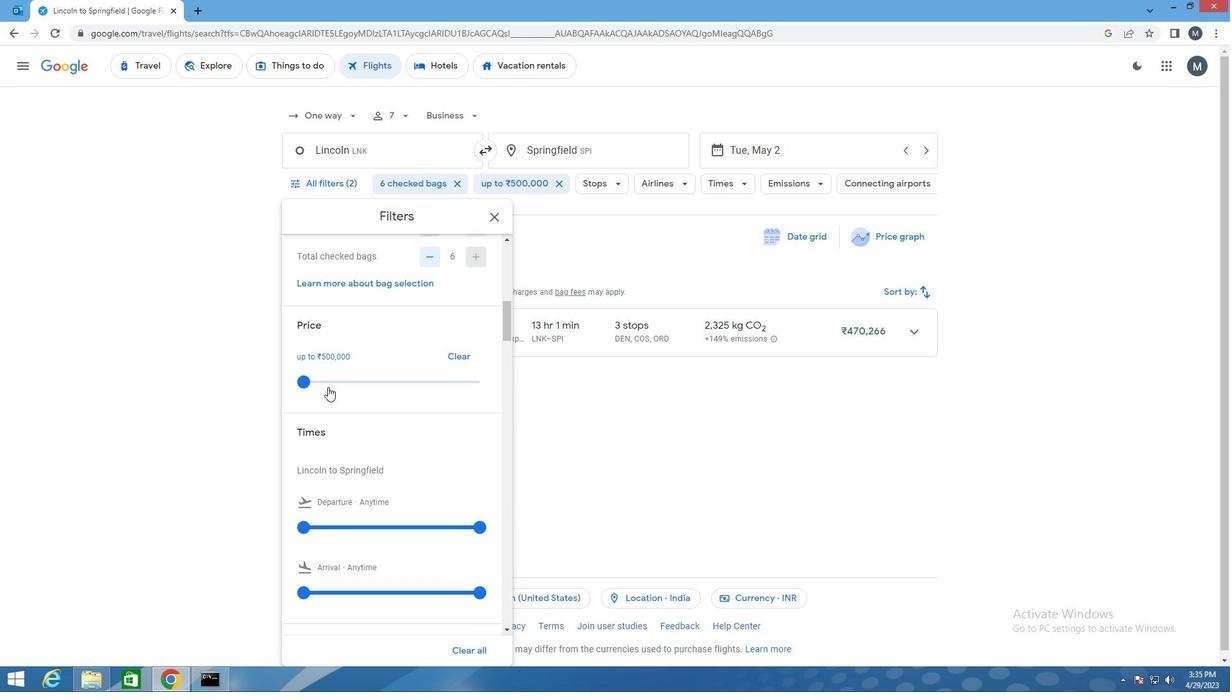 
Action: Mouse scrolled (330, 439) with delta (0, 0)
Screenshot: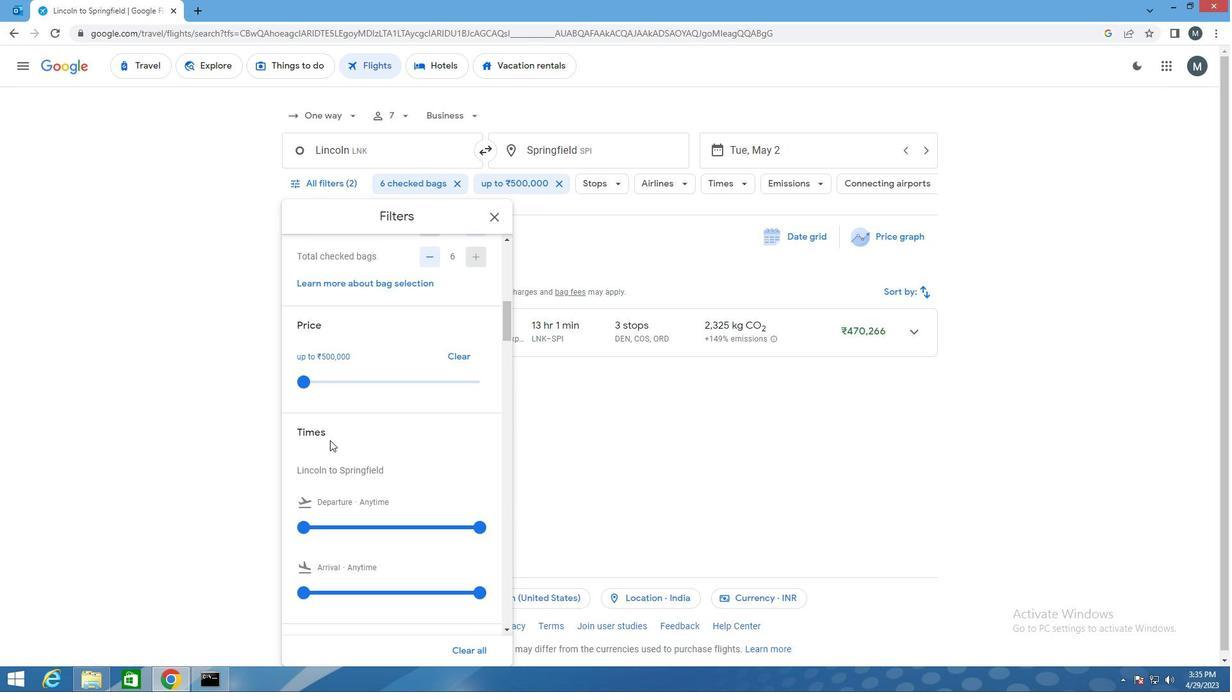 
Action: Mouse scrolled (330, 439) with delta (0, 0)
Screenshot: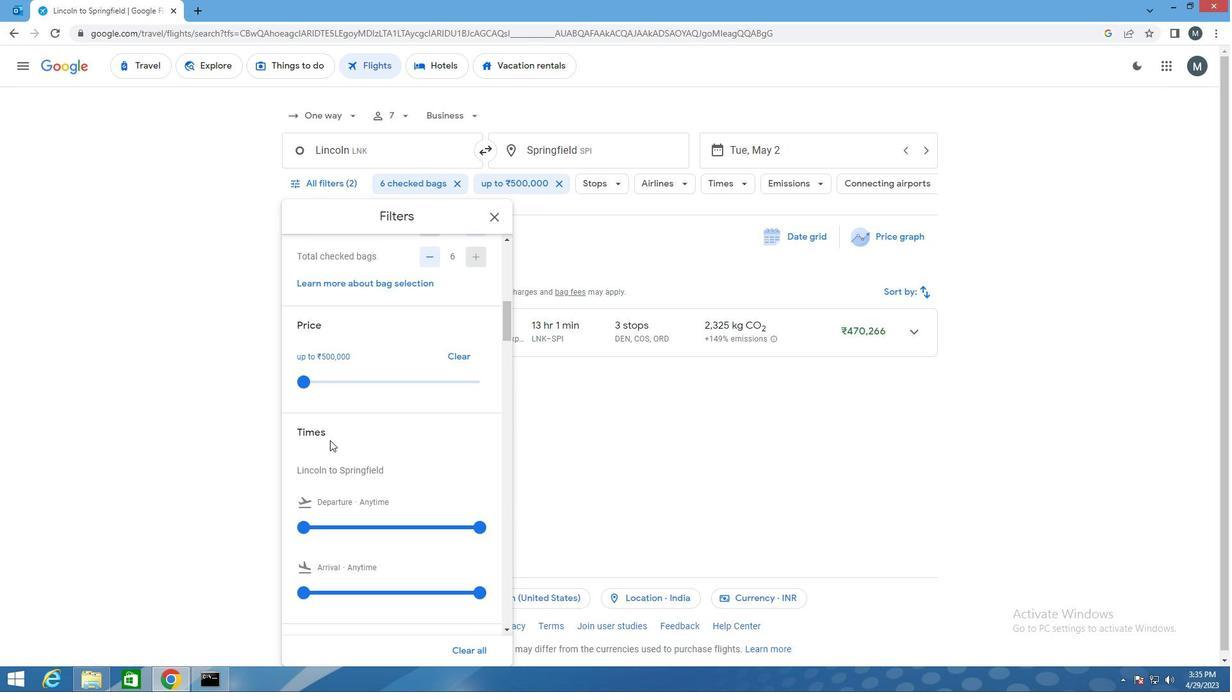 
Action: Mouse moved to (305, 402)
Screenshot: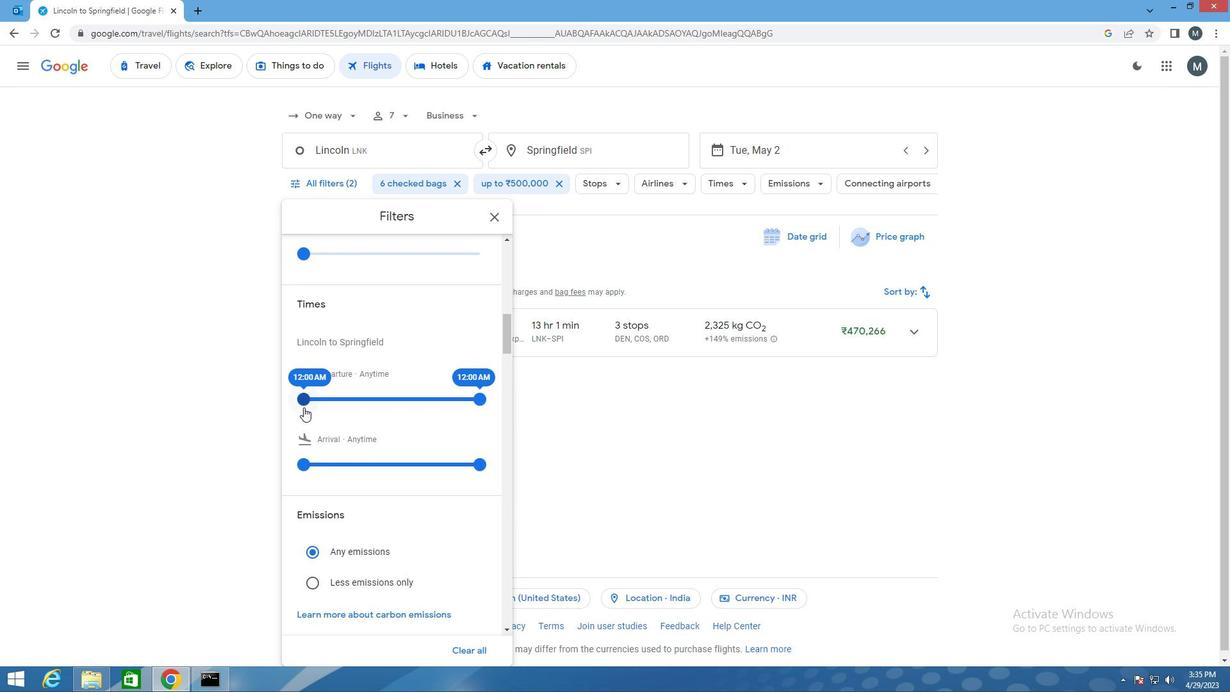 
Action: Mouse pressed left at (305, 402)
Screenshot: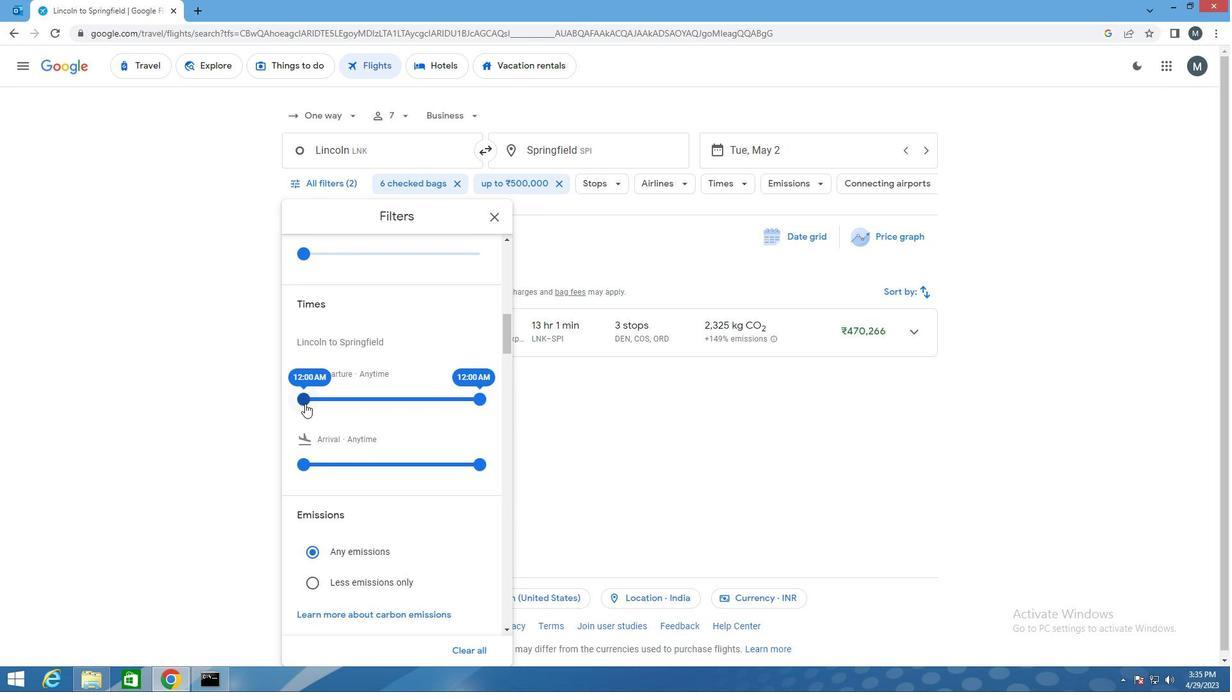 
Action: Mouse moved to (466, 403)
Screenshot: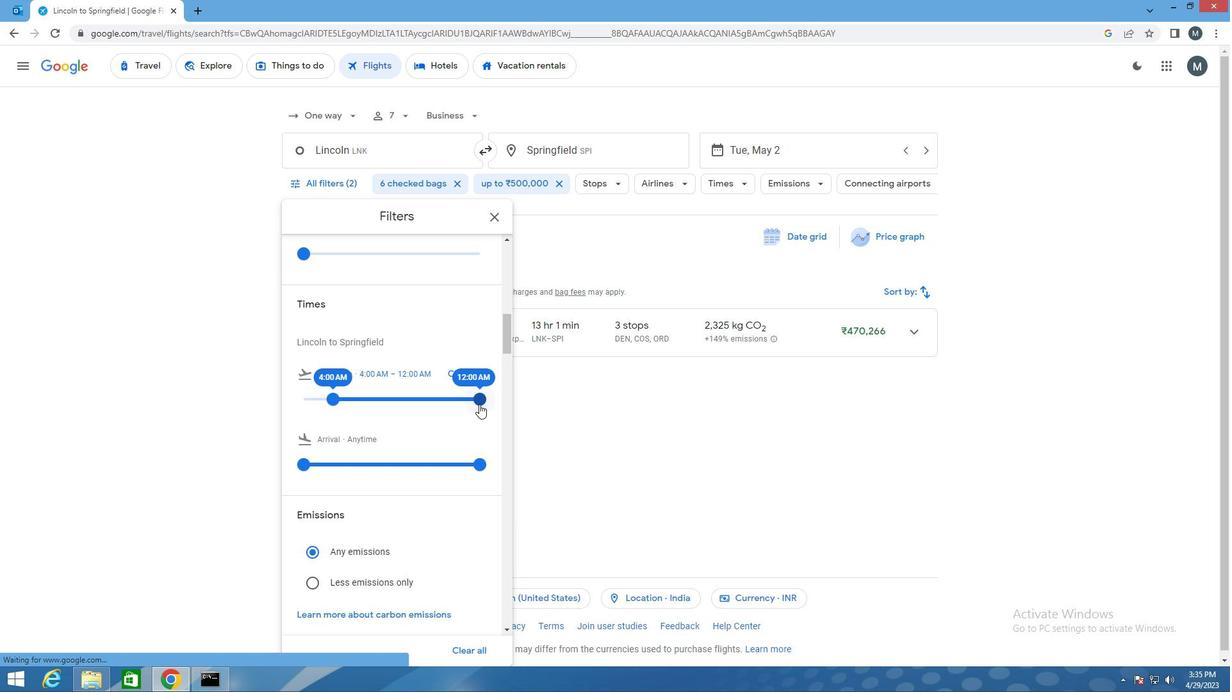 
Action: Mouse pressed left at (466, 403)
Screenshot: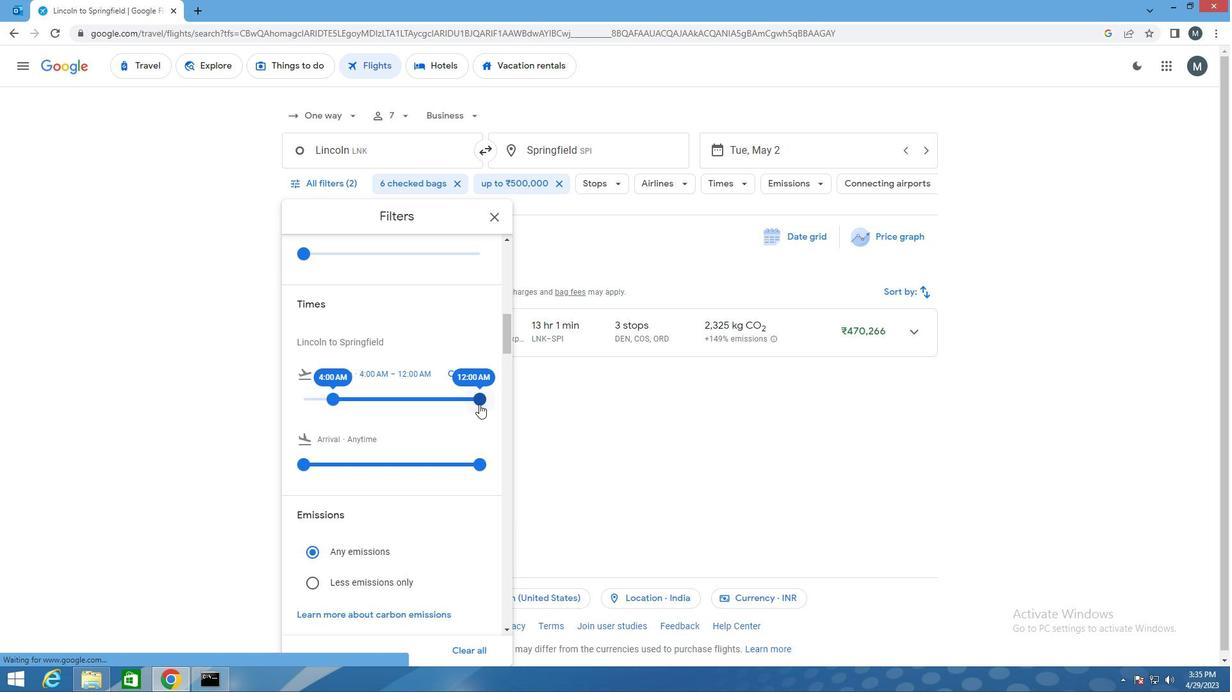 
Action: Mouse moved to (361, 398)
Screenshot: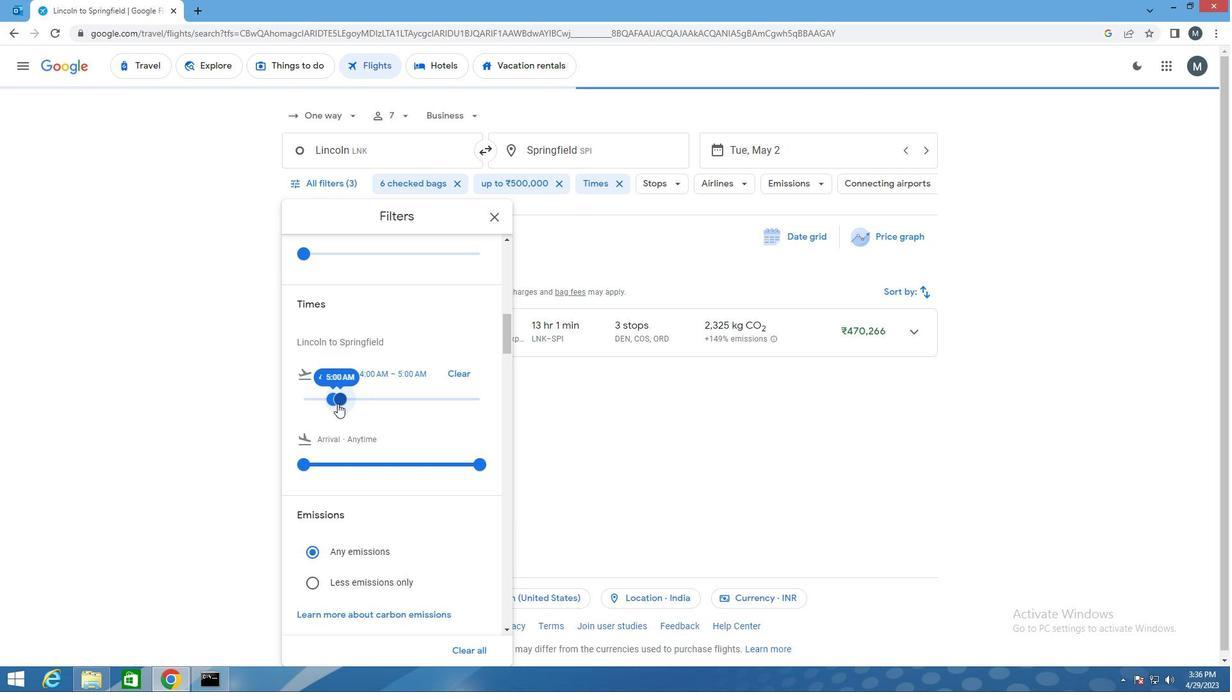 
Action: Mouse scrolled (361, 397) with delta (0, 0)
Screenshot: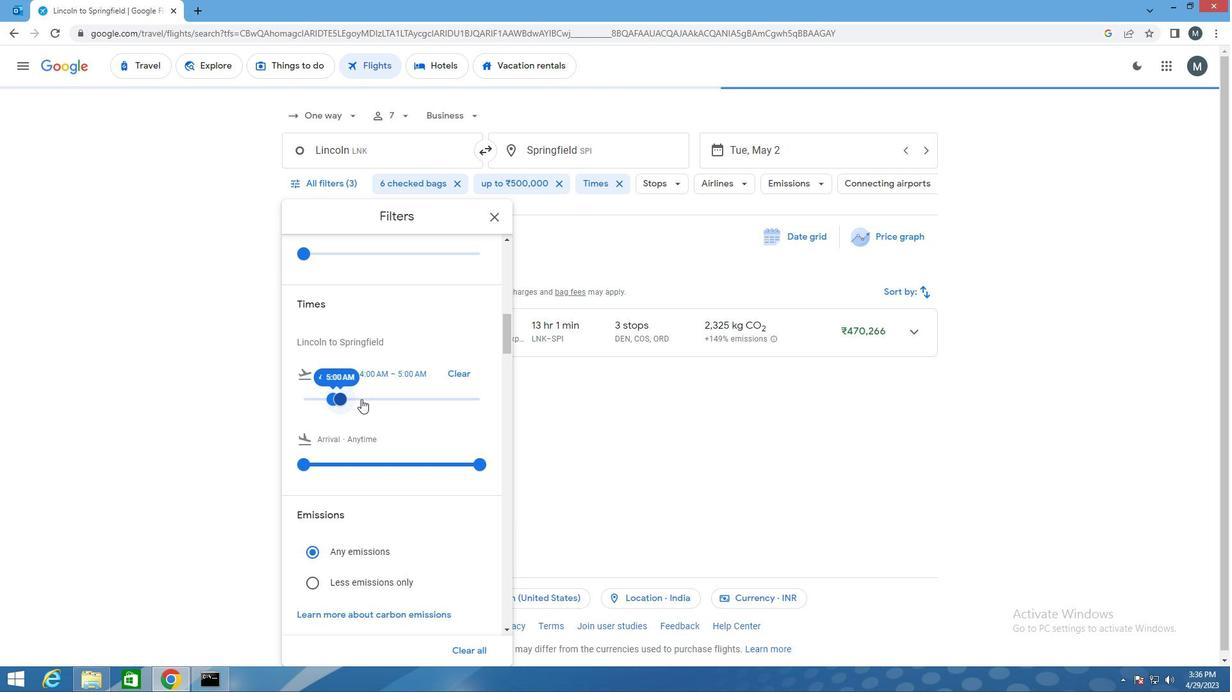 
Action: Mouse moved to (360, 398)
Screenshot: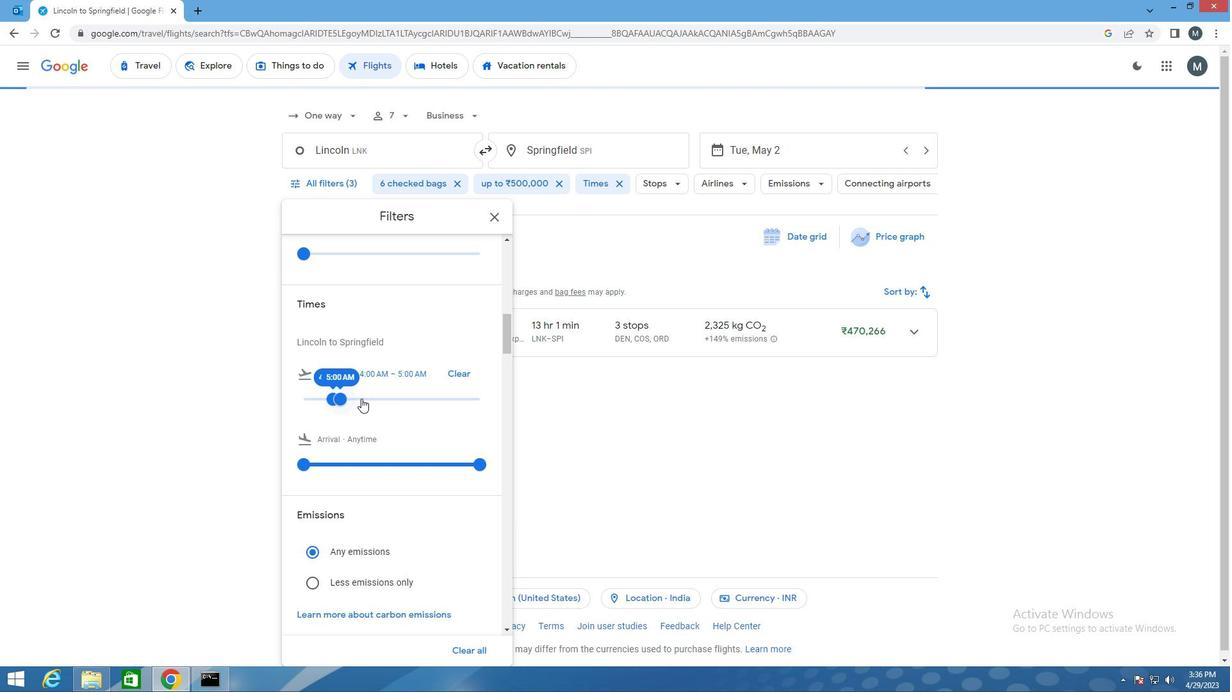 
Action: Mouse scrolled (360, 397) with delta (0, 0)
Screenshot: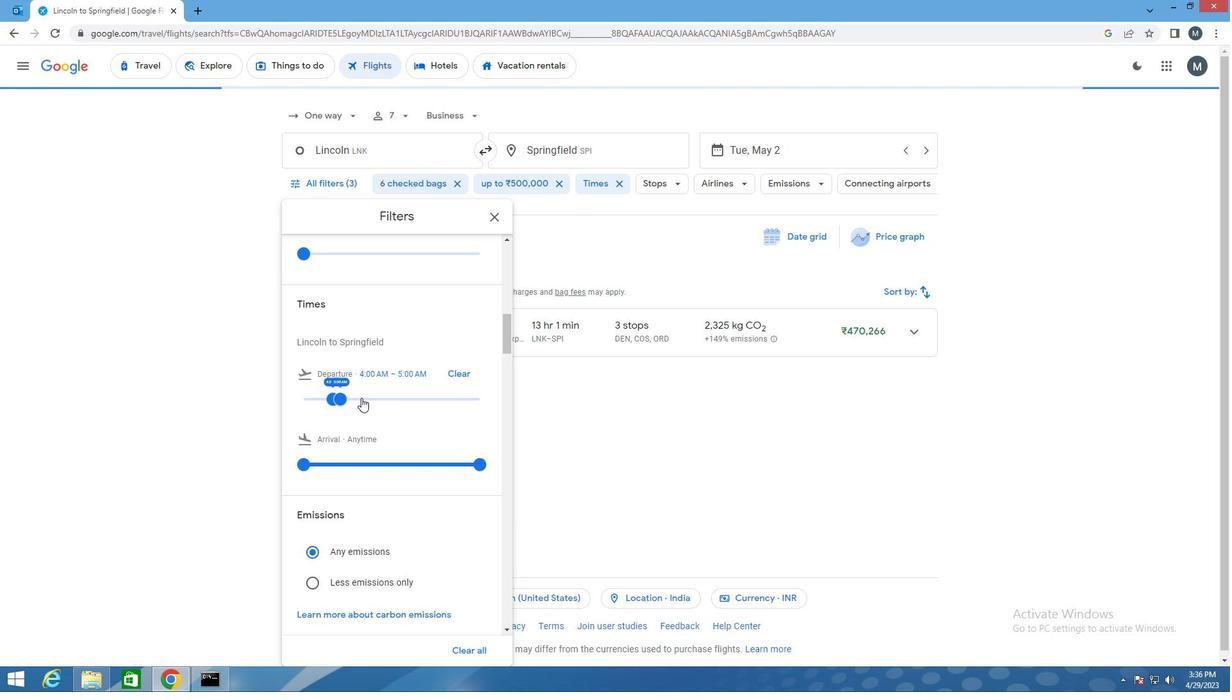 
Action: Mouse moved to (493, 218)
Screenshot: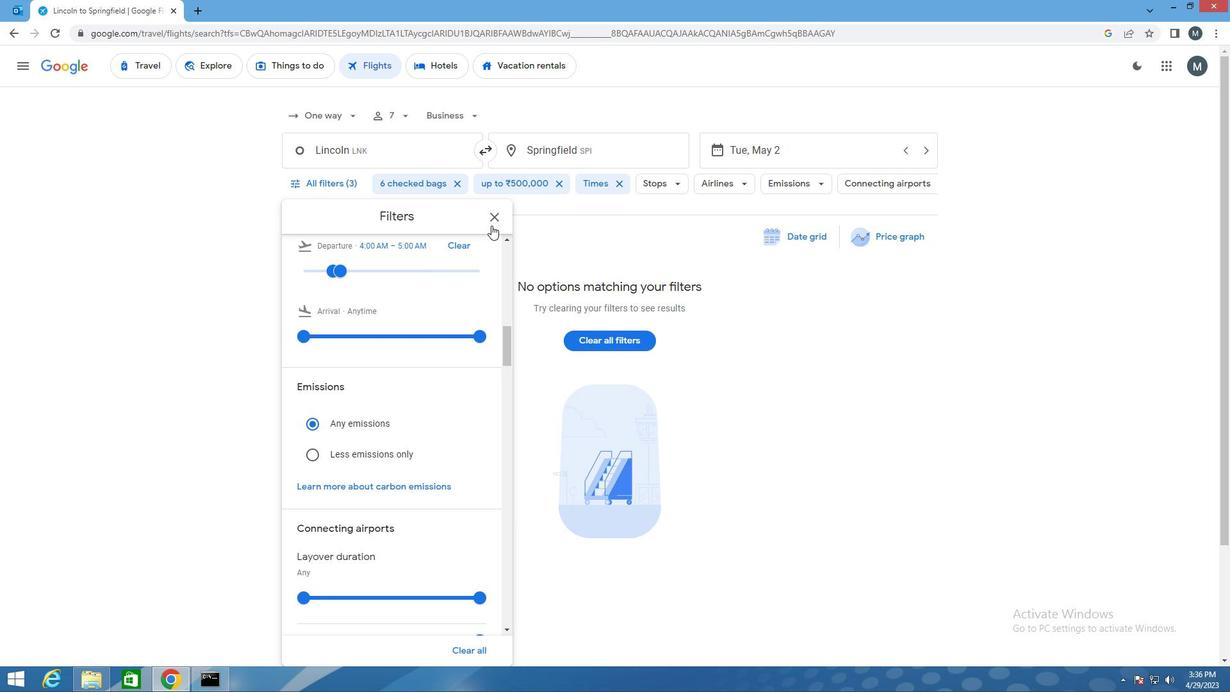 
Action: Mouse pressed left at (493, 218)
Screenshot: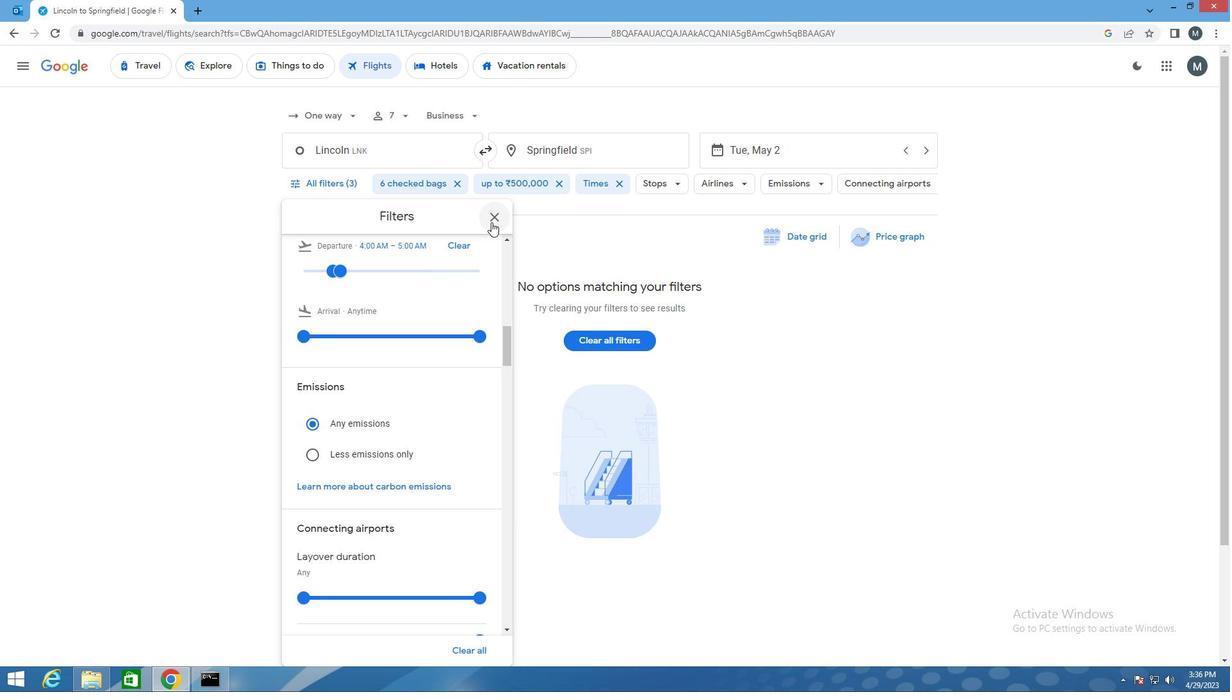 
Action: Mouse moved to (494, 219)
Screenshot: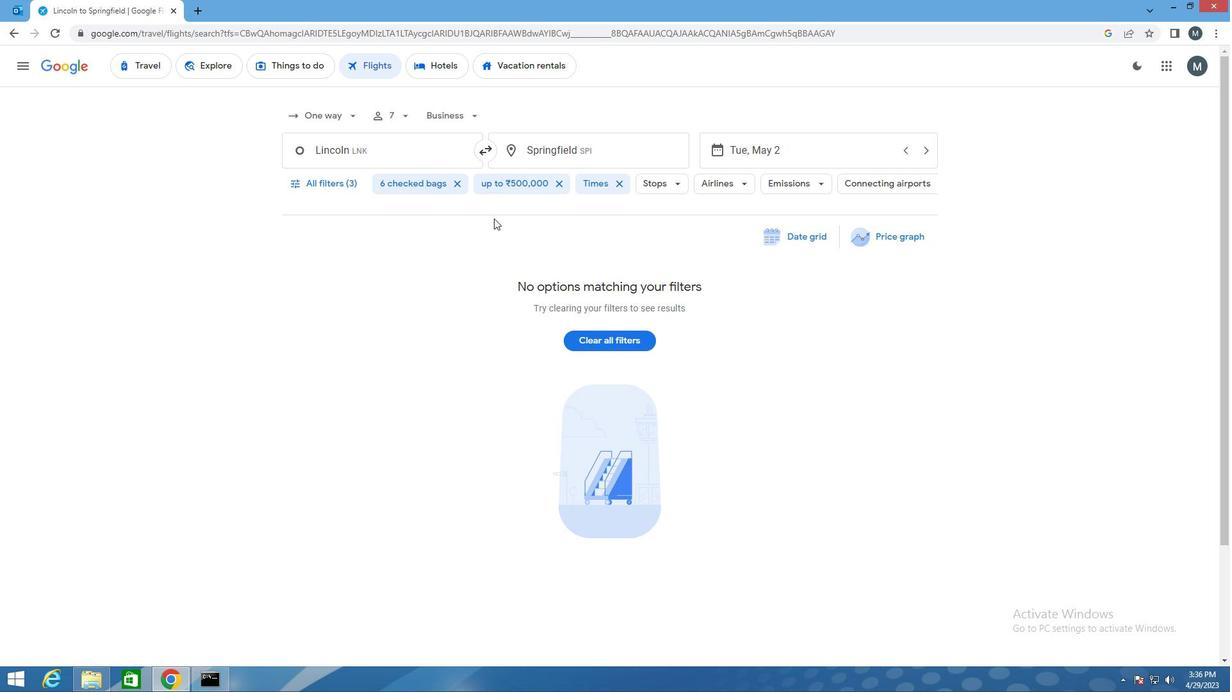 
